 Task: Find connections with filter location Rantauprapat with filter topic #inspirationwith filter profile language English with filter current company Blinkit with filter school Vijayanagara Sri Krishnadevaraya University, Bellary with filter industry Alternative Medicine with filter service category Nature Photography with filter keywords title Production Engineer
Action: Mouse pressed left at (541, 75)
Screenshot: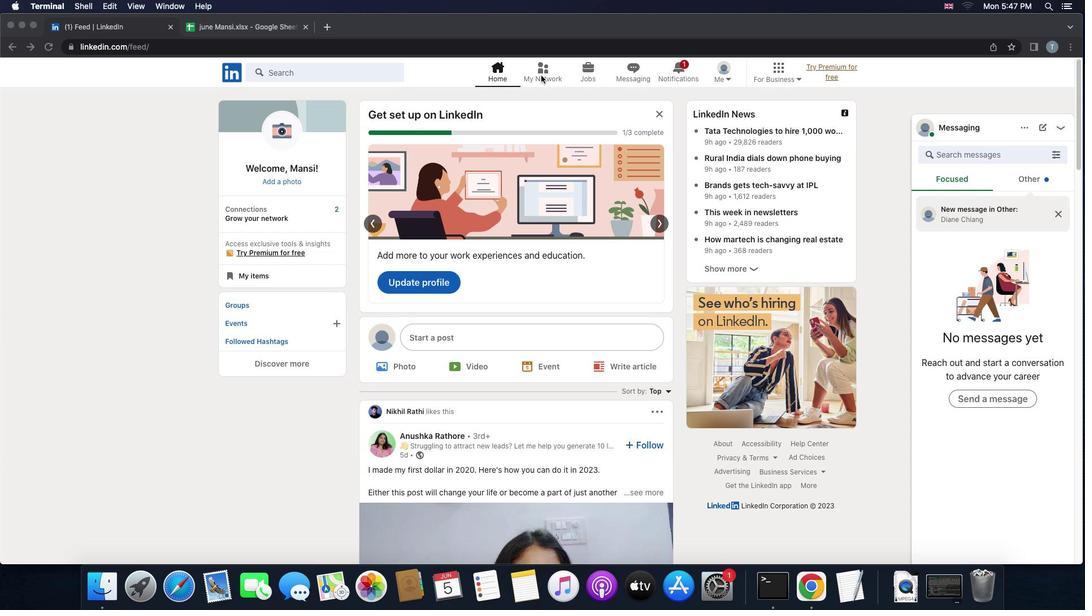 
Action: Mouse pressed left at (541, 75)
Screenshot: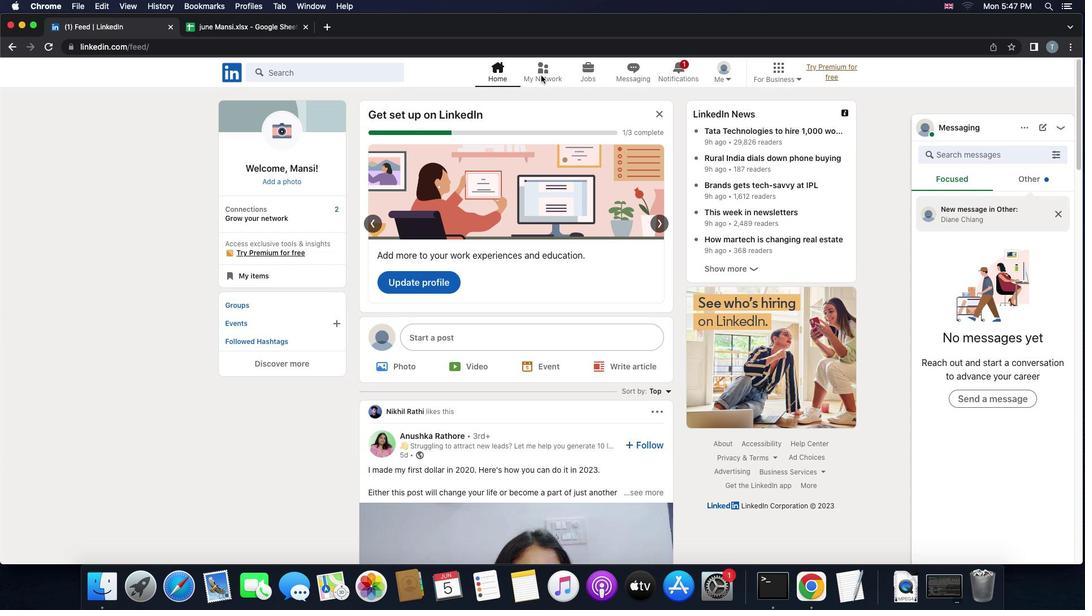 
Action: Mouse moved to (350, 140)
Screenshot: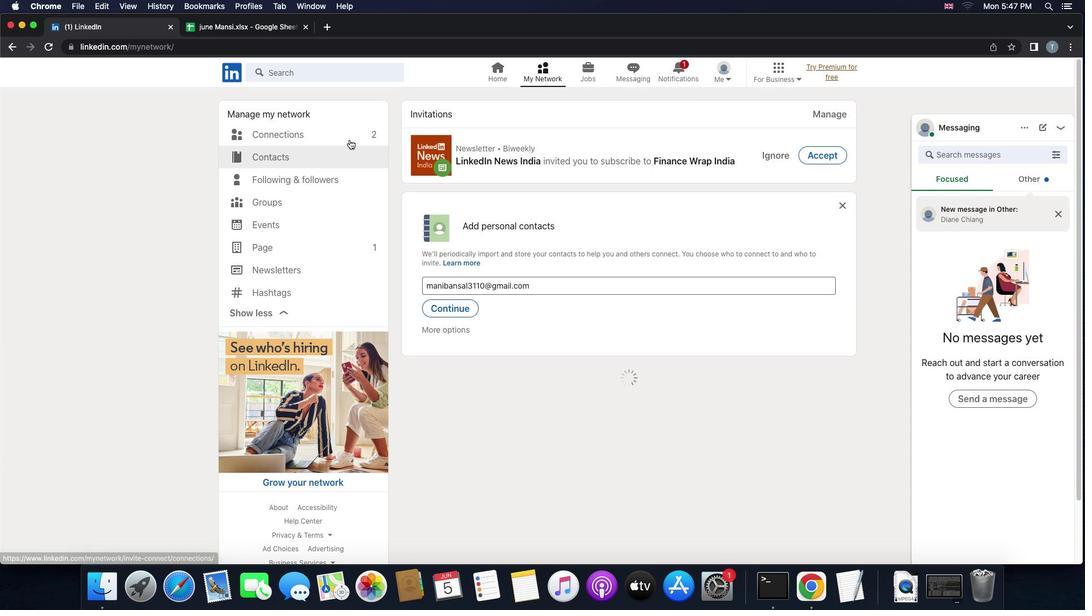 
Action: Mouse pressed left at (350, 140)
Screenshot: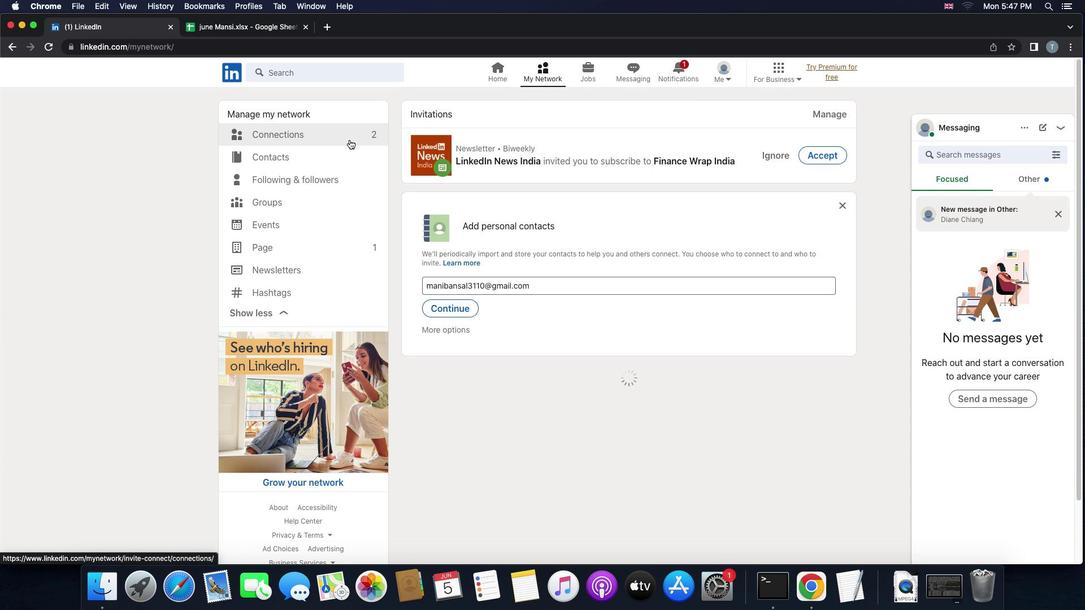 
Action: Mouse moved to (635, 131)
Screenshot: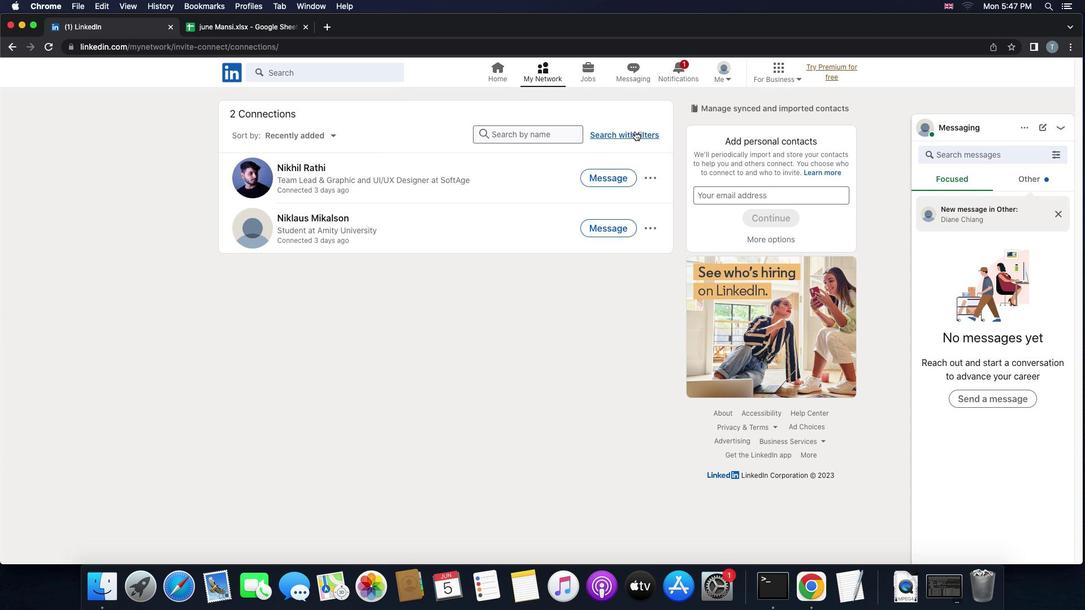 
Action: Mouse pressed left at (635, 131)
Screenshot: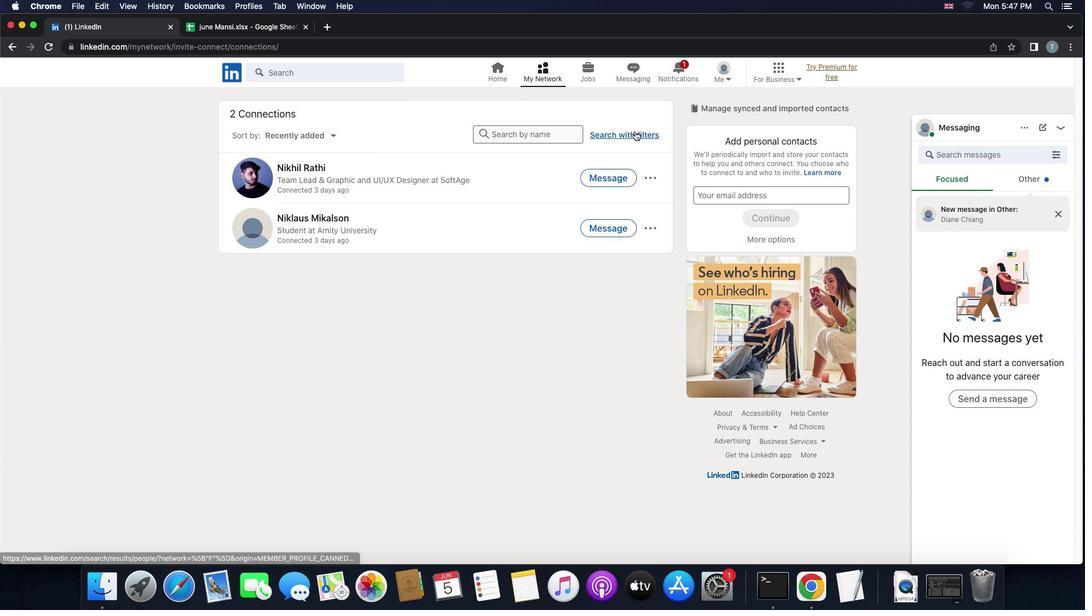 
Action: Mouse moved to (594, 105)
Screenshot: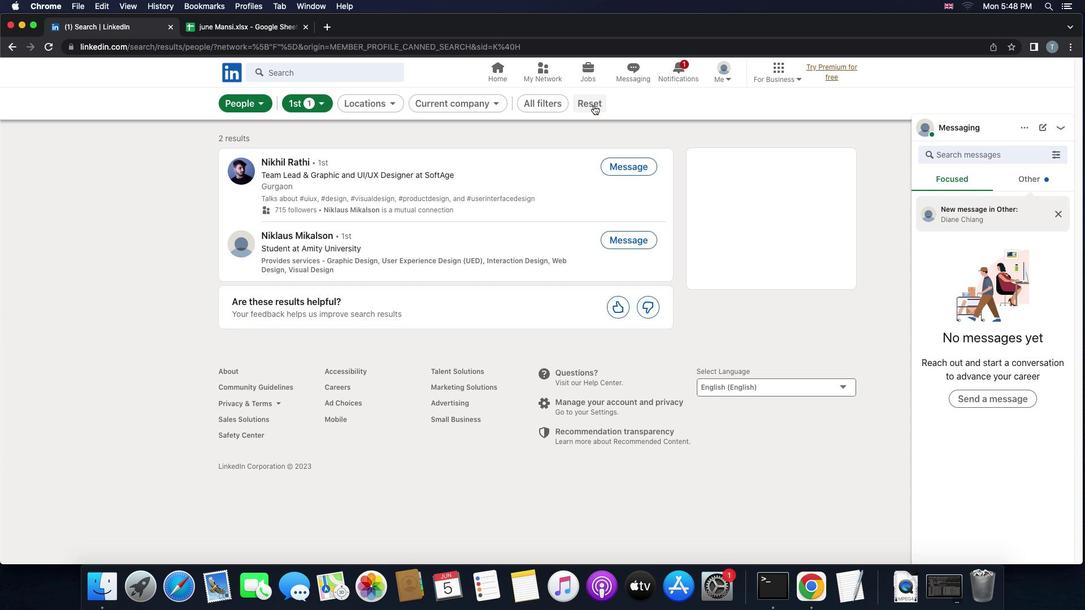
Action: Mouse pressed left at (594, 105)
Screenshot: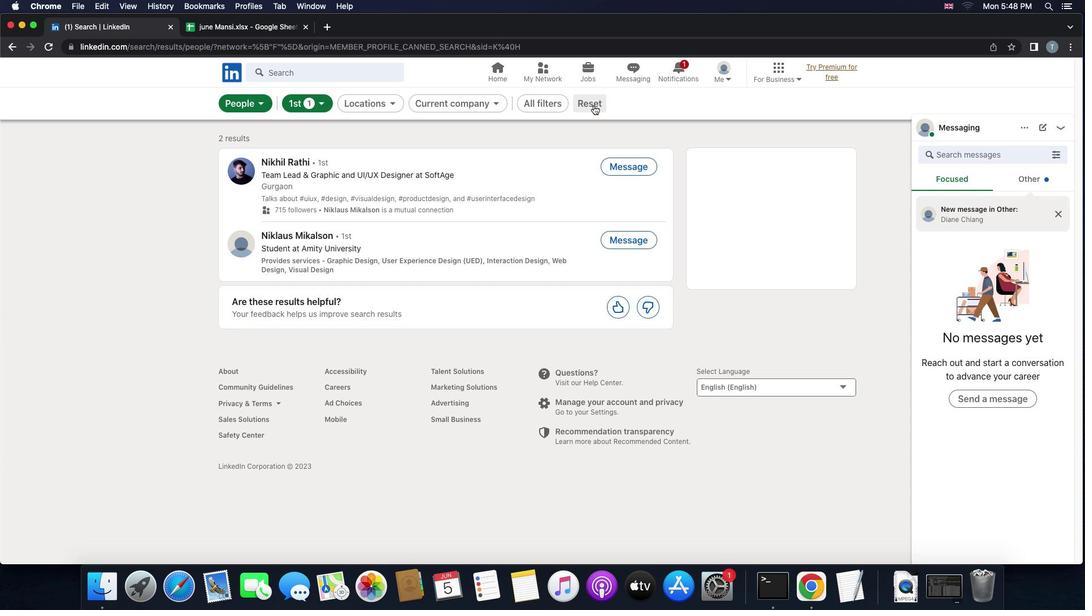 
Action: Mouse moved to (579, 105)
Screenshot: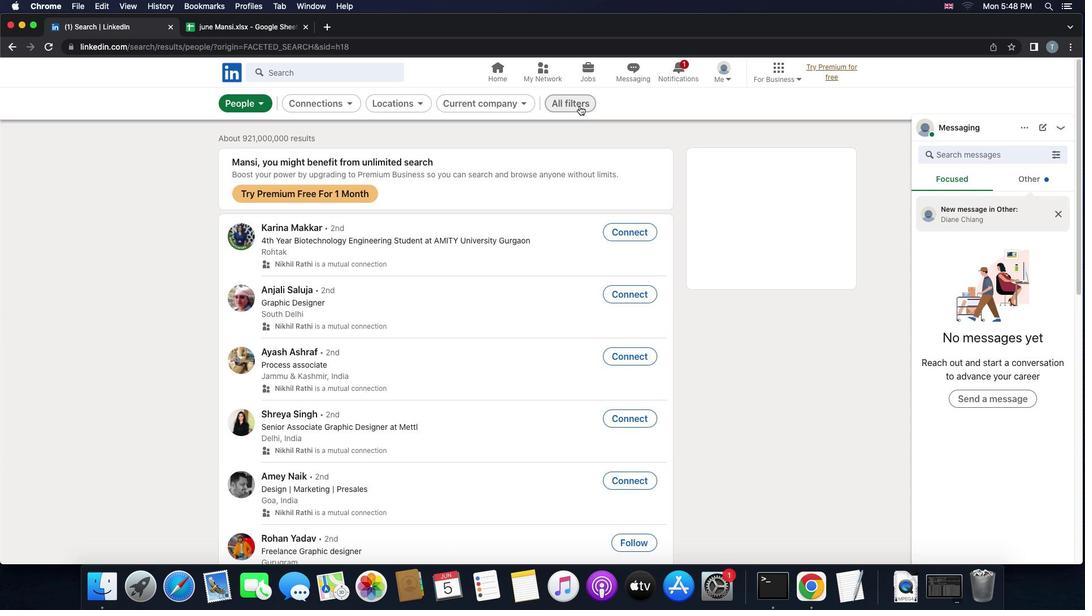 
Action: Mouse pressed left at (579, 105)
Screenshot: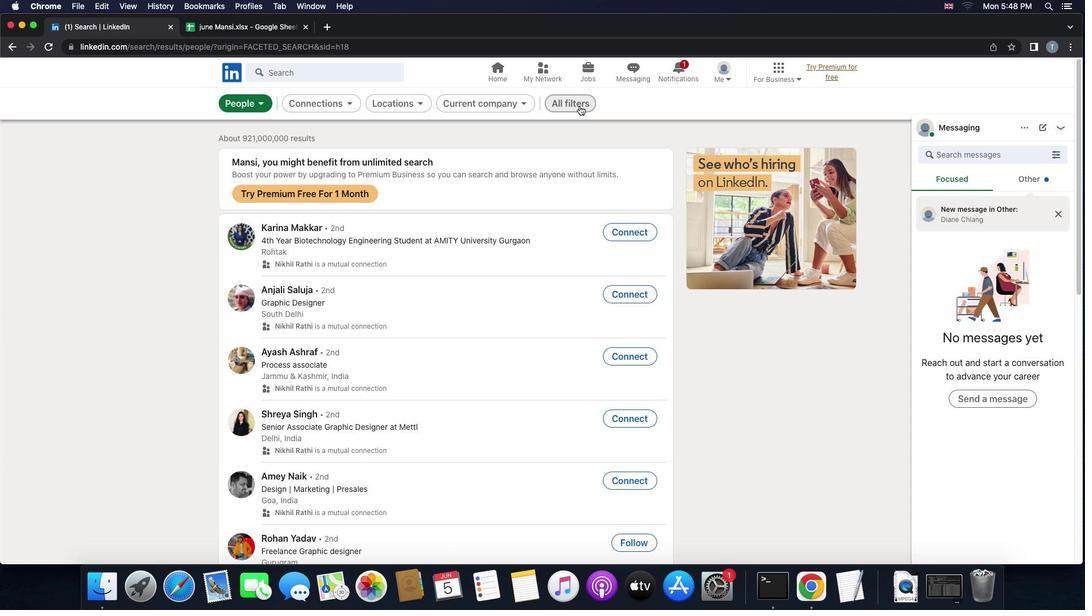 
Action: Mouse moved to (778, 313)
Screenshot: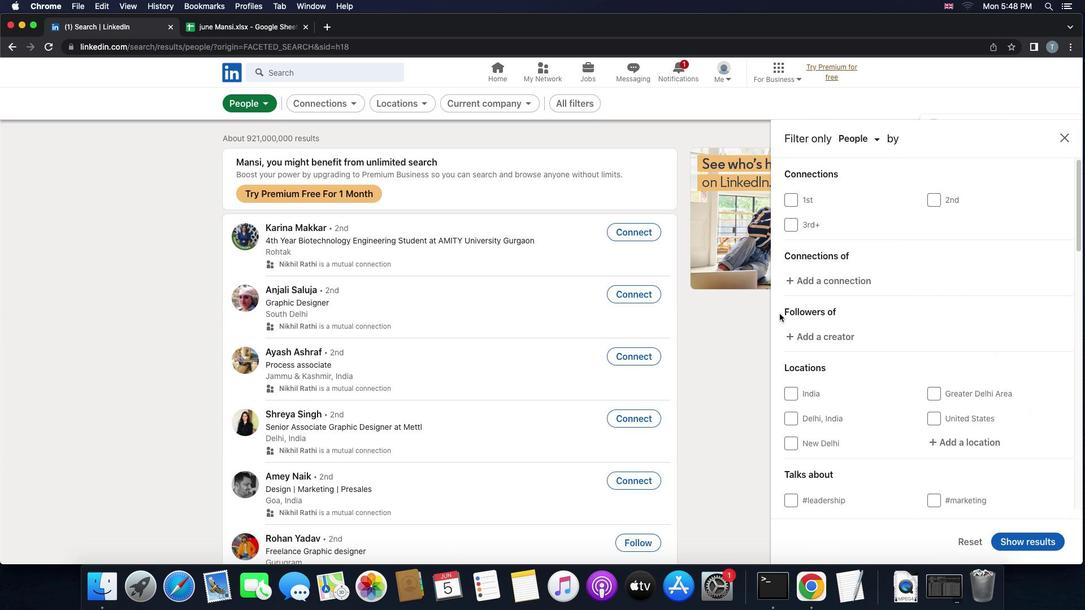 
Action: Mouse scrolled (778, 313) with delta (0, 0)
Screenshot: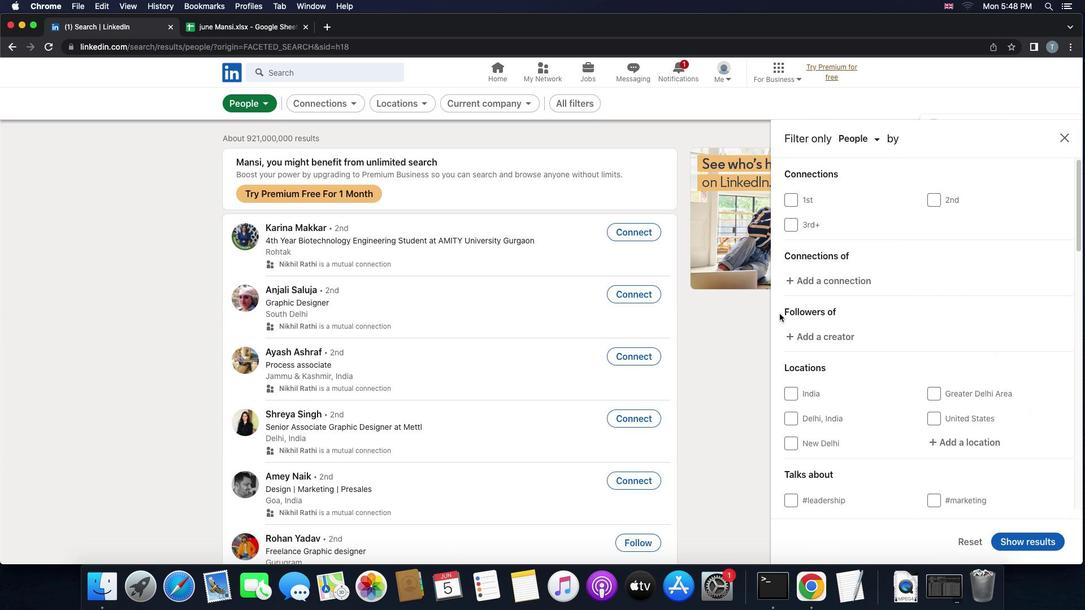 
Action: Mouse moved to (780, 314)
Screenshot: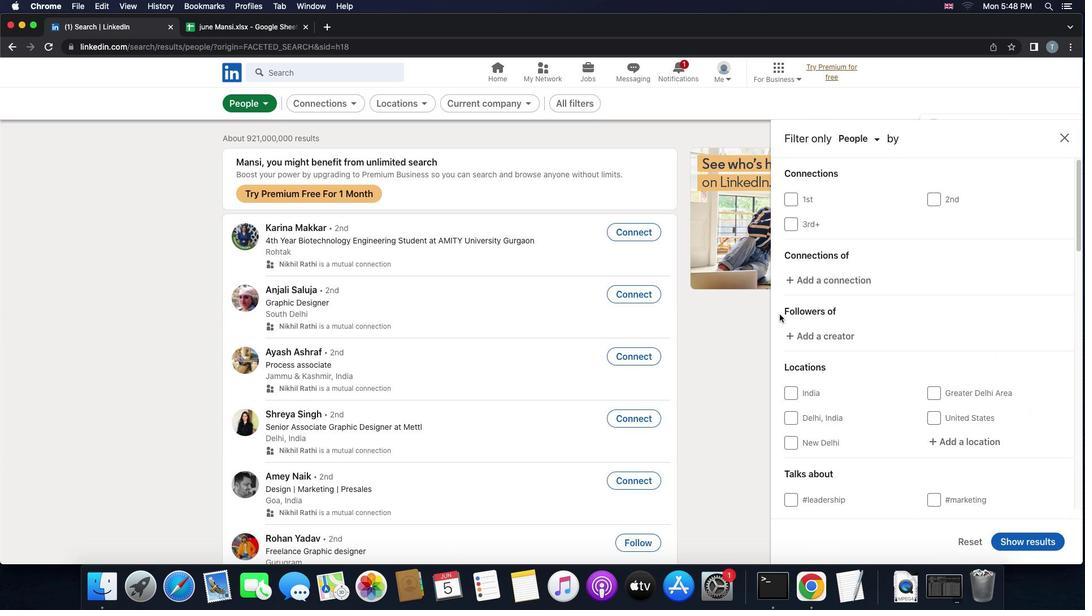 
Action: Mouse scrolled (780, 314) with delta (0, 0)
Screenshot: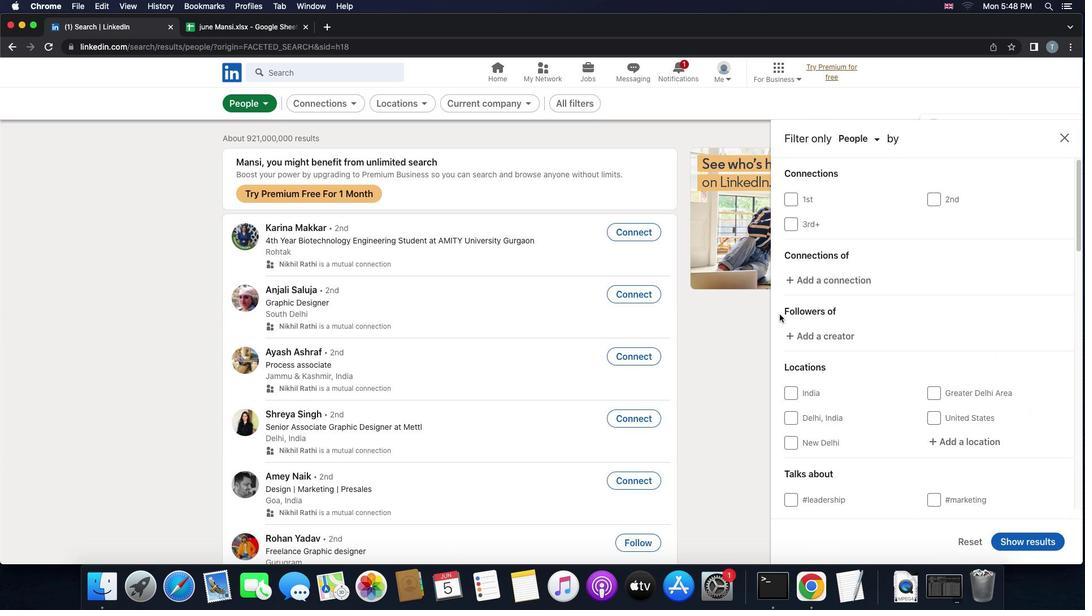 
Action: Mouse scrolled (780, 314) with delta (0, -1)
Screenshot: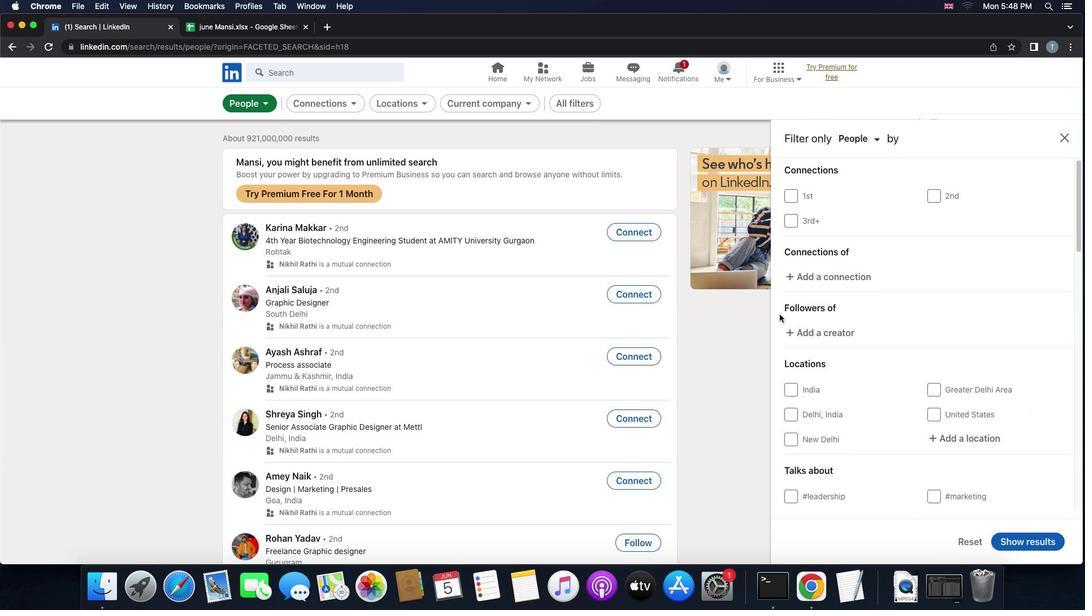 
Action: Mouse moved to (986, 366)
Screenshot: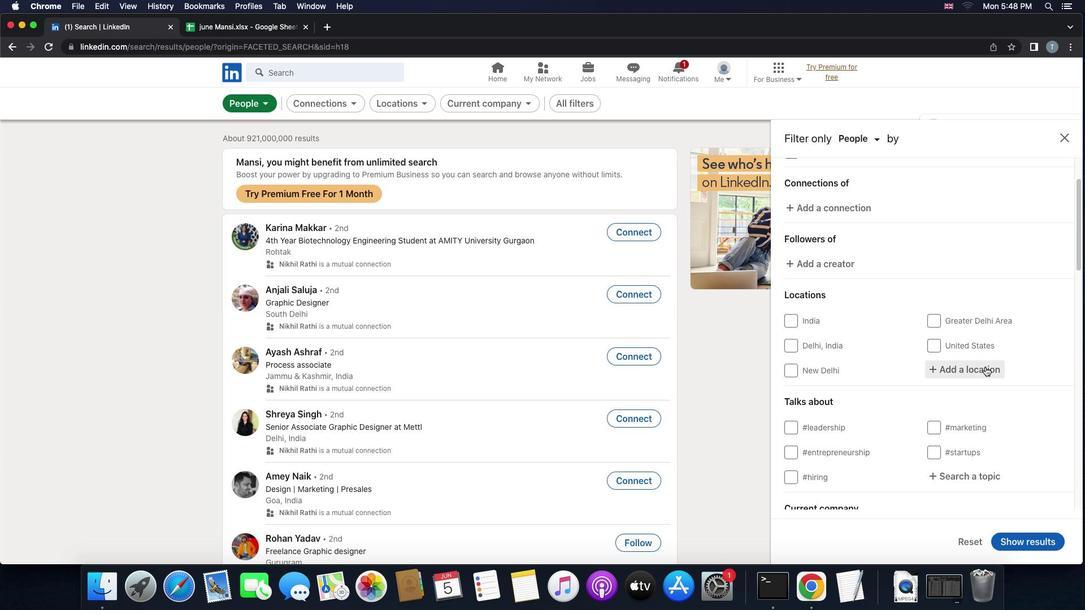
Action: Mouse pressed left at (986, 366)
Screenshot: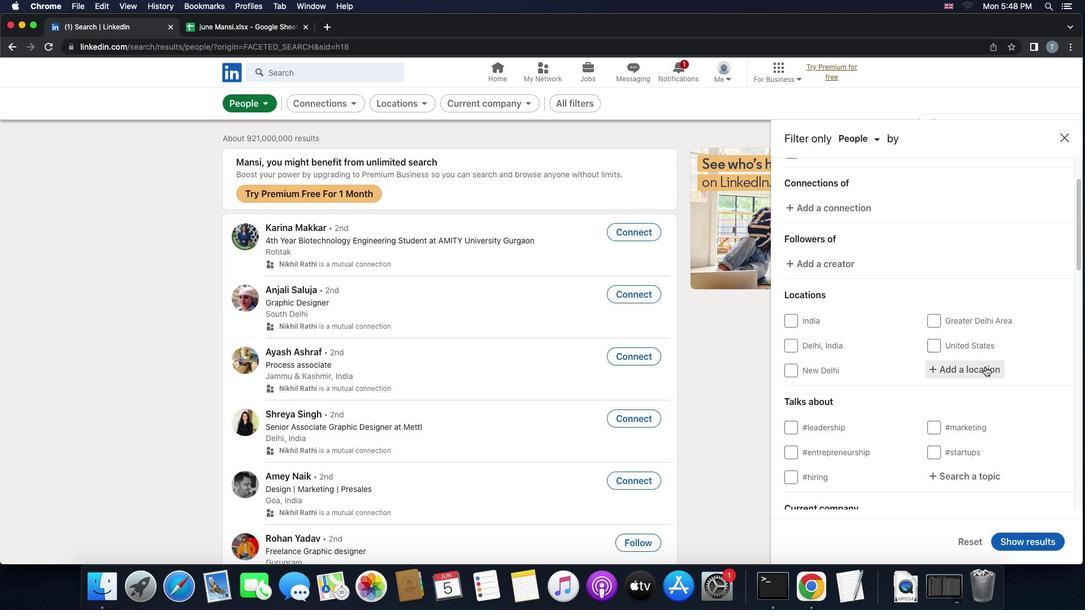 
Action: Mouse moved to (931, 327)
Screenshot: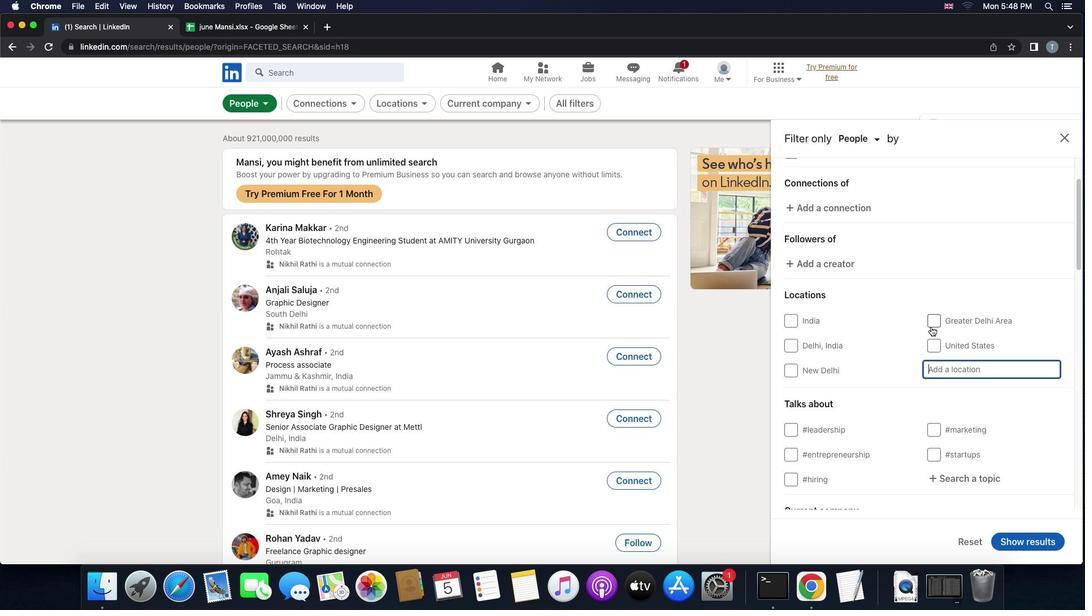 
Action: Key pressed 'r''a''n''t''a''u''p''r''a''p''a''t'
Screenshot: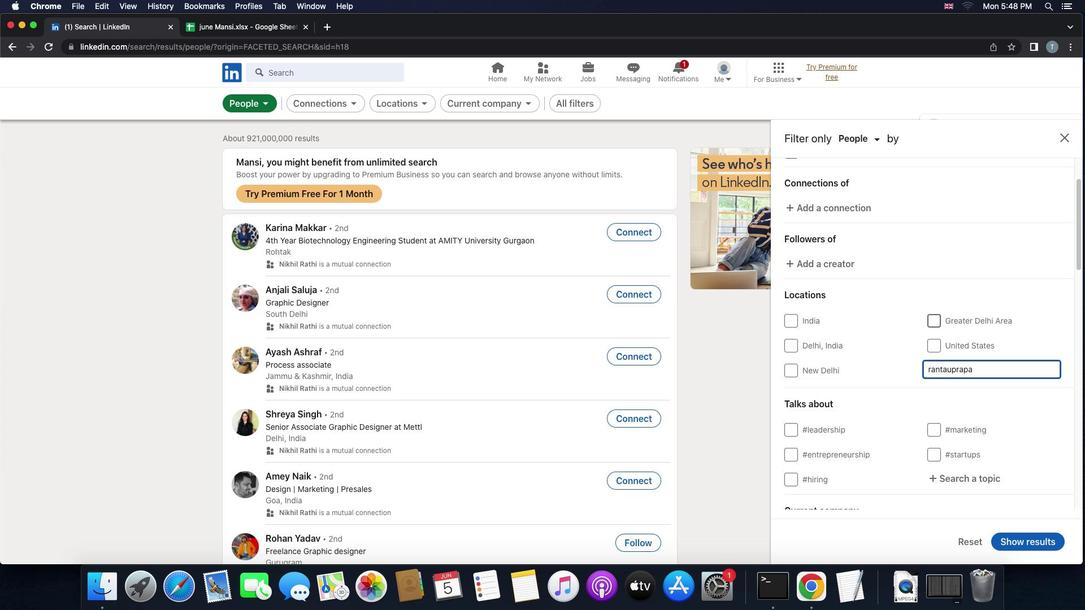 
Action: Mouse moved to (916, 351)
Screenshot: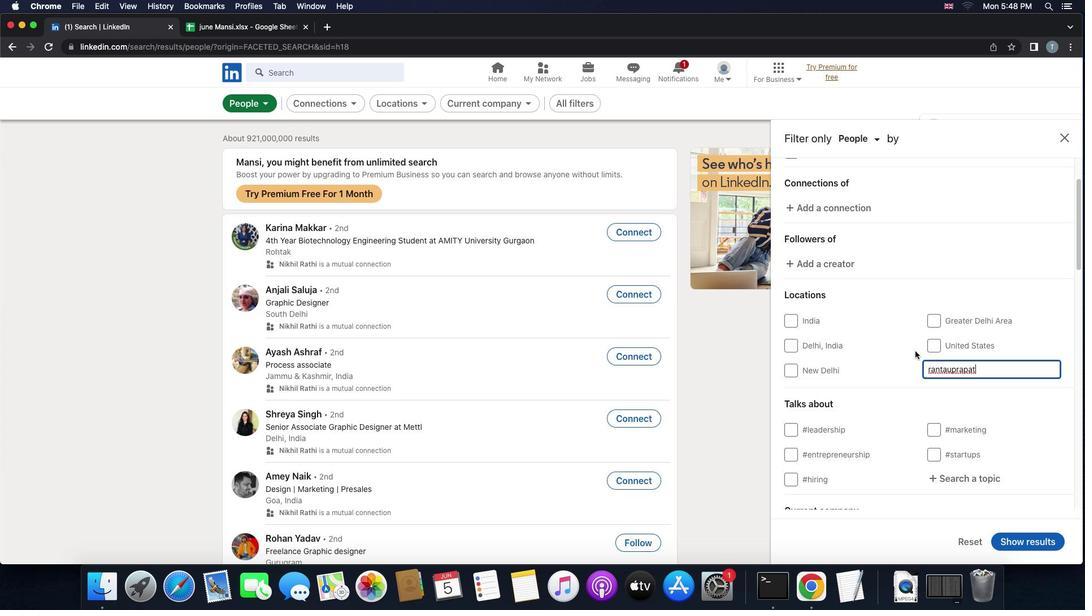 
Action: Mouse scrolled (916, 351) with delta (0, 0)
Screenshot: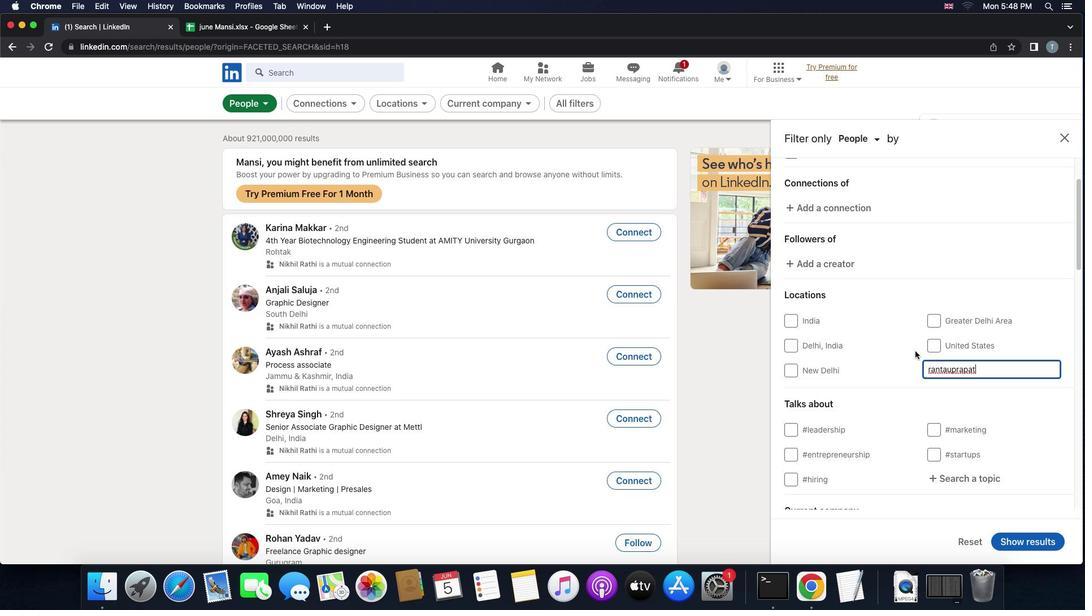 
Action: Mouse scrolled (916, 351) with delta (0, 0)
Screenshot: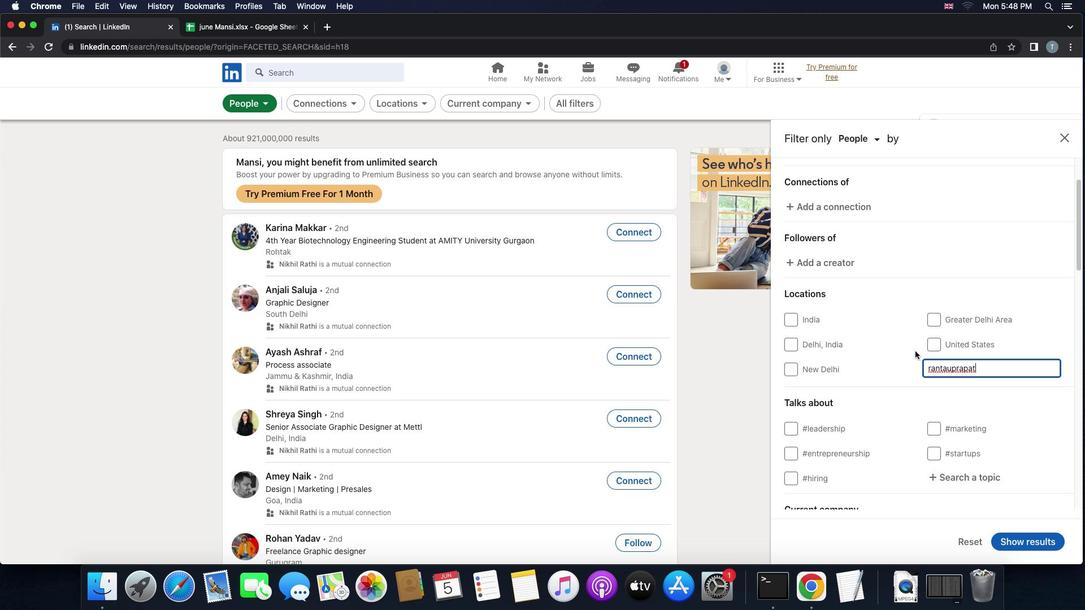 
Action: Mouse scrolled (916, 351) with delta (0, -1)
Screenshot: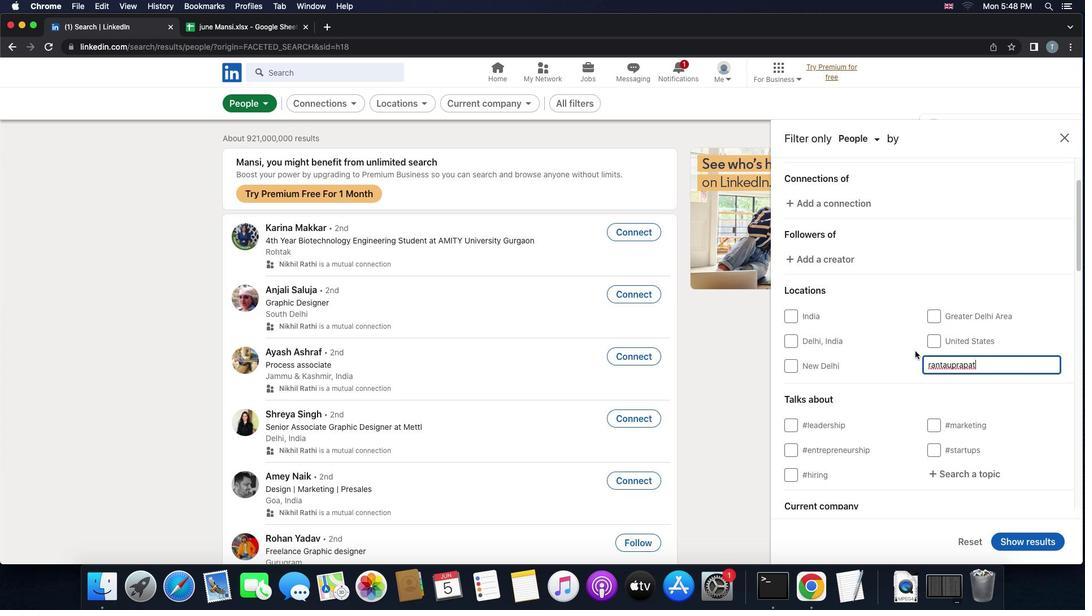 
Action: Mouse scrolled (916, 351) with delta (0, -1)
Screenshot: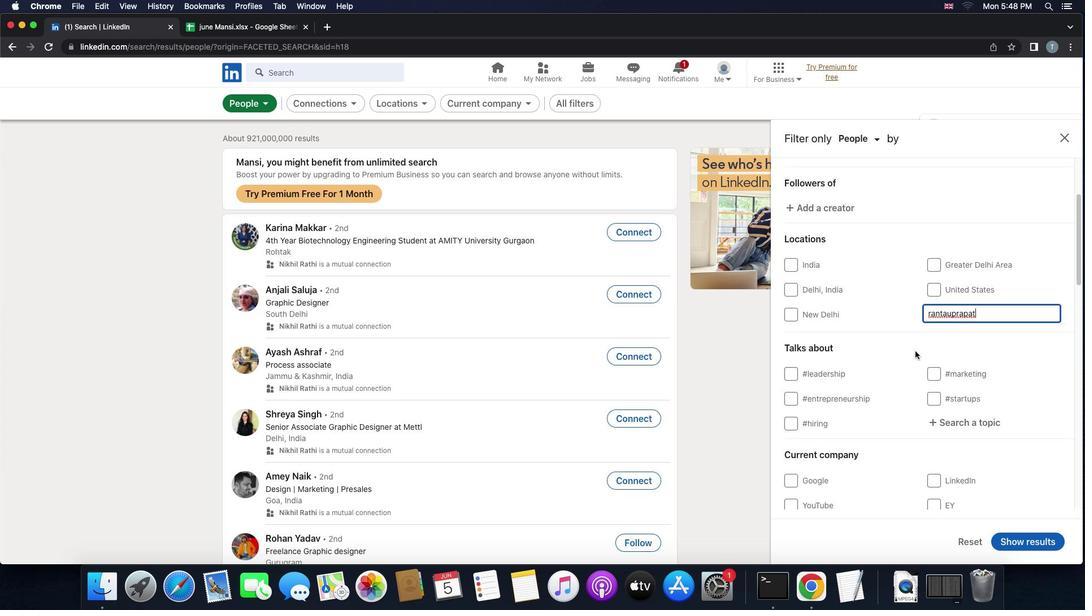 
Action: Mouse scrolled (916, 351) with delta (0, 0)
Screenshot: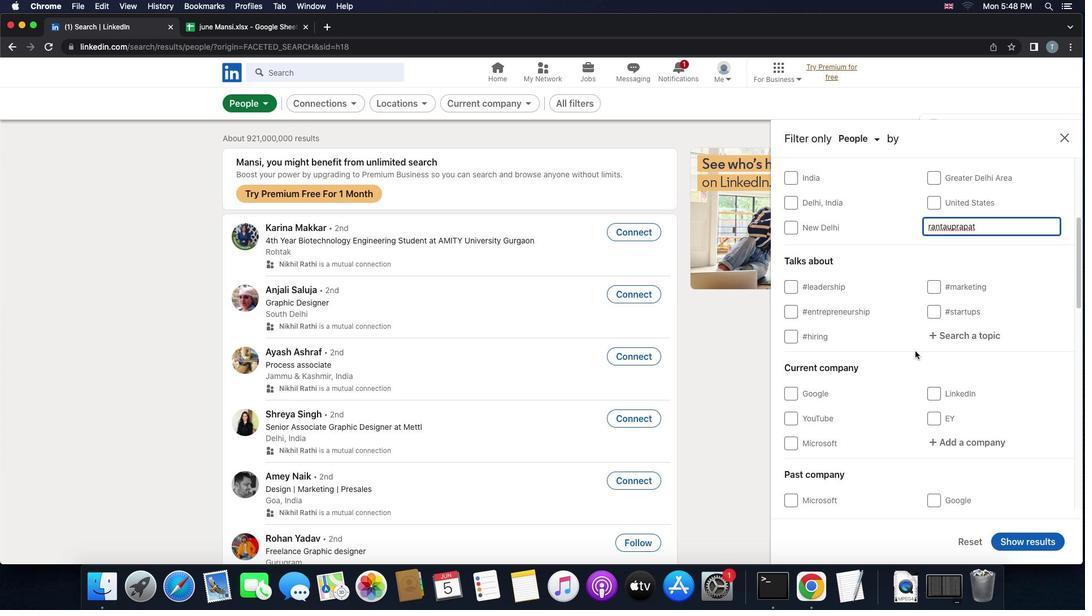 
Action: Mouse scrolled (916, 351) with delta (0, 0)
Screenshot: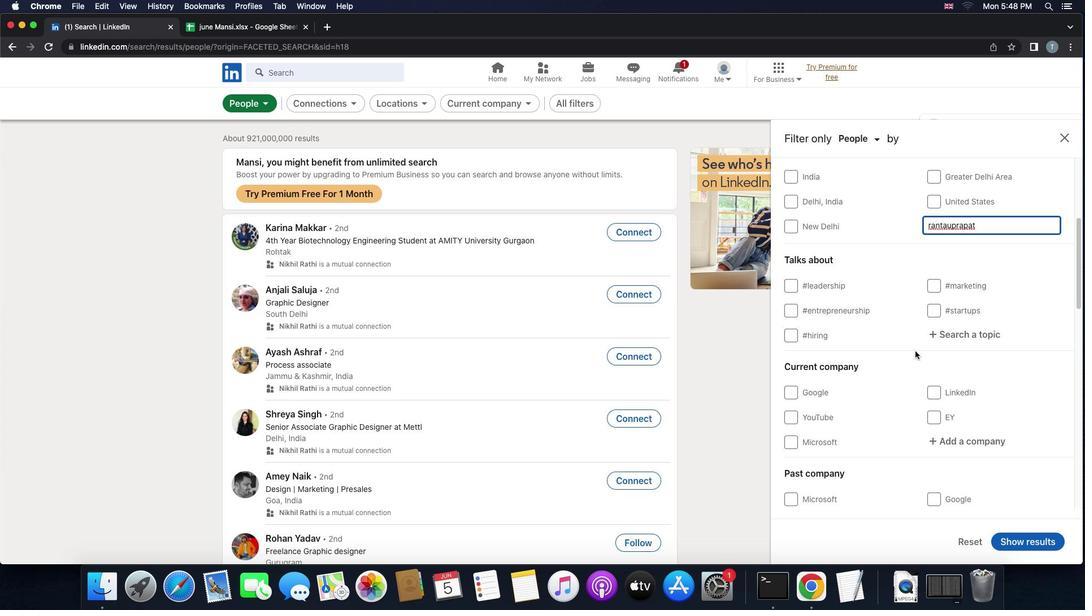 
Action: Mouse scrolled (916, 351) with delta (0, 0)
Screenshot: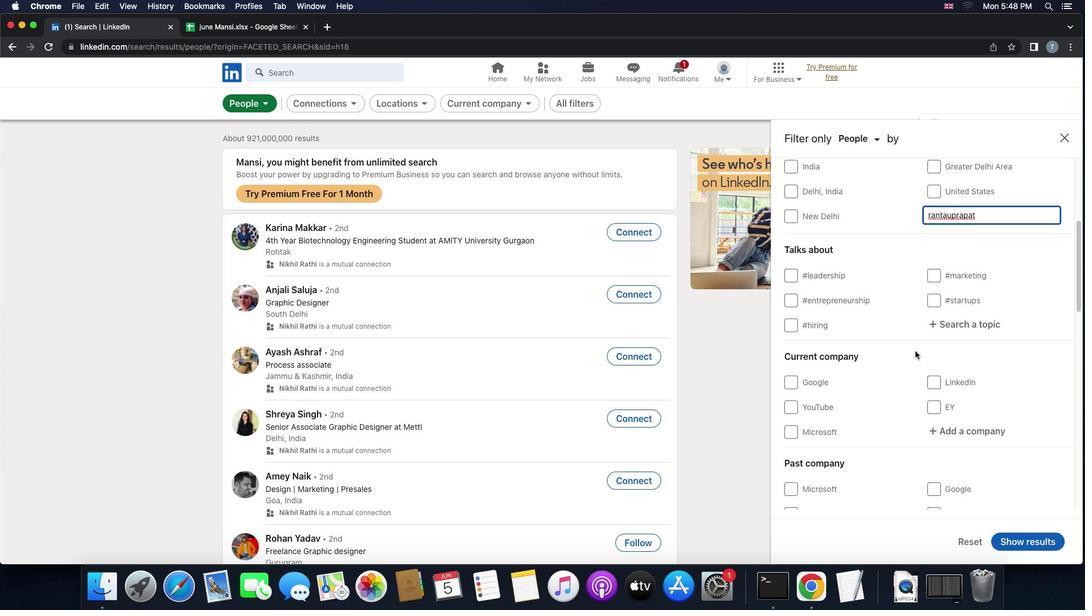 
Action: Mouse moved to (944, 291)
Screenshot: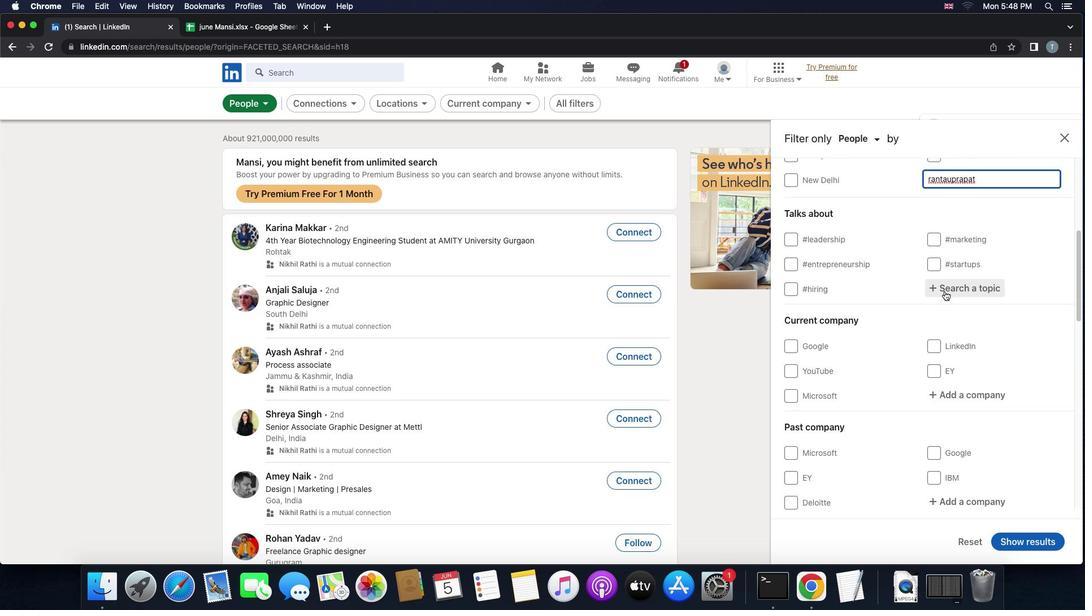 
Action: Mouse pressed left at (944, 291)
Screenshot: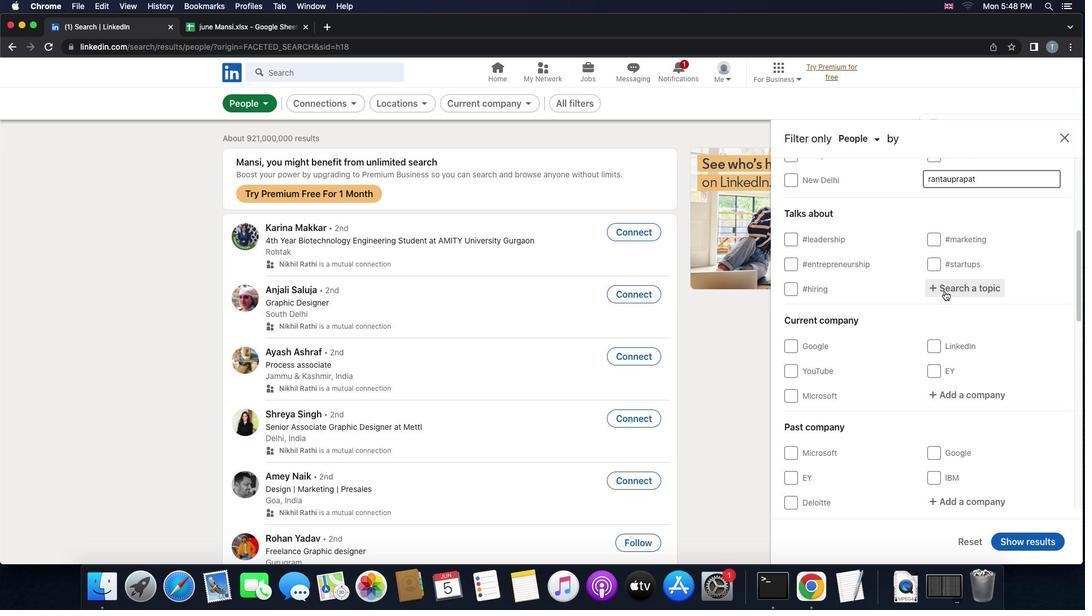 
Action: Key pressed 'i''n''s''p''i''r''a''t''i''o''n'
Screenshot: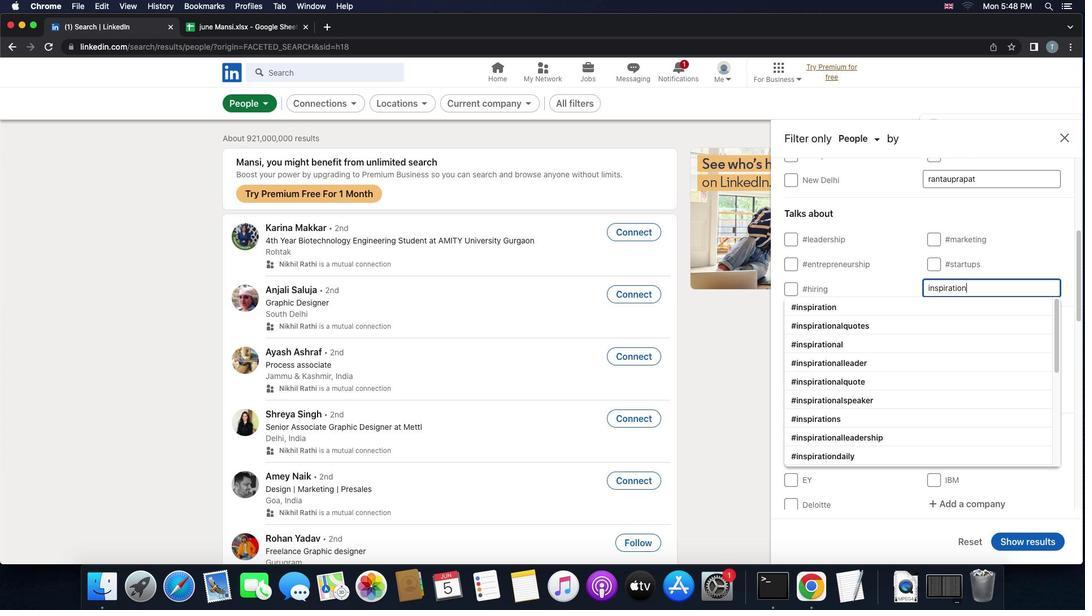 
Action: Mouse moved to (895, 303)
Screenshot: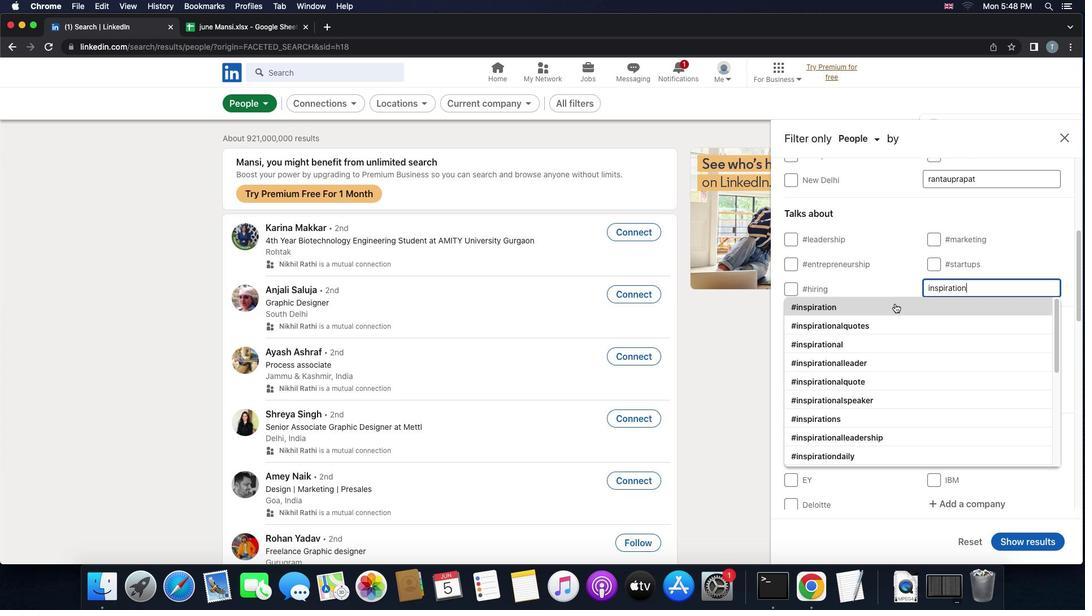 
Action: Mouse pressed left at (895, 303)
Screenshot: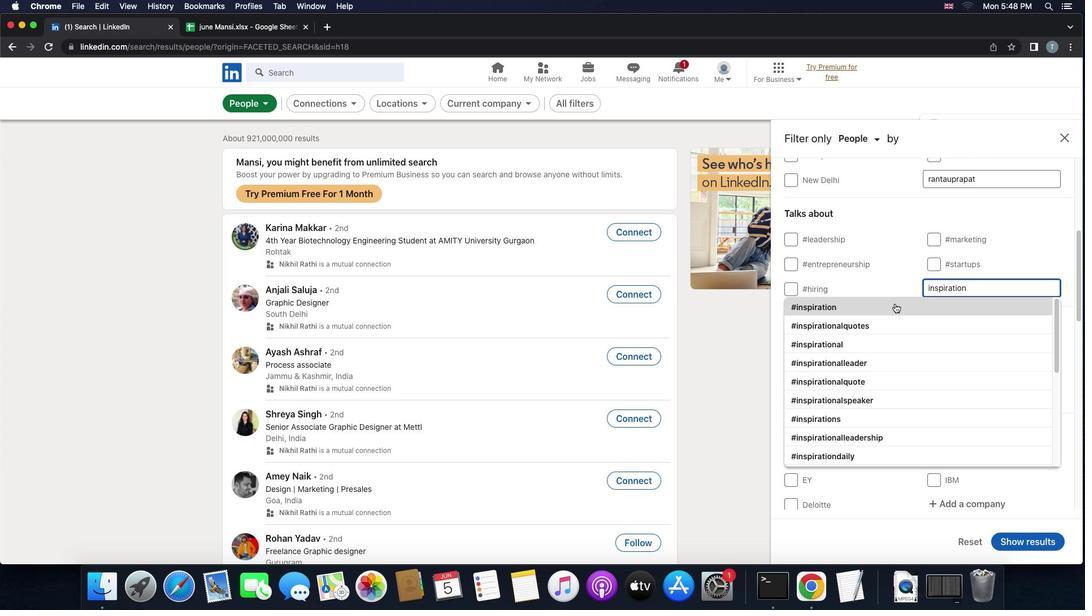 
Action: Mouse moved to (897, 304)
Screenshot: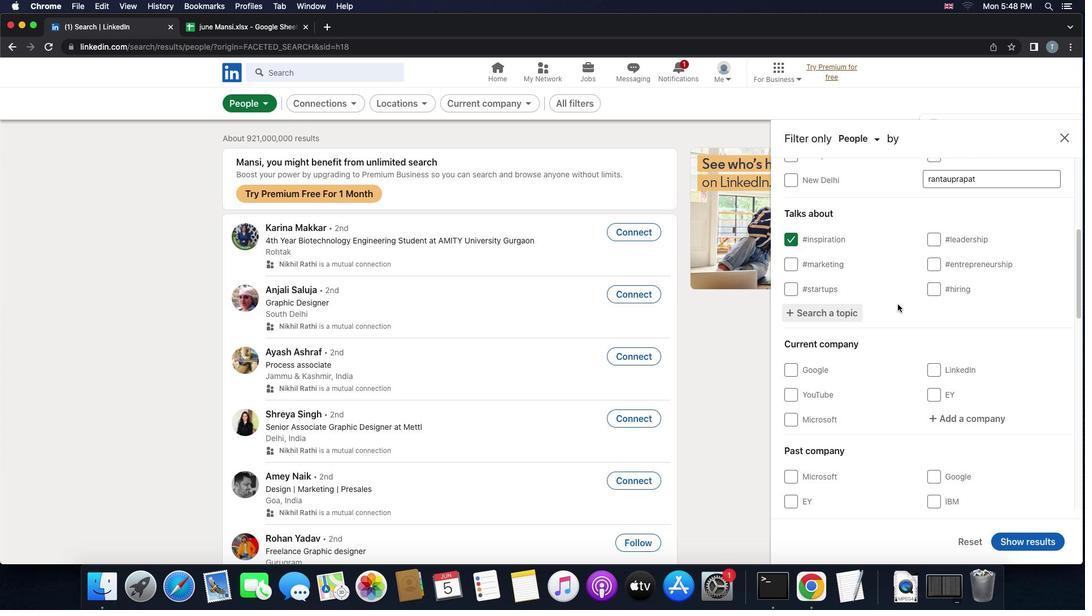 
Action: Mouse scrolled (897, 304) with delta (0, 0)
Screenshot: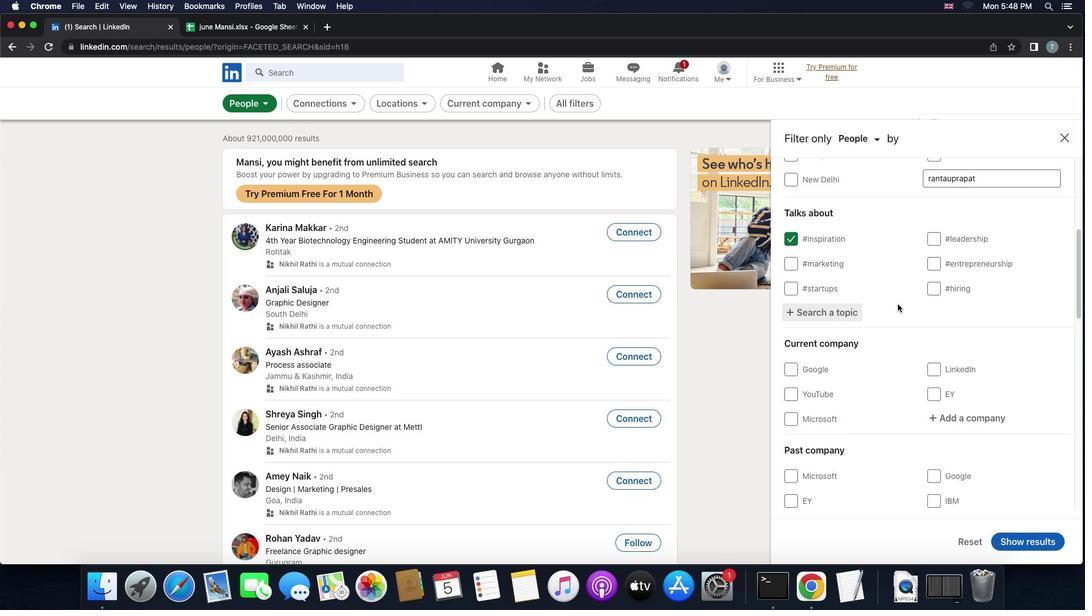 
Action: Mouse scrolled (897, 304) with delta (0, 0)
Screenshot: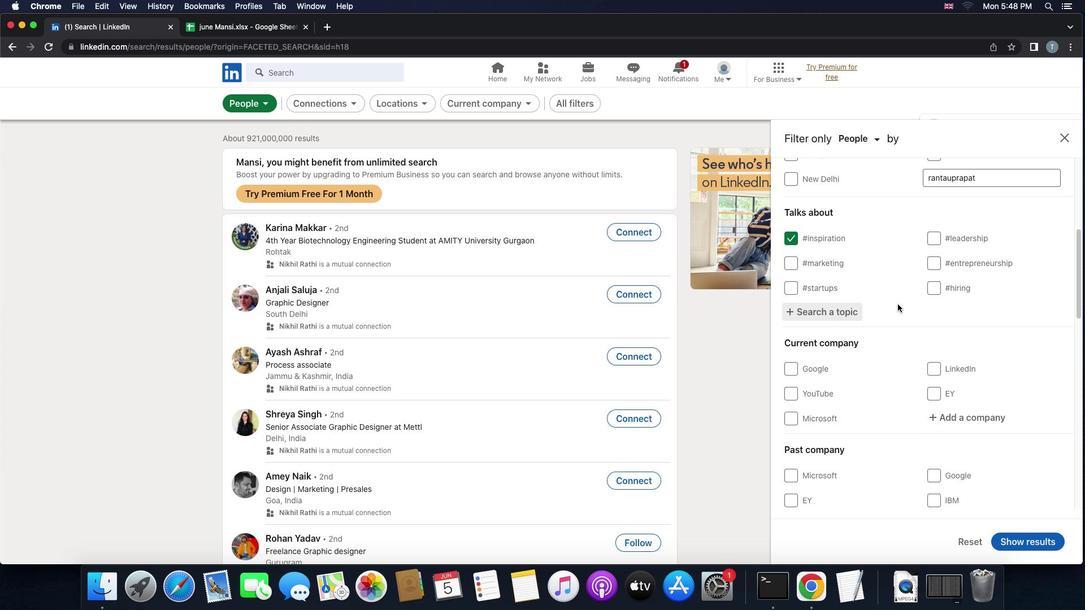 
Action: Mouse scrolled (897, 304) with delta (0, -1)
Screenshot: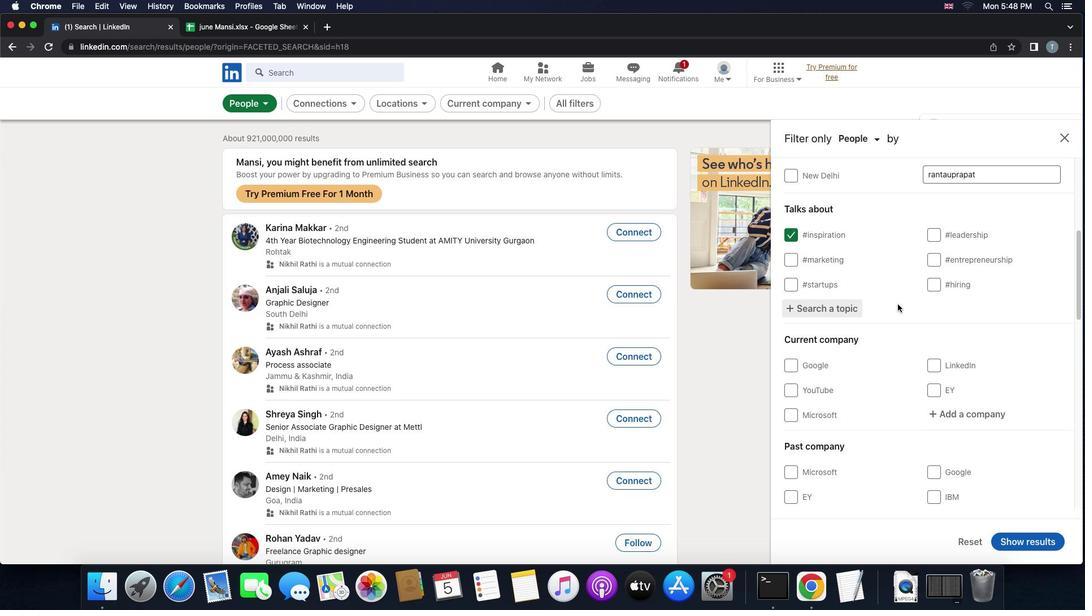 
Action: Mouse scrolled (897, 304) with delta (0, -2)
Screenshot: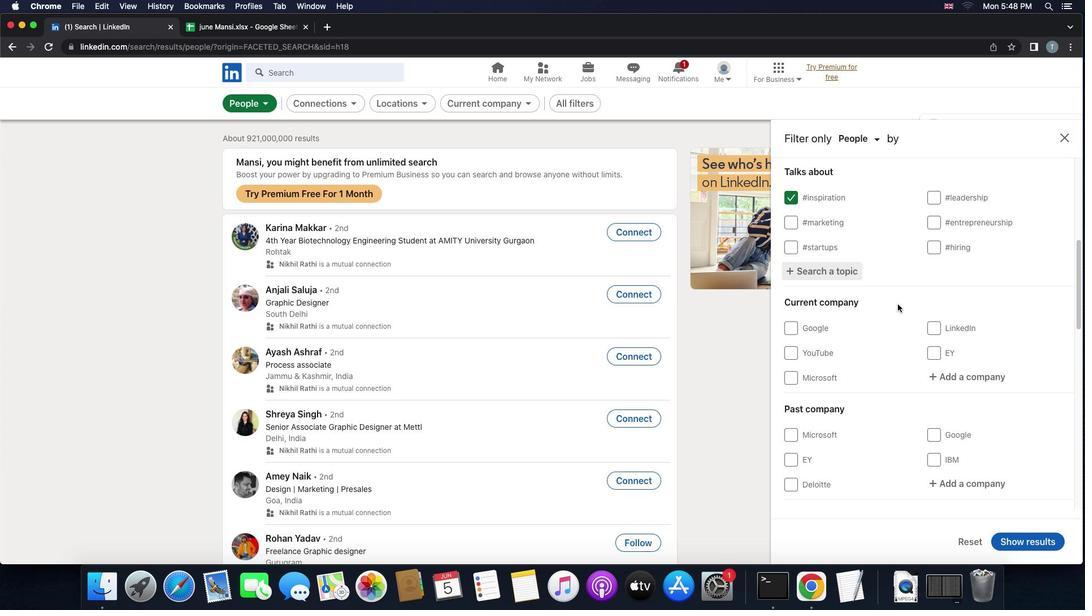 
Action: Mouse moved to (897, 304)
Screenshot: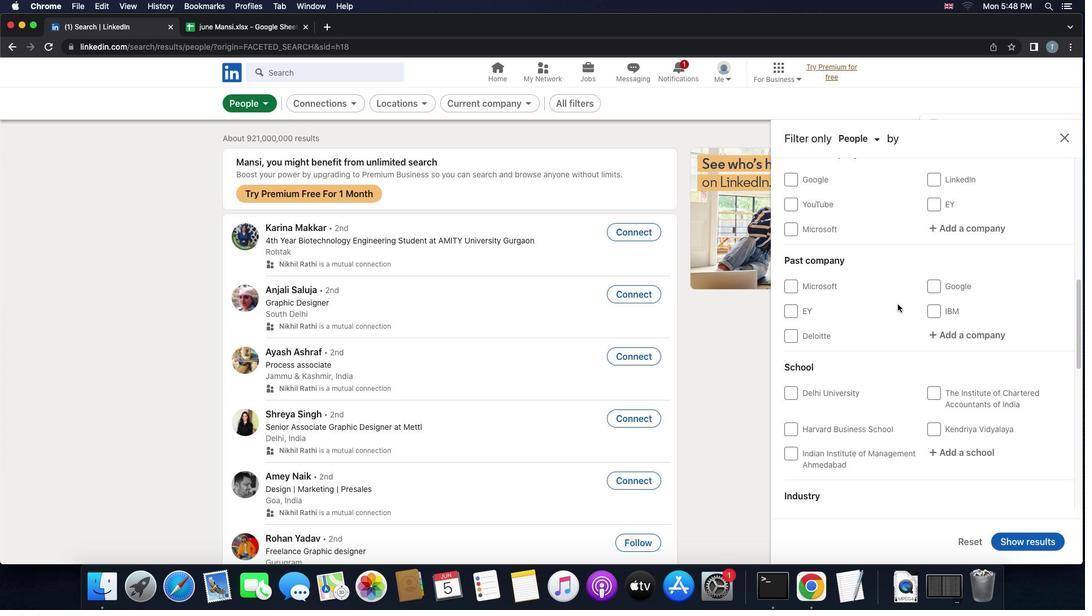 
Action: Mouse scrolled (897, 304) with delta (0, 0)
Screenshot: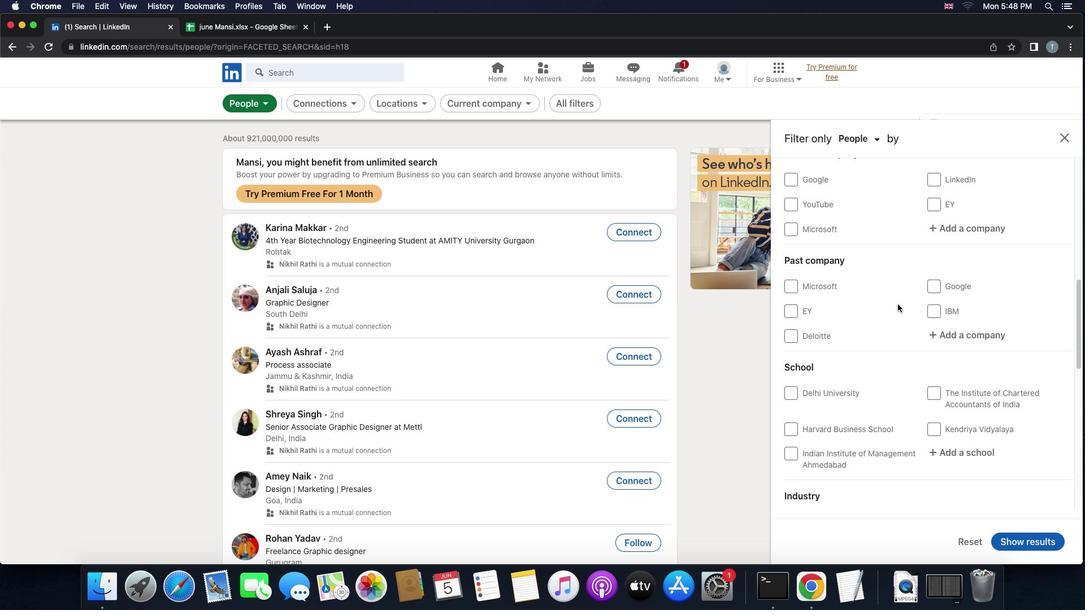 
Action: Mouse scrolled (897, 304) with delta (0, 0)
Screenshot: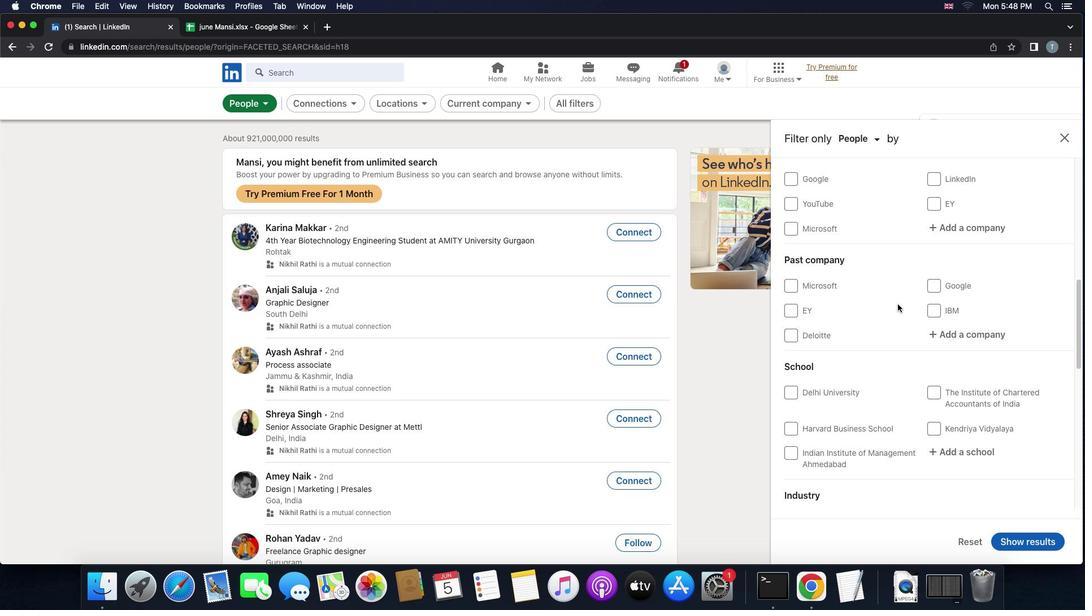 
Action: Mouse scrolled (897, 304) with delta (0, -1)
Screenshot: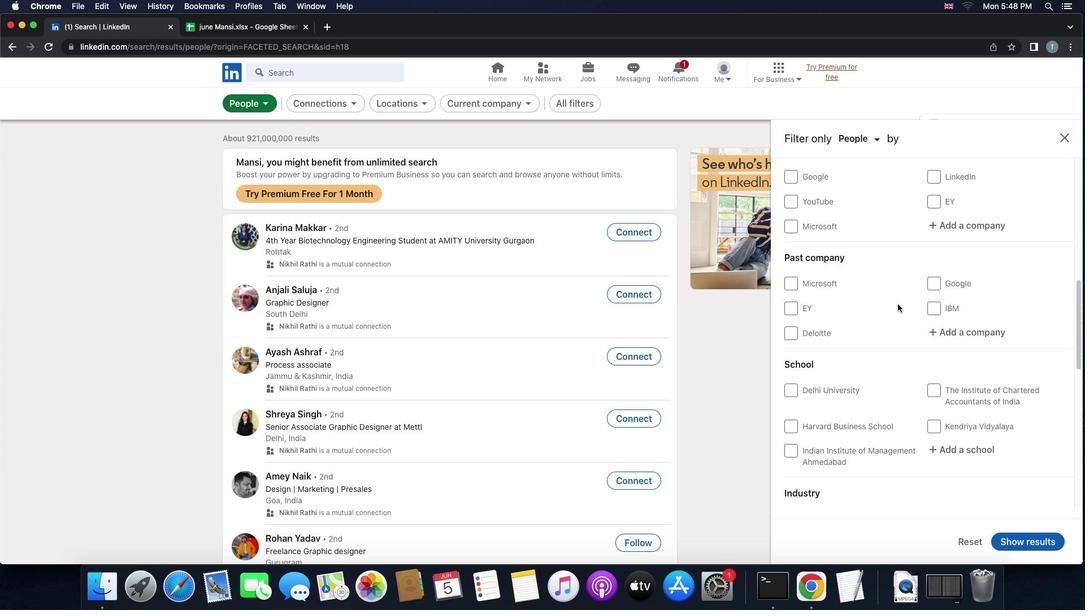 
Action: Mouse scrolled (897, 304) with delta (0, -2)
Screenshot: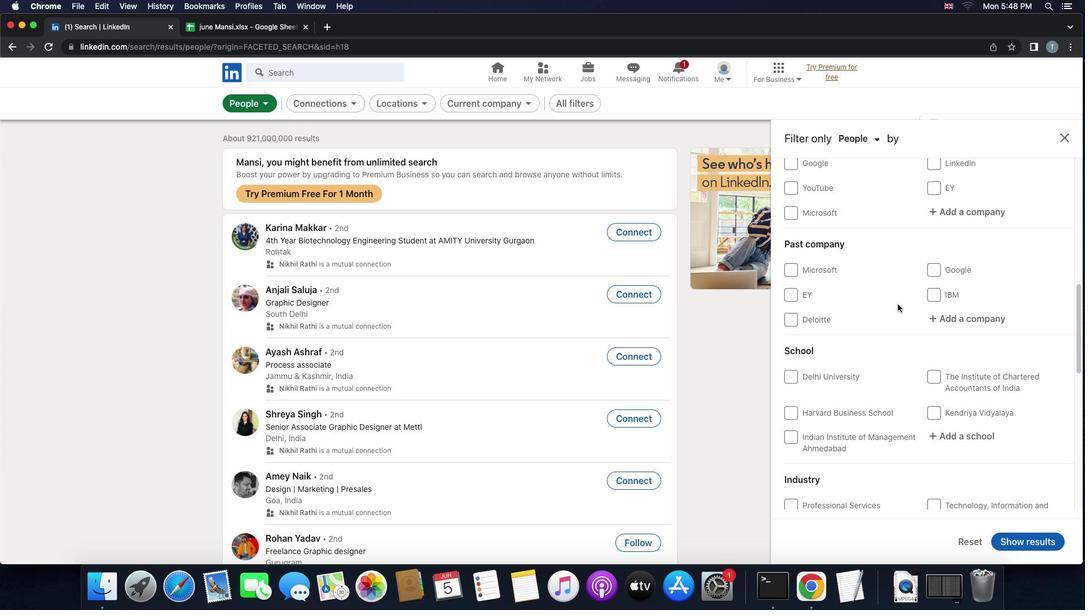 
Action: Mouse moved to (897, 308)
Screenshot: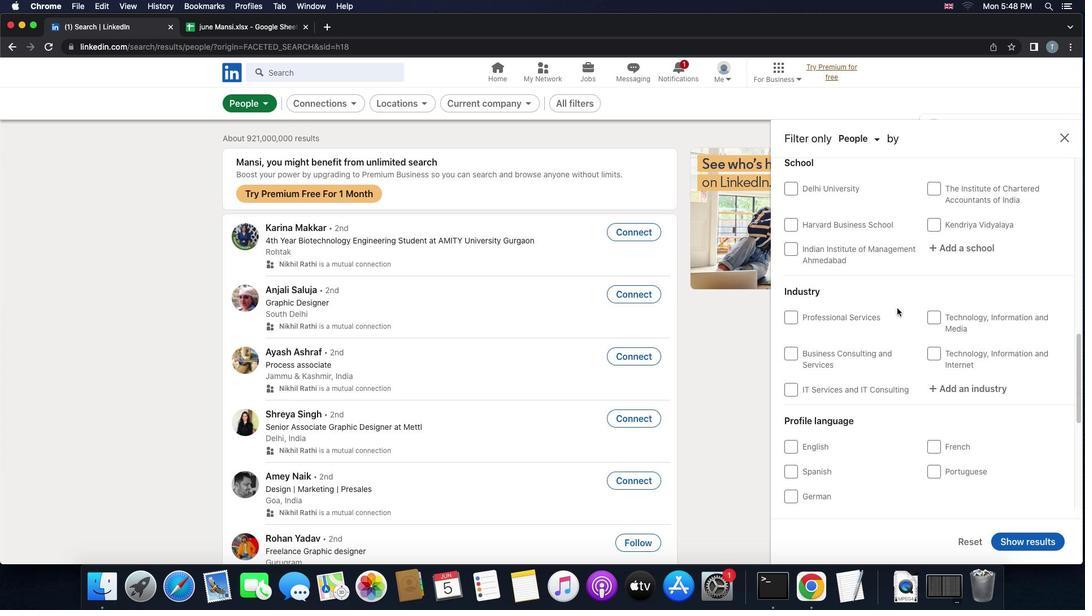 
Action: Mouse scrolled (897, 308) with delta (0, 0)
Screenshot: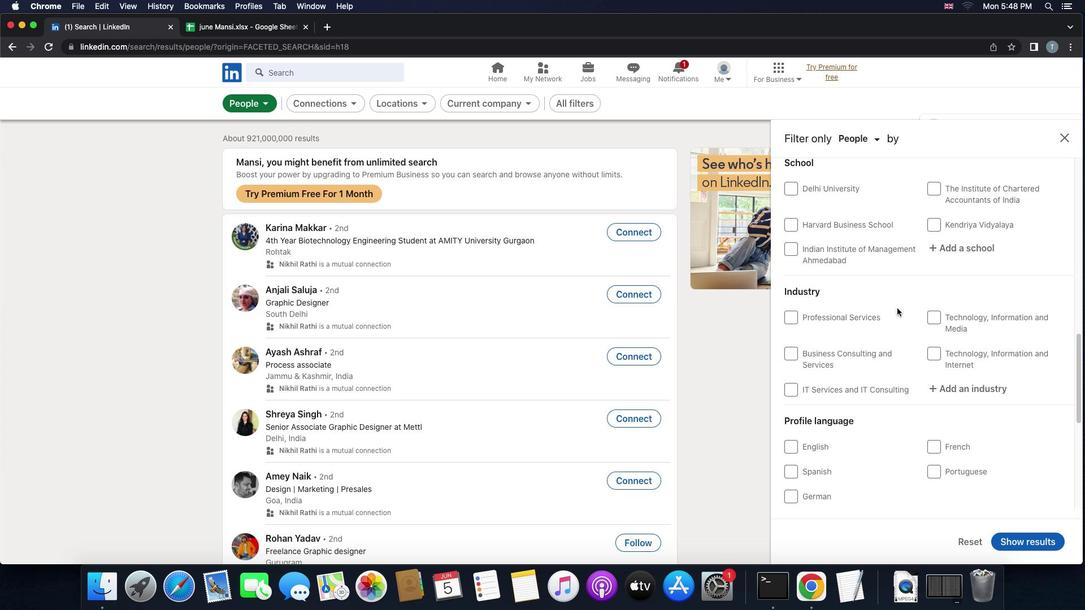 
Action: Mouse scrolled (897, 308) with delta (0, 0)
Screenshot: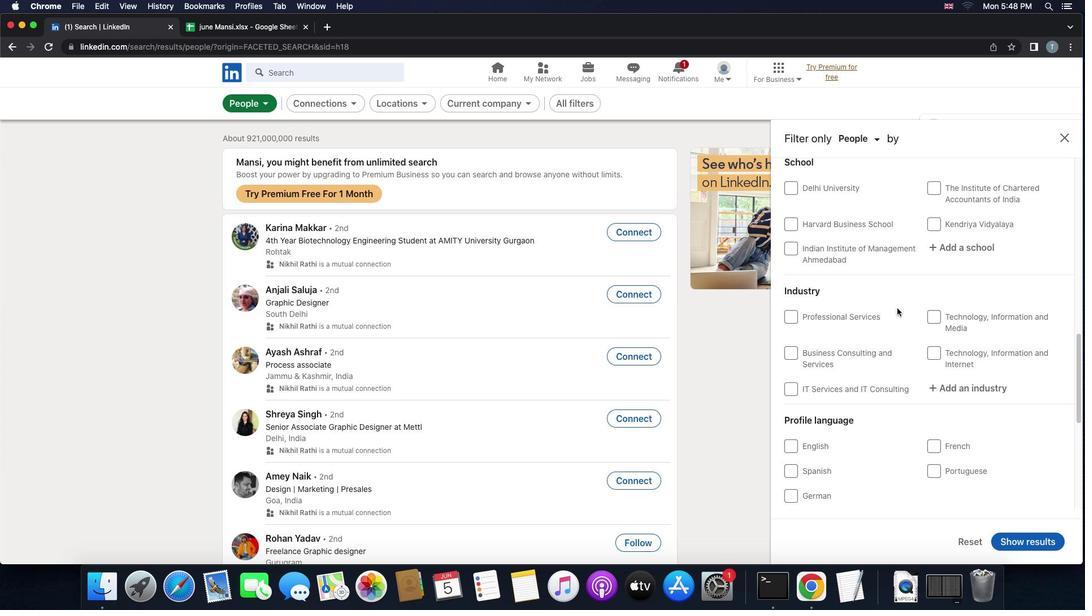 
Action: Mouse scrolled (897, 308) with delta (0, -1)
Screenshot: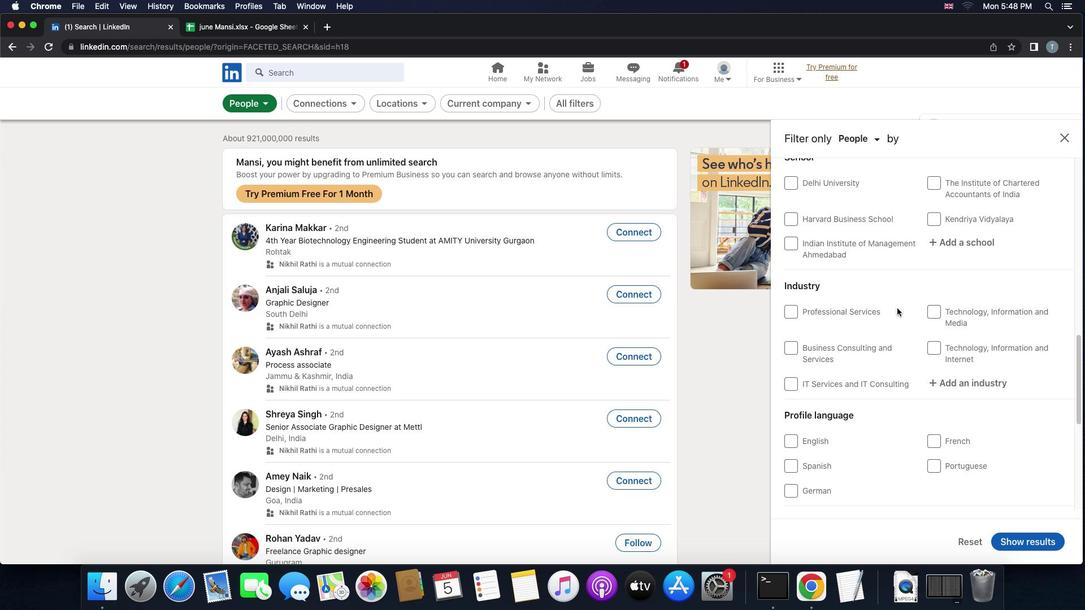 
Action: Mouse scrolled (897, 308) with delta (0, -2)
Screenshot: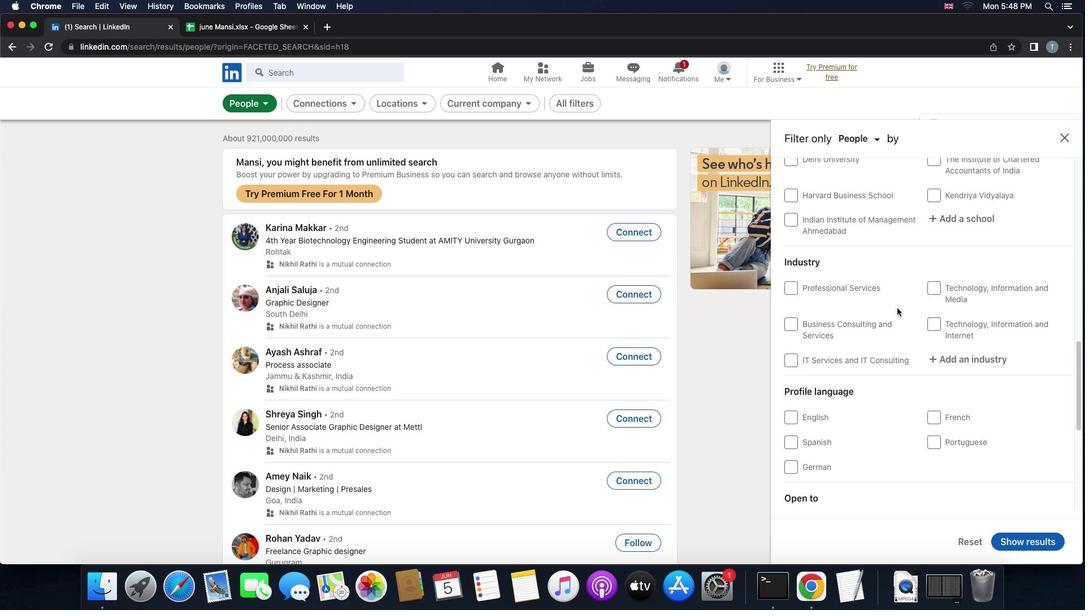 
Action: Mouse moved to (799, 237)
Screenshot: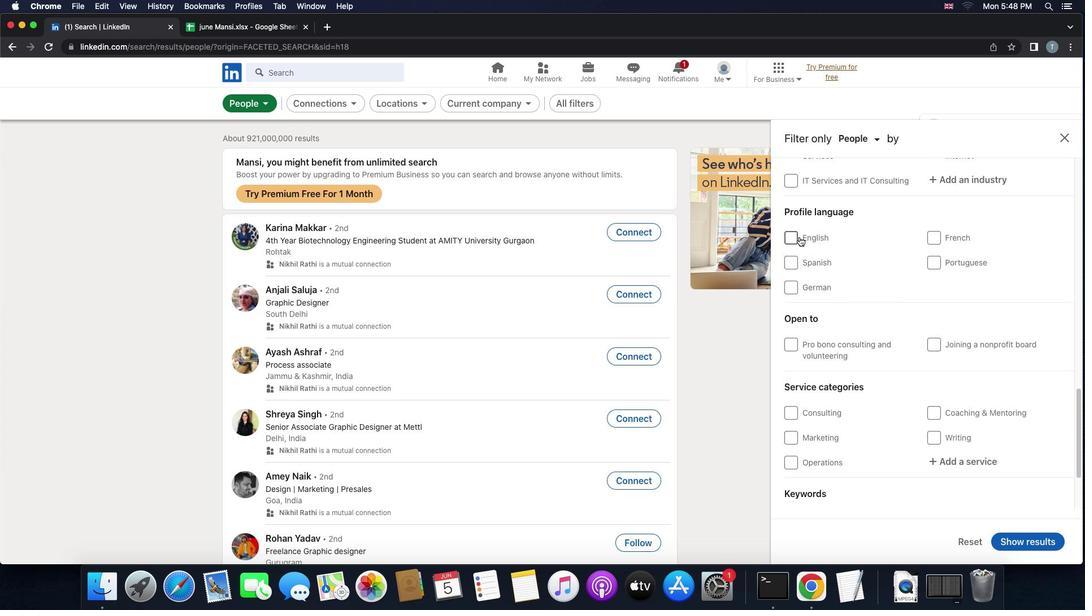 
Action: Mouse pressed left at (799, 237)
Screenshot: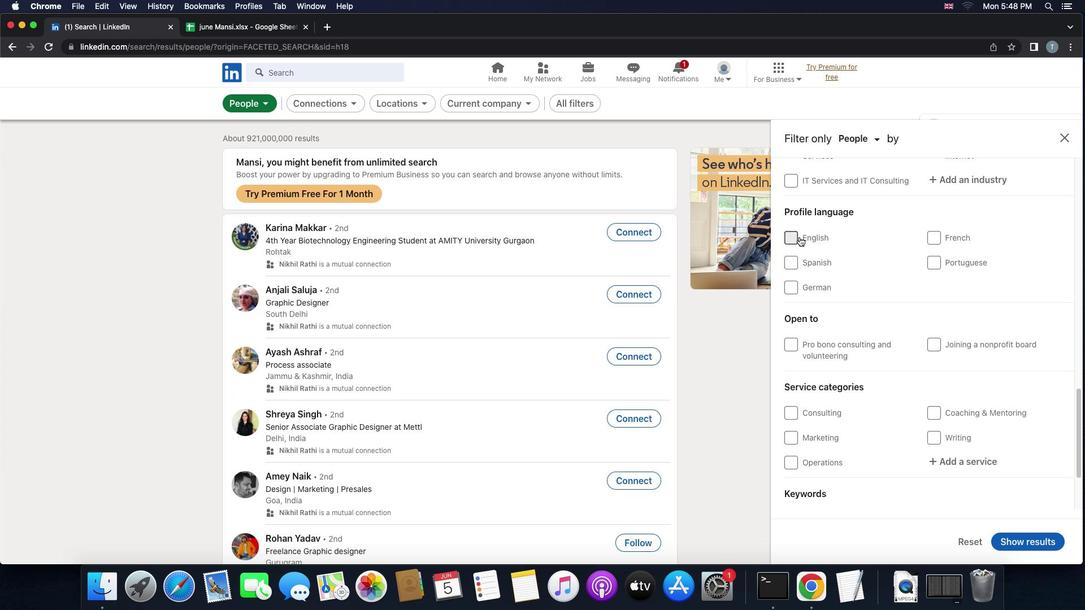 
Action: Mouse moved to (906, 300)
Screenshot: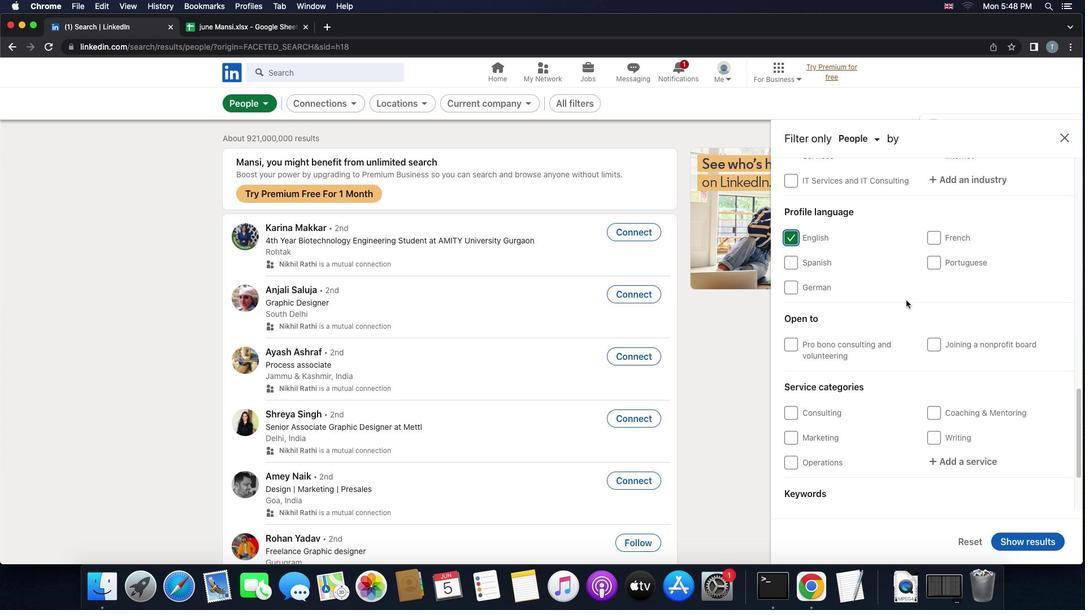 
Action: Mouse scrolled (906, 300) with delta (0, 0)
Screenshot: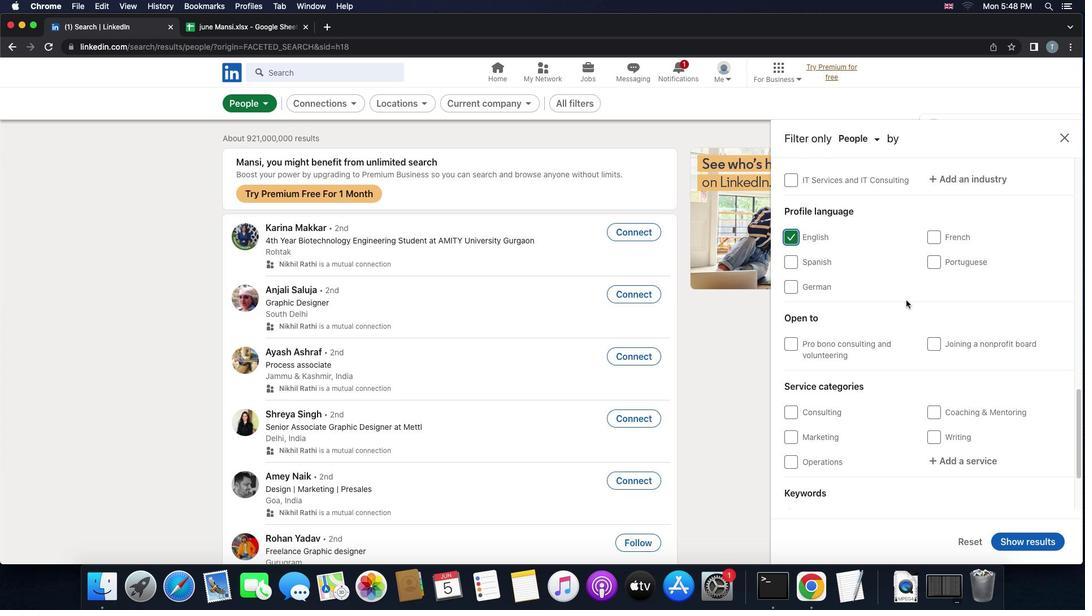 
Action: Mouse scrolled (906, 300) with delta (0, 0)
Screenshot: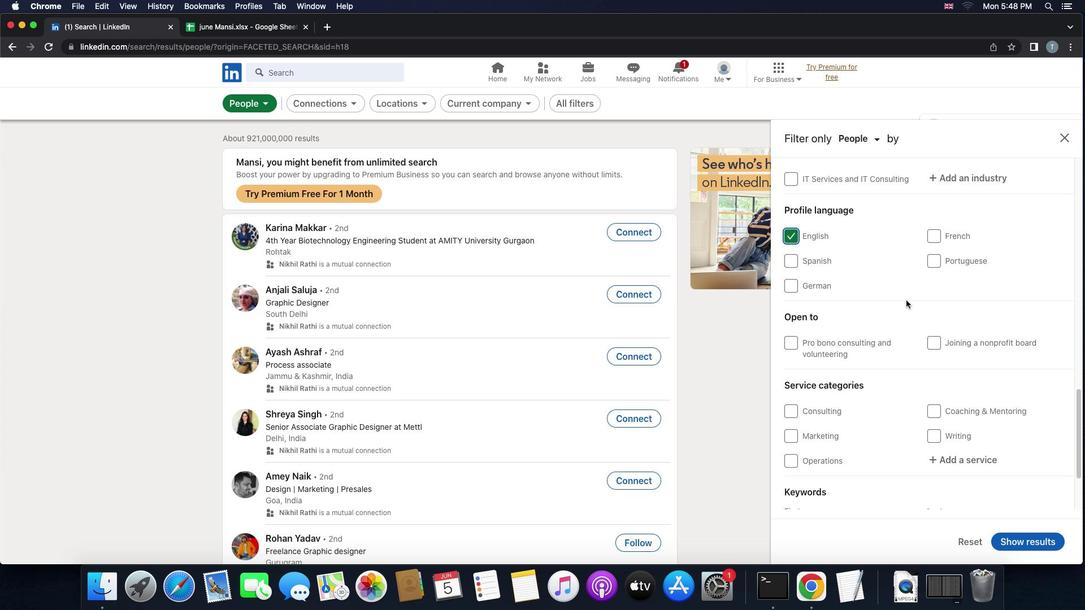 
Action: Mouse scrolled (906, 300) with delta (0, 0)
Screenshot: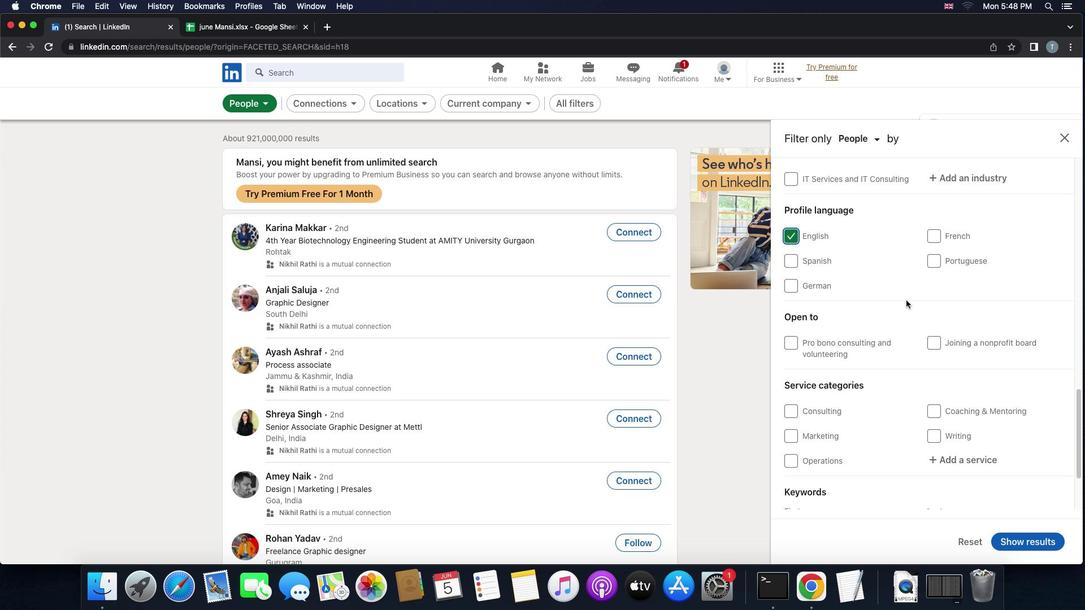 
Action: Mouse scrolled (906, 300) with delta (0, 1)
Screenshot: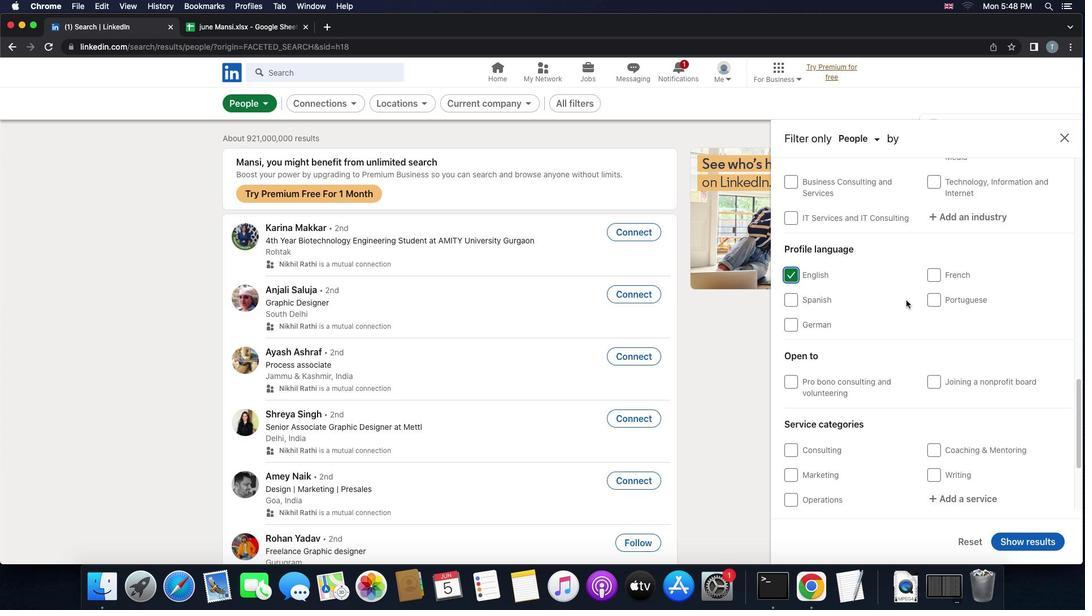 
Action: Mouse scrolled (906, 300) with delta (0, 2)
Screenshot: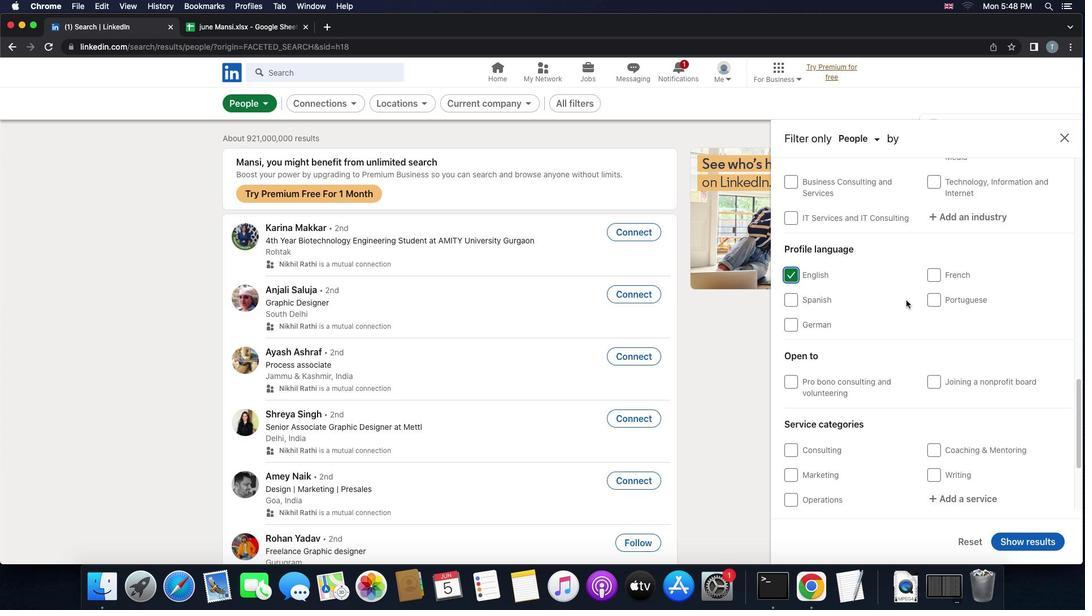 
Action: Mouse scrolled (906, 300) with delta (0, 0)
Screenshot: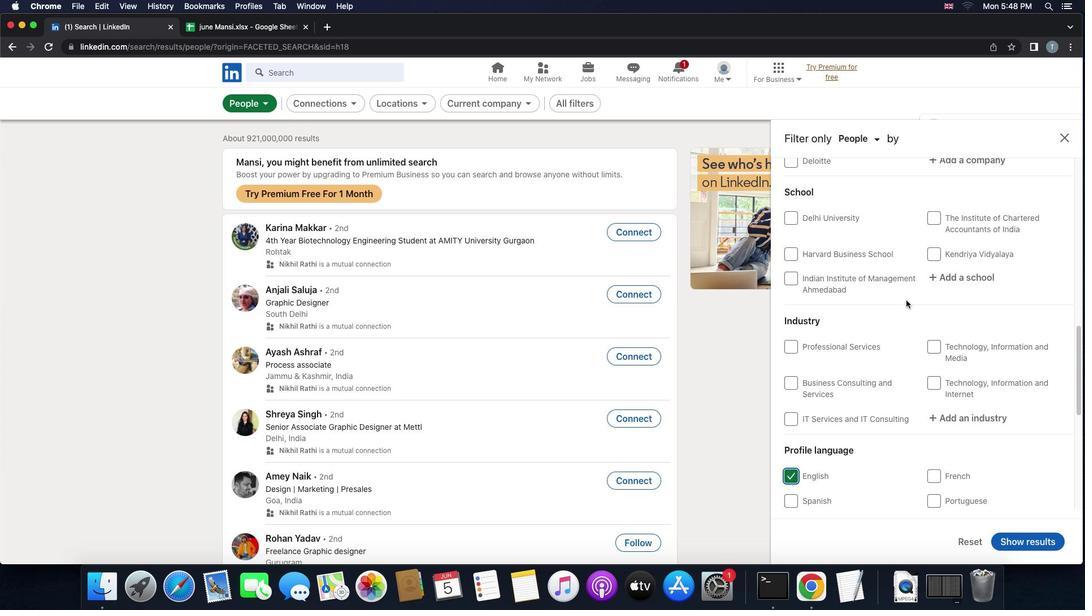 
Action: Mouse scrolled (906, 300) with delta (0, 0)
Screenshot: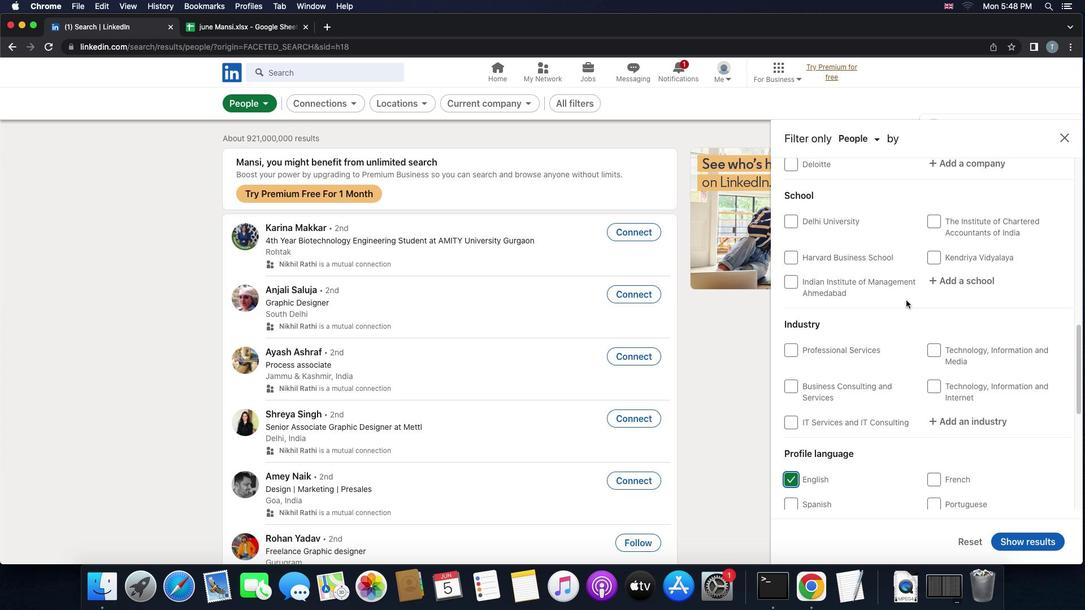 
Action: Mouse scrolled (906, 300) with delta (0, 1)
Screenshot: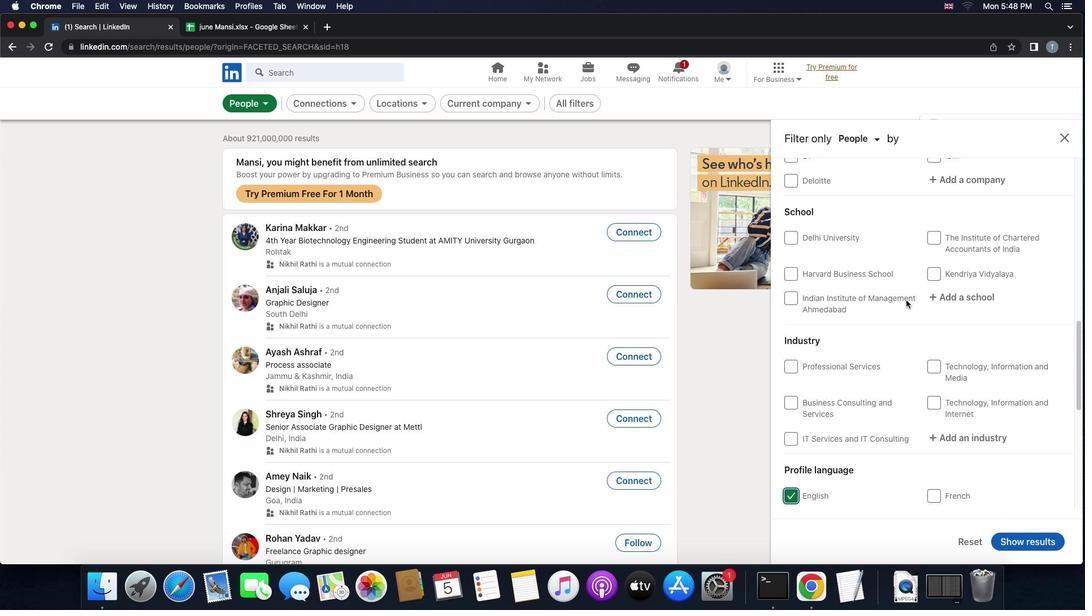 
Action: Mouse scrolled (906, 300) with delta (0, 2)
Screenshot: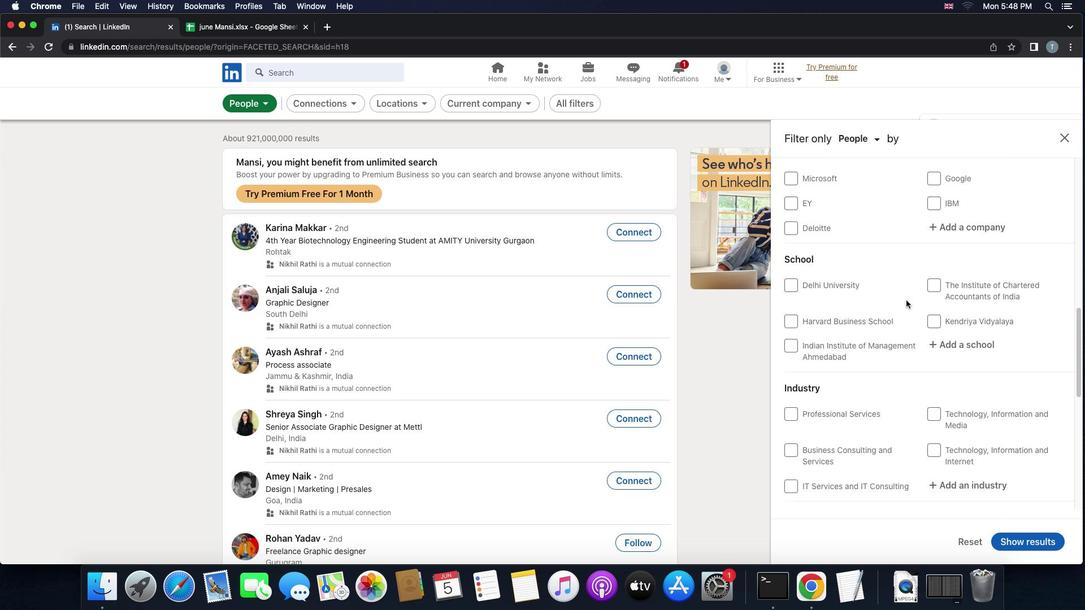 
Action: Mouse scrolled (906, 300) with delta (0, 0)
Screenshot: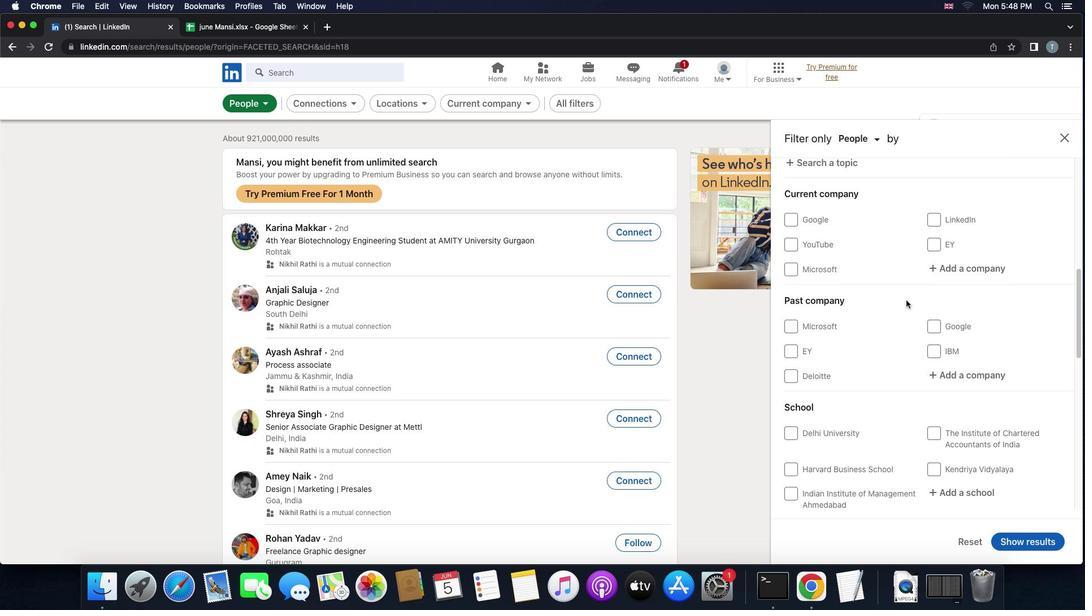 
Action: Mouse scrolled (906, 300) with delta (0, 0)
Screenshot: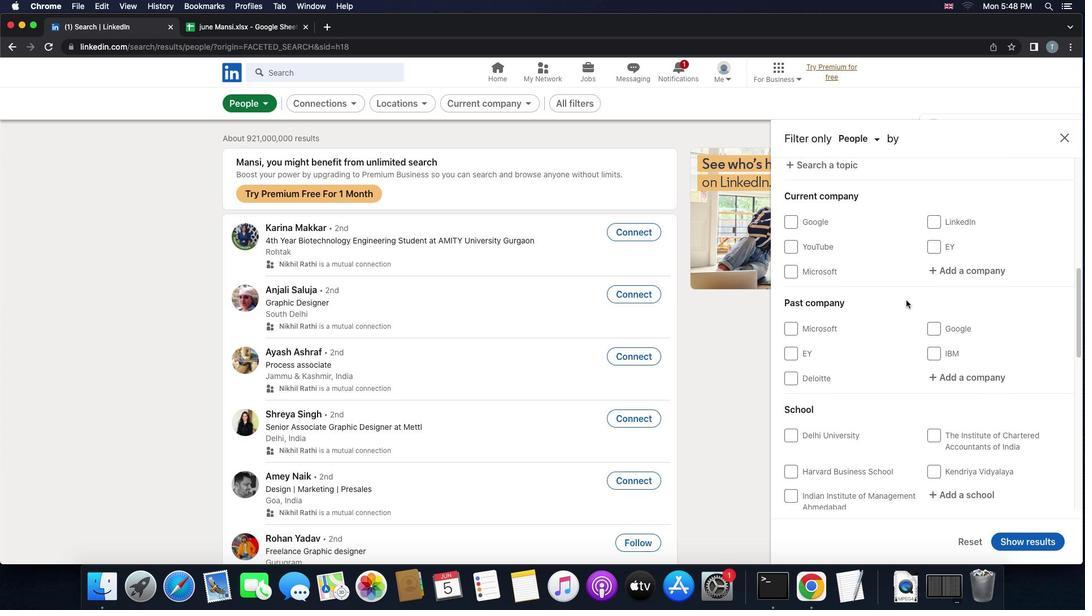 
Action: Mouse scrolled (906, 300) with delta (0, 1)
Screenshot: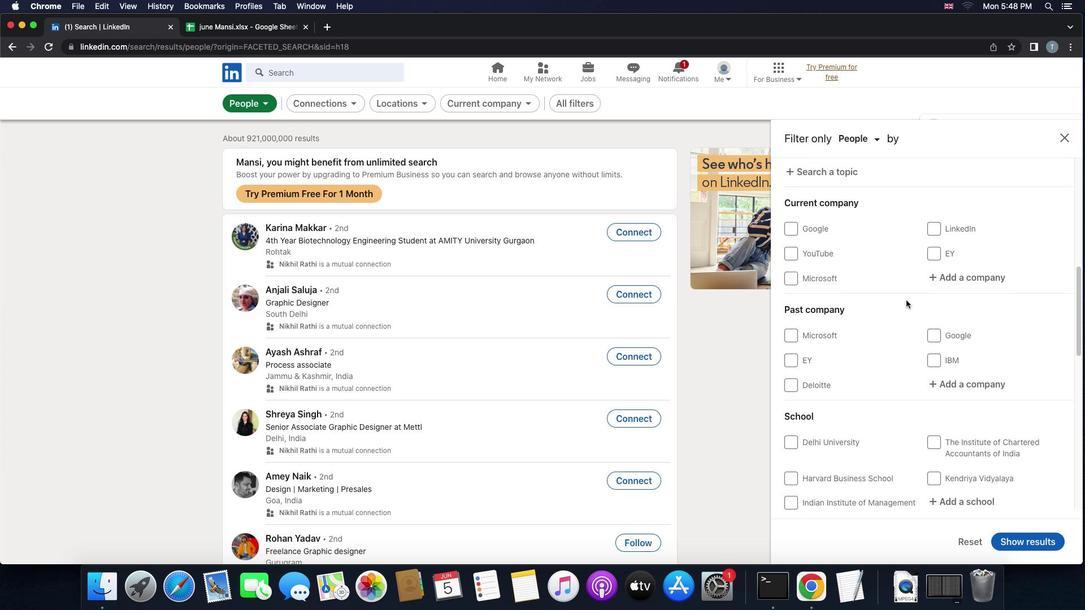 
Action: Mouse scrolled (906, 300) with delta (0, 0)
Screenshot: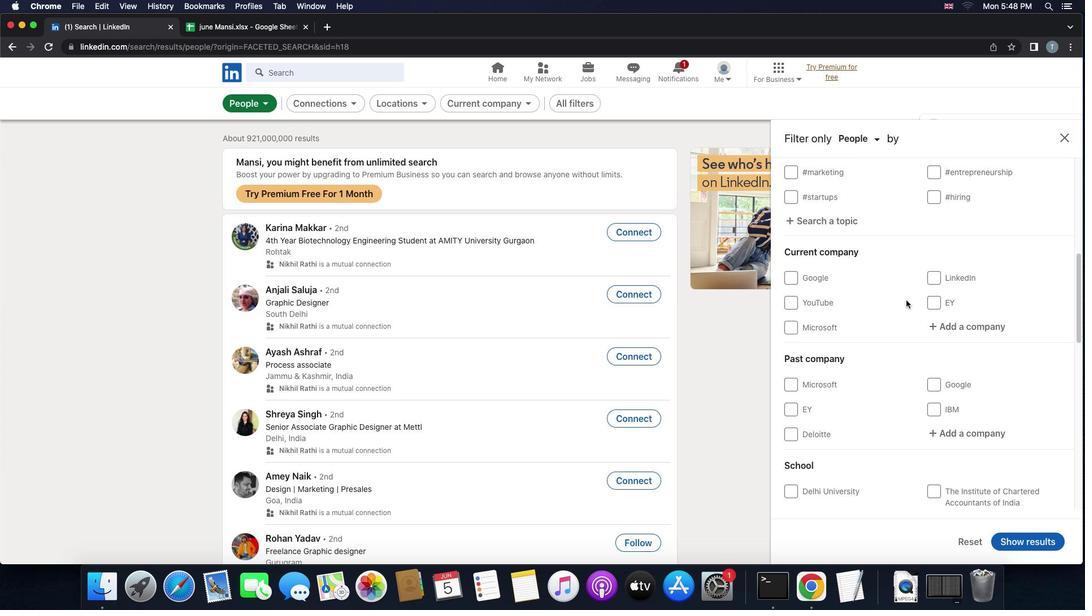 
Action: Mouse scrolled (906, 300) with delta (0, 0)
Screenshot: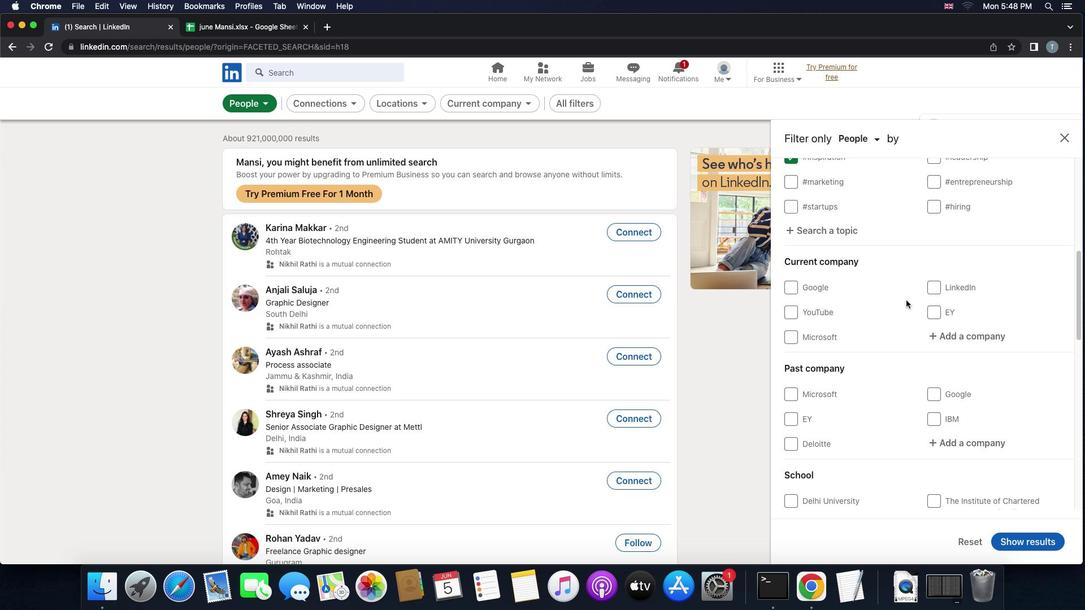 
Action: Mouse scrolled (906, 300) with delta (0, 0)
Screenshot: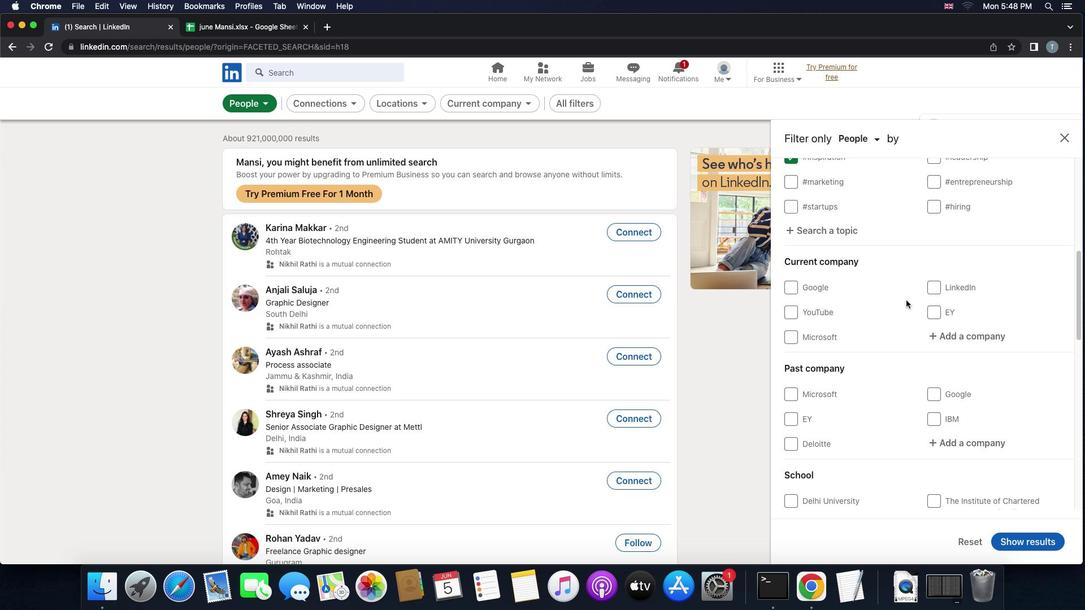 
Action: Mouse scrolled (906, 300) with delta (0, 1)
Screenshot: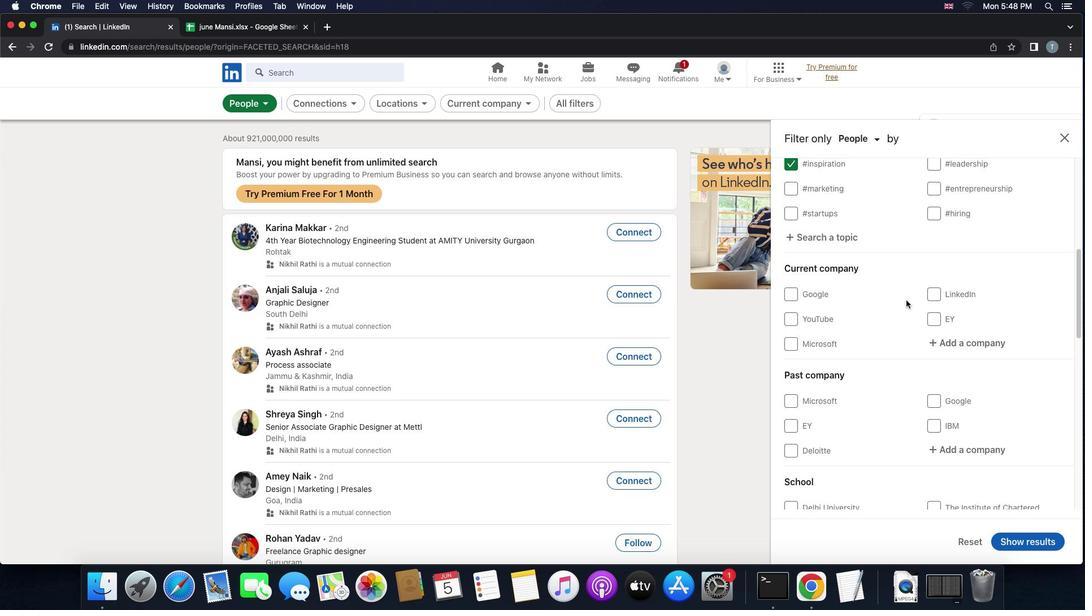 
Action: Mouse moved to (978, 433)
Screenshot: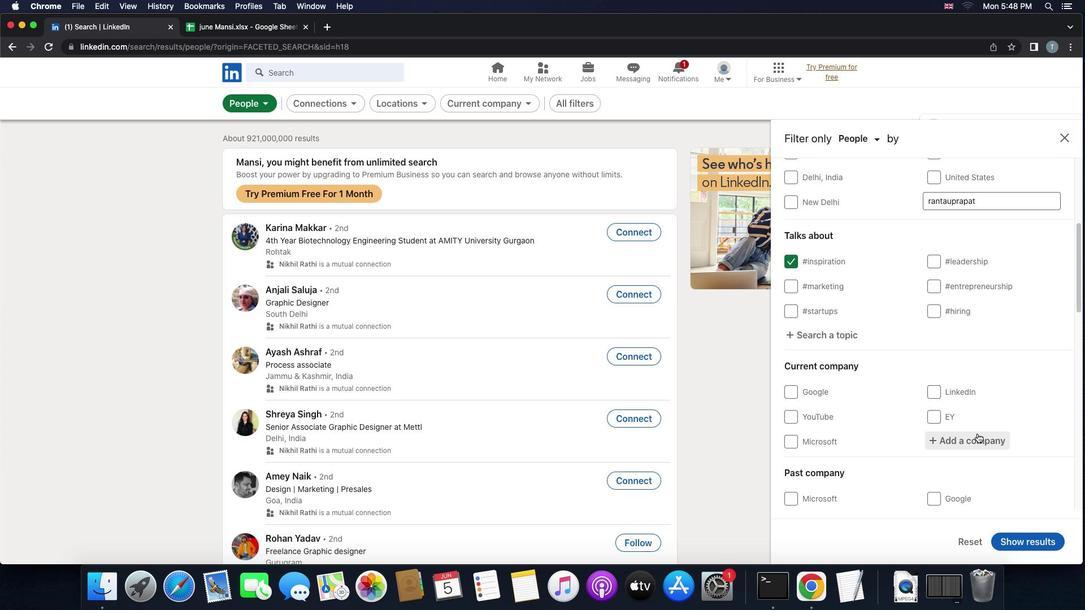 
Action: Mouse pressed left at (978, 433)
Screenshot: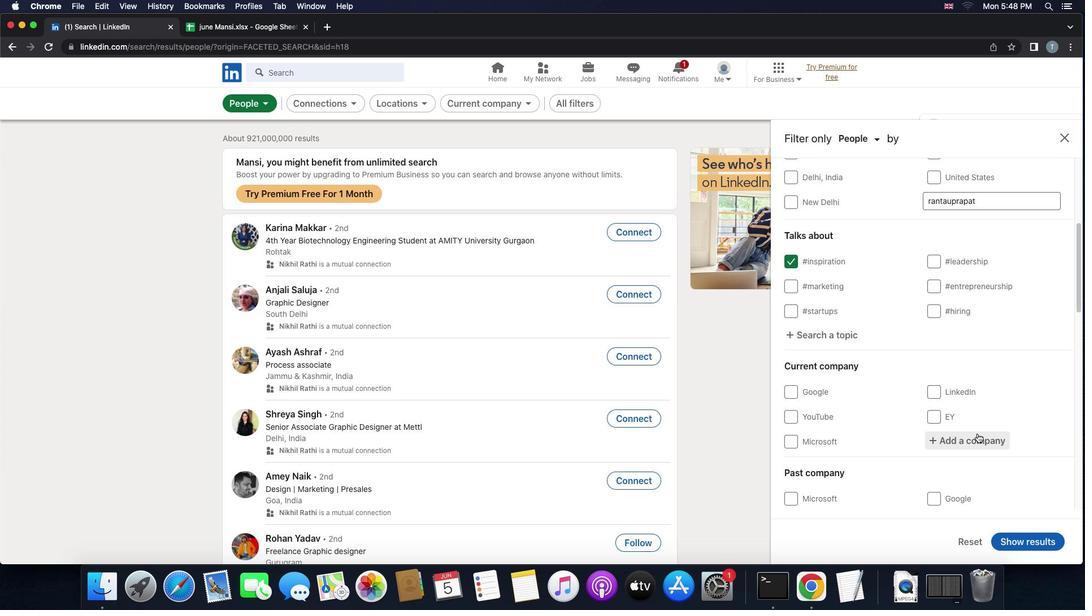 
Action: Mouse moved to (973, 429)
Screenshot: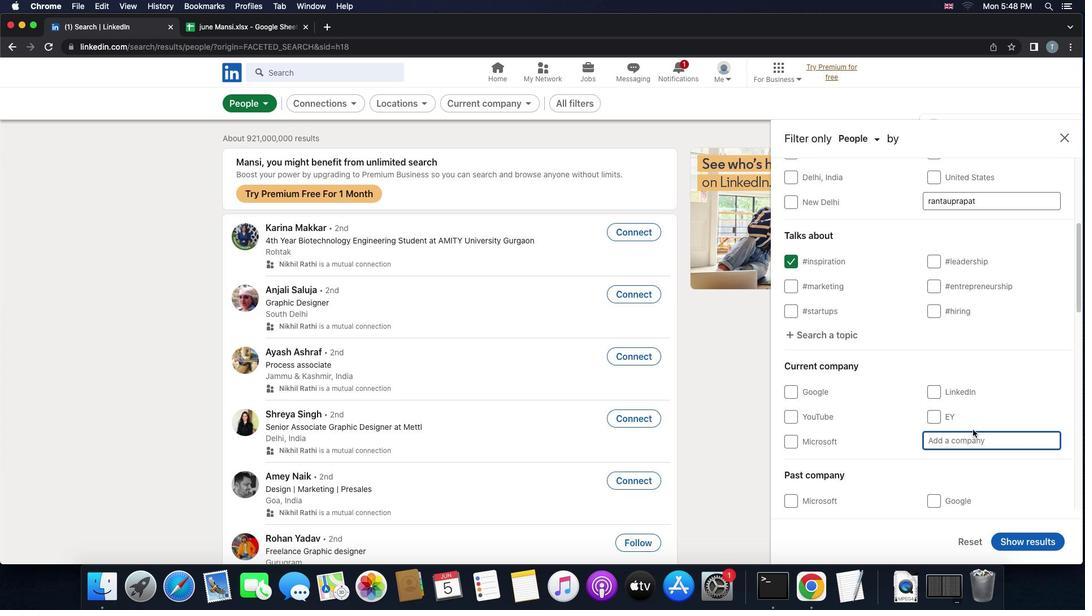 
Action: Key pressed 'b''l''i''n''k''i''t'
Screenshot: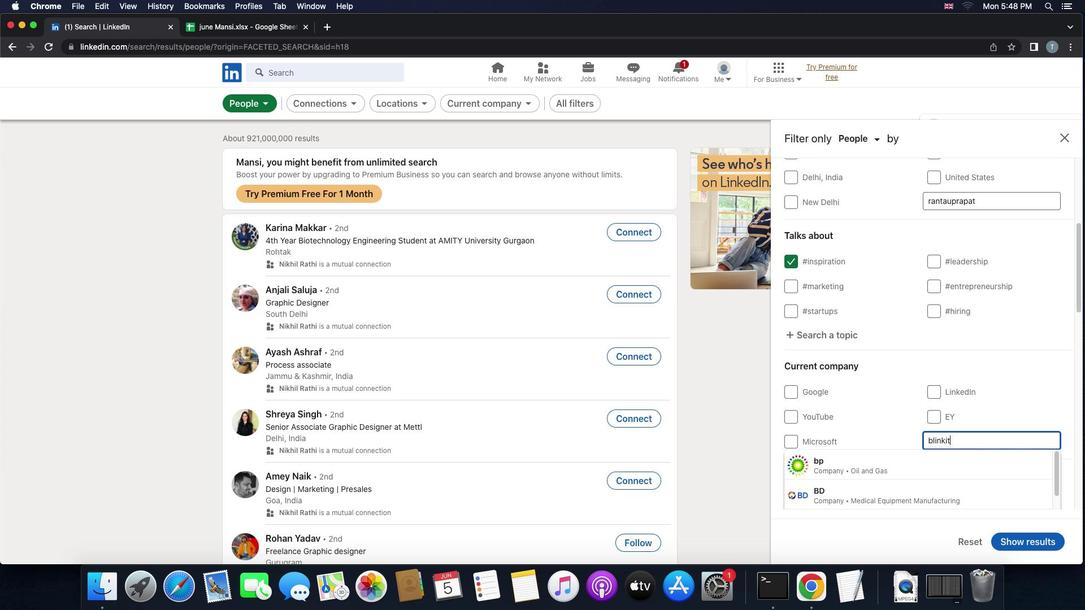 
Action: Mouse moved to (928, 459)
Screenshot: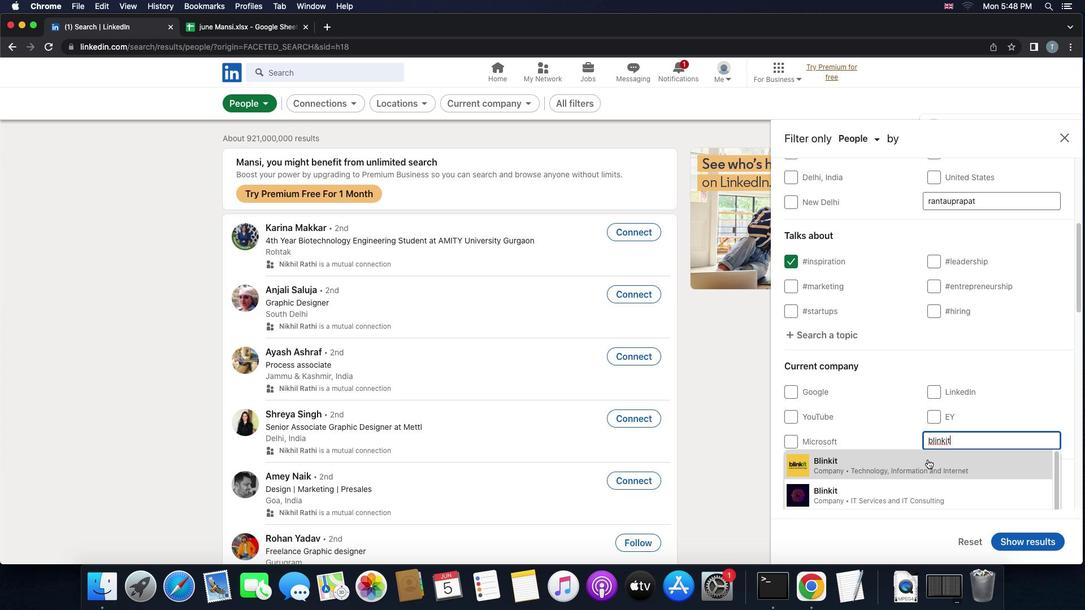 
Action: Mouse pressed left at (928, 459)
Screenshot: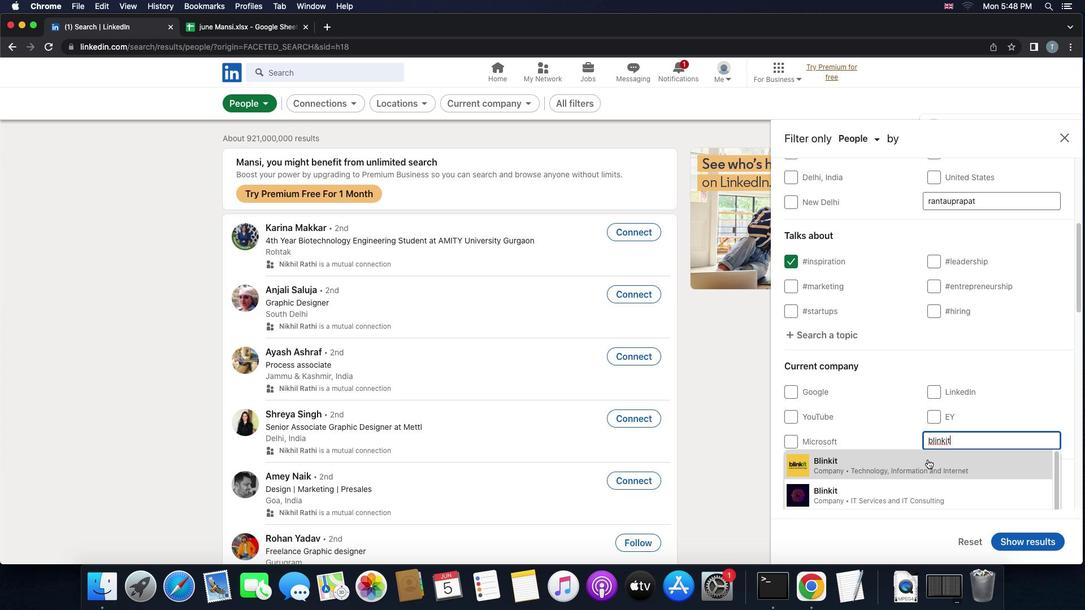 
Action: Mouse moved to (927, 455)
Screenshot: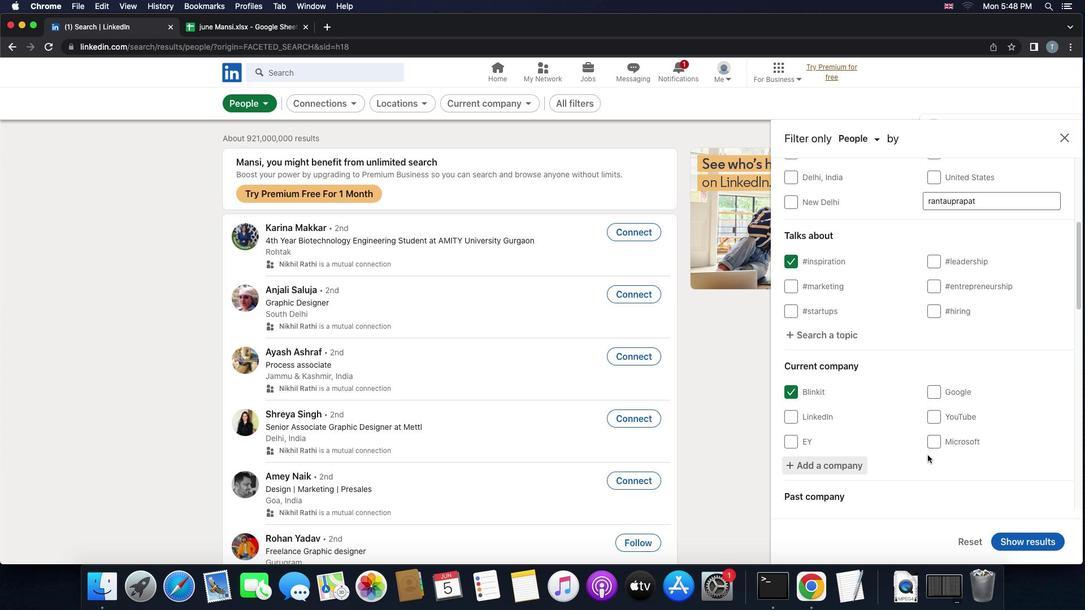 
Action: Mouse scrolled (927, 455) with delta (0, 0)
Screenshot: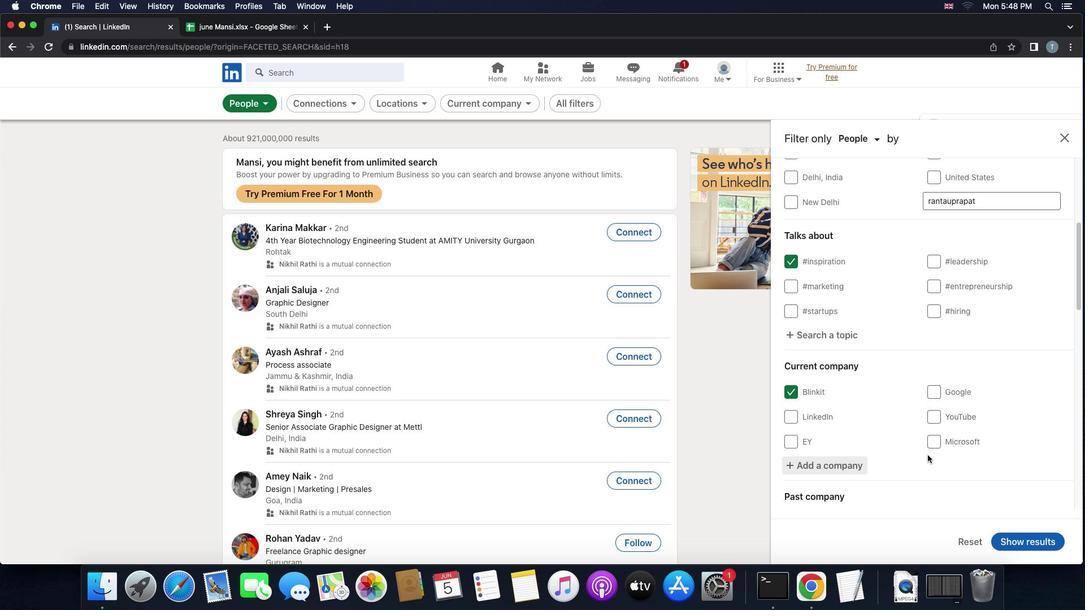
Action: Mouse scrolled (927, 455) with delta (0, 0)
Screenshot: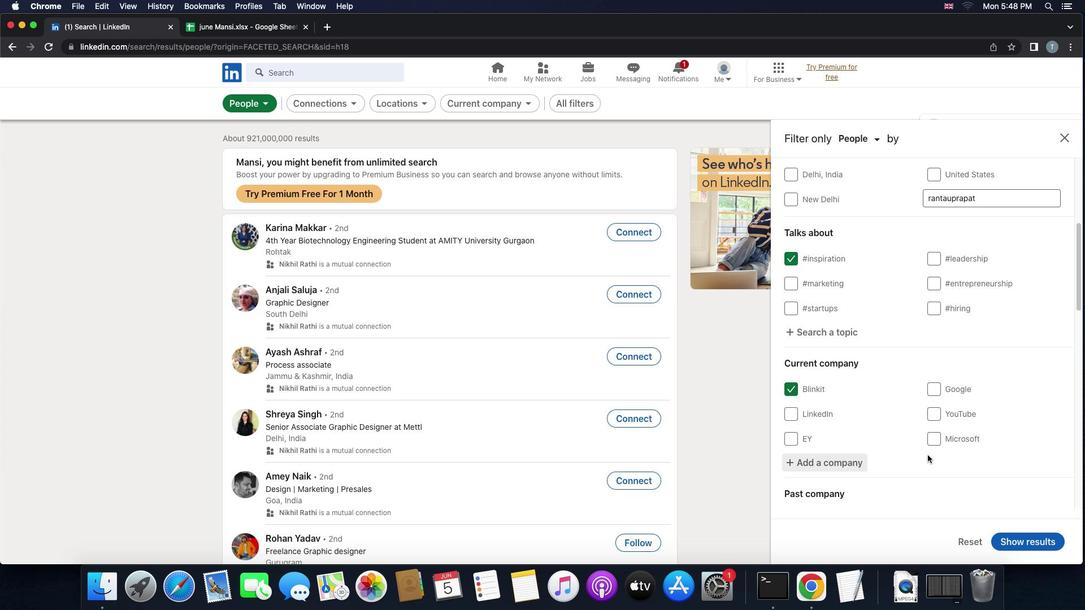 
Action: Mouse scrolled (927, 455) with delta (0, -1)
Screenshot: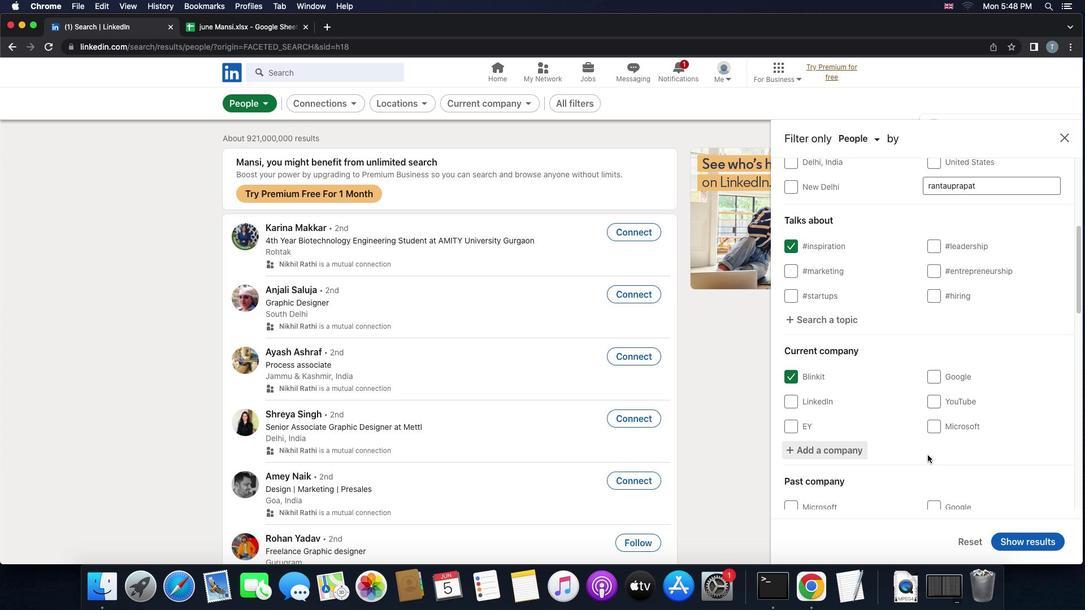 
Action: Mouse scrolled (927, 455) with delta (0, -2)
Screenshot: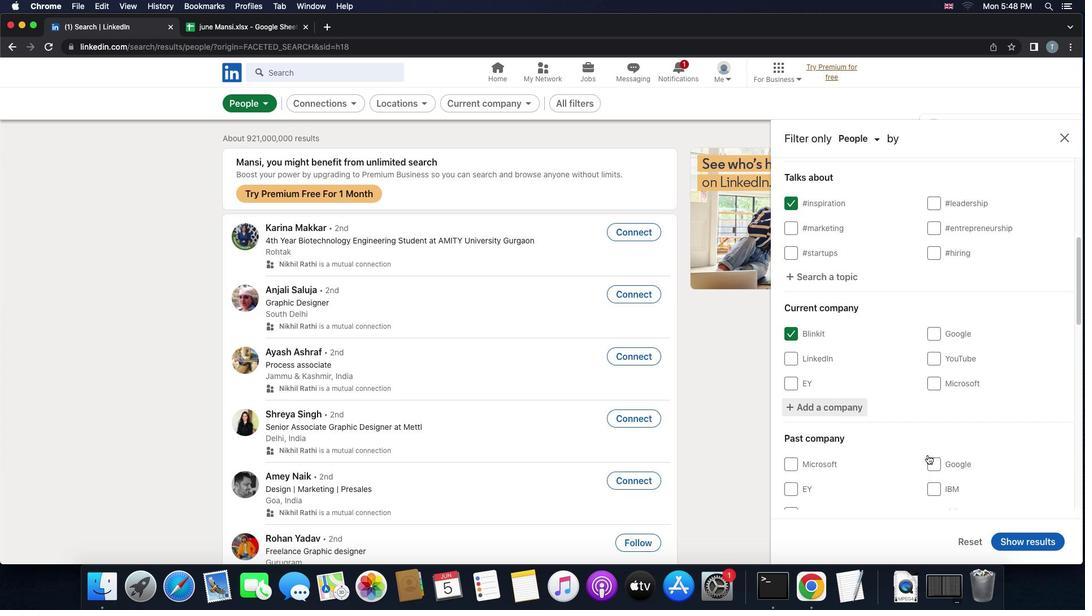
Action: Mouse moved to (927, 454)
Screenshot: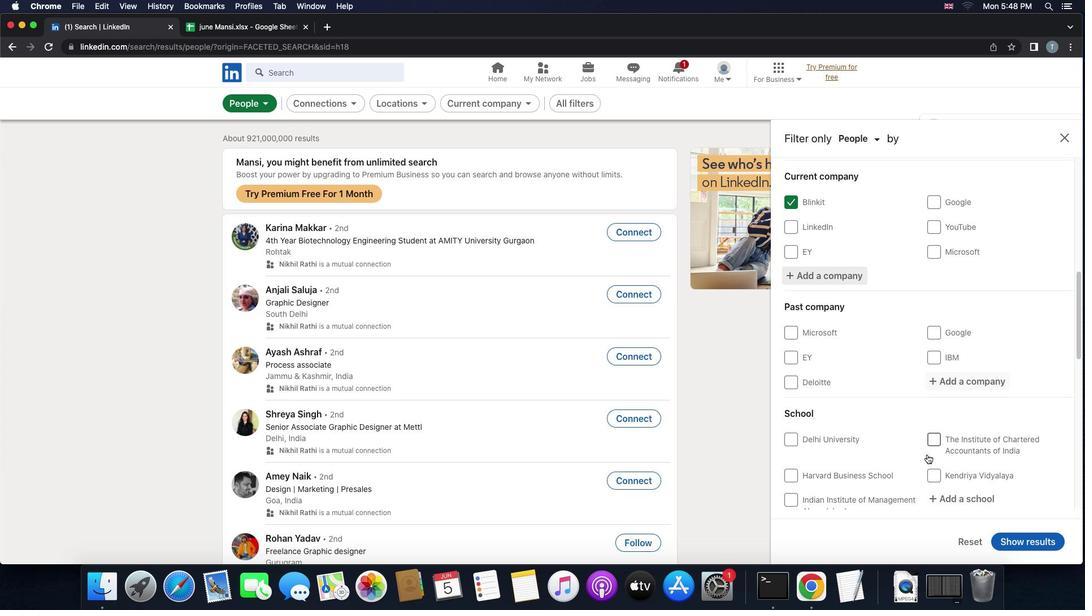 
Action: Mouse scrolled (927, 454) with delta (0, 0)
Screenshot: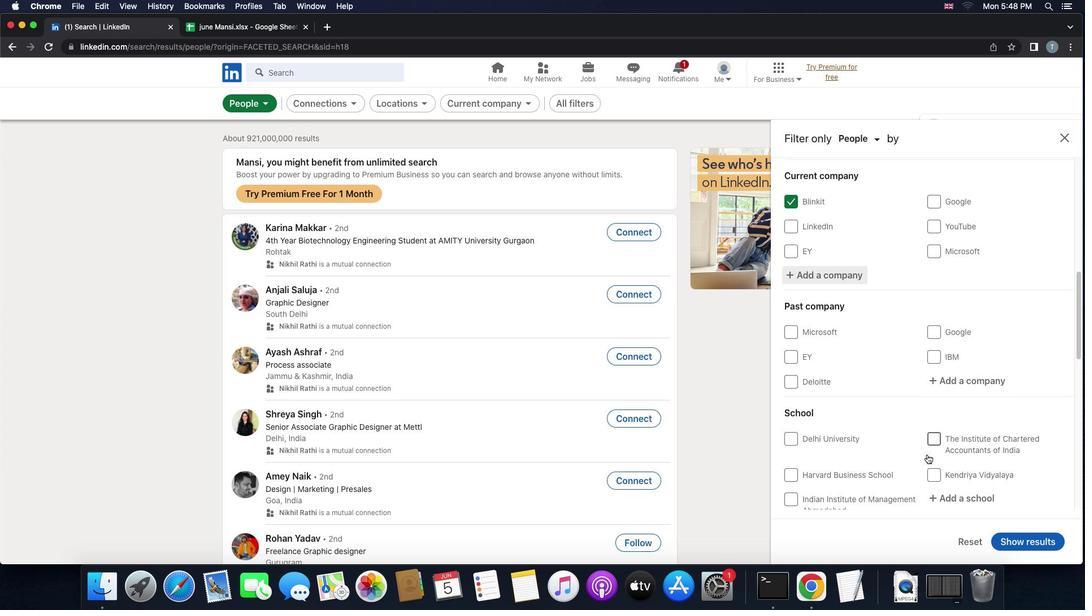 
Action: Mouse scrolled (927, 454) with delta (0, 0)
Screenshot: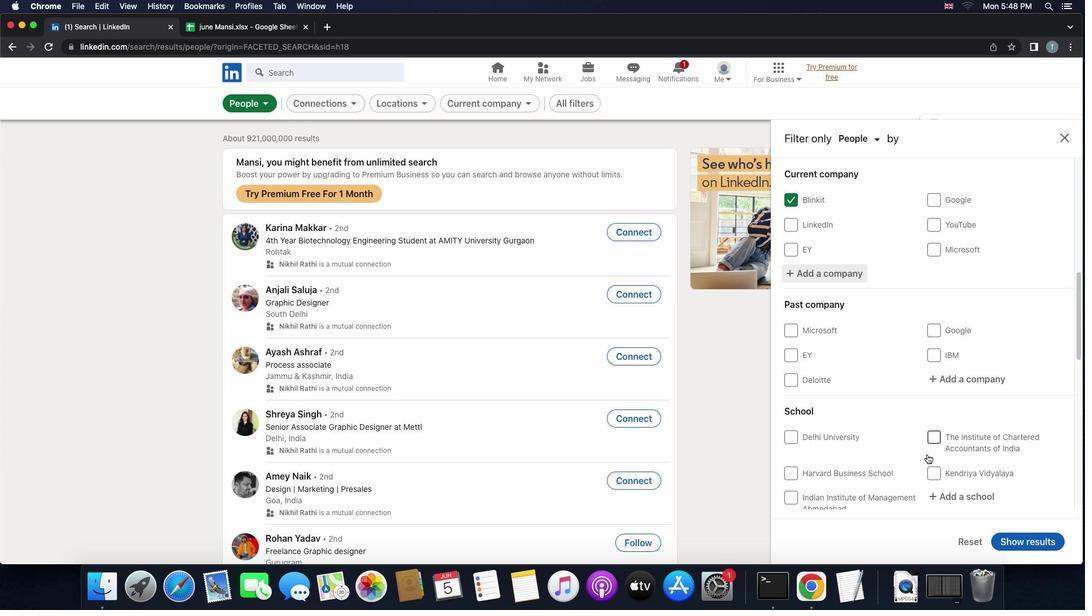 
Action: Mouse scrolled (927, 454) with delta (0, -1)
Screenshot: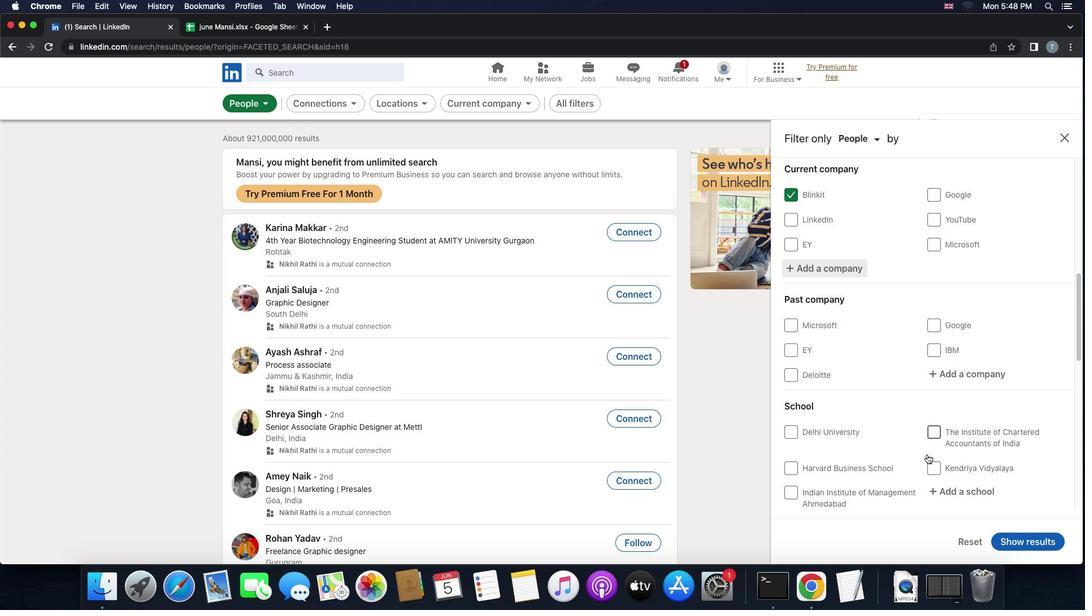 
Action: Mouse moved to (942, 417)
Screenshot: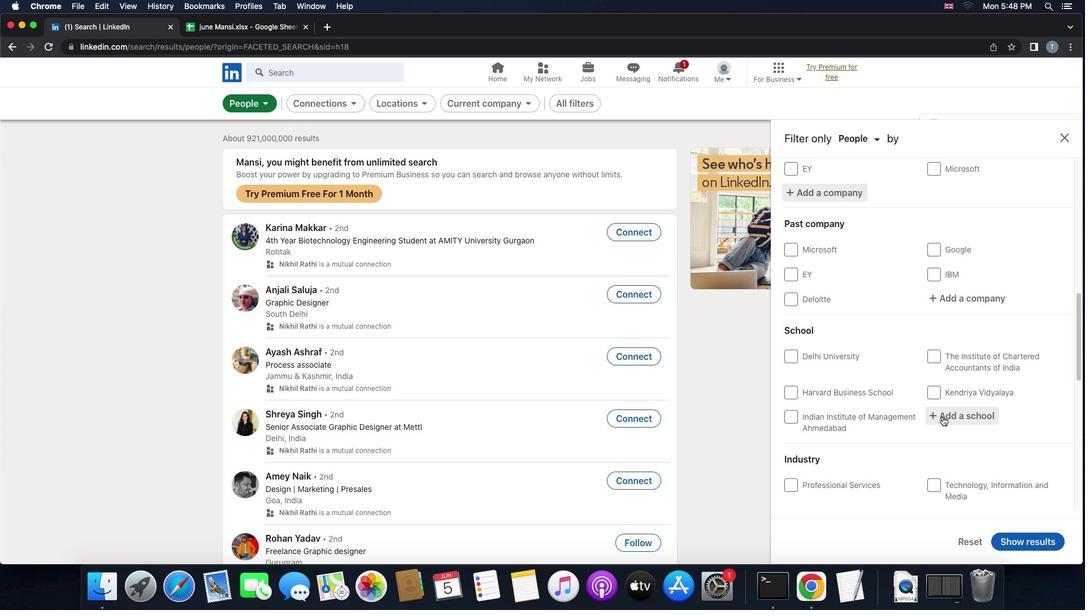 
Action: Mouse pressed left at (942, 417)
Screenshot: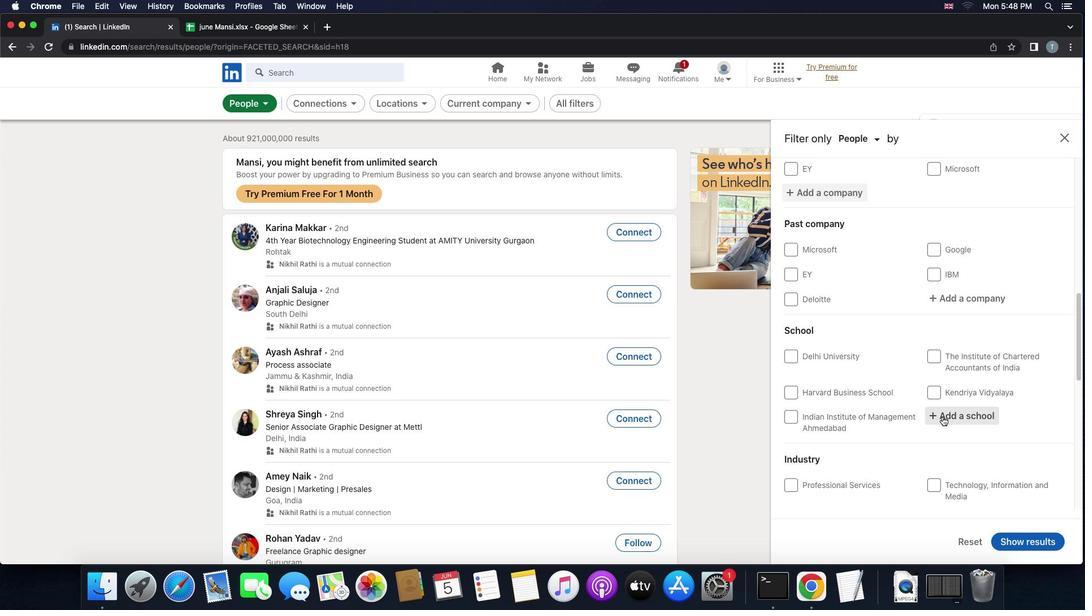 
Action: Key pressed 'v''i''j''a''y''a''n''a''g''a''r''a'
Screenshot: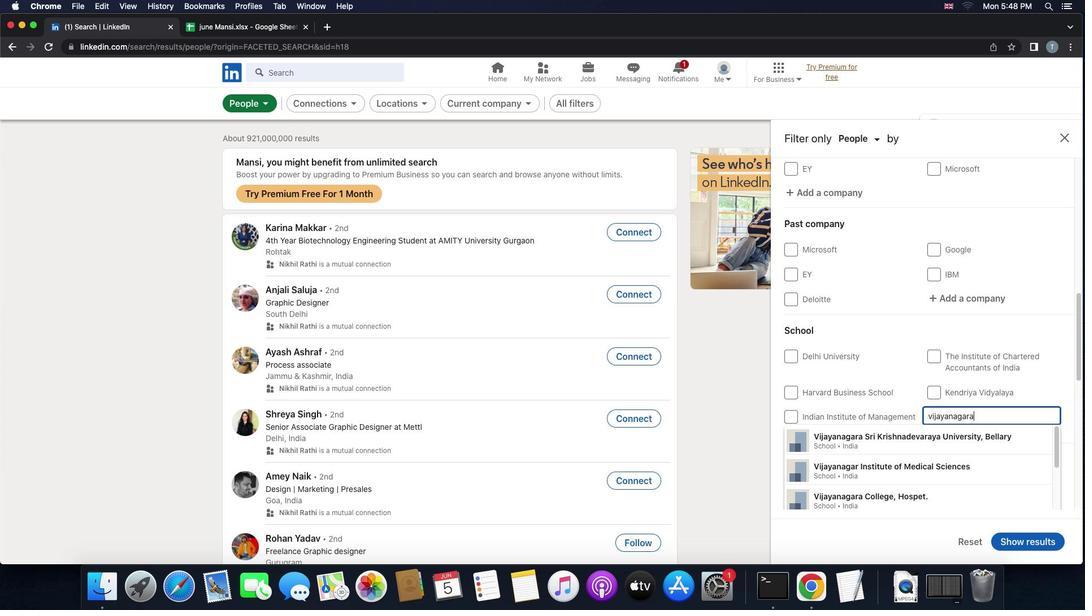 
Action: Mouse moved to (913, 444)
Screenshot: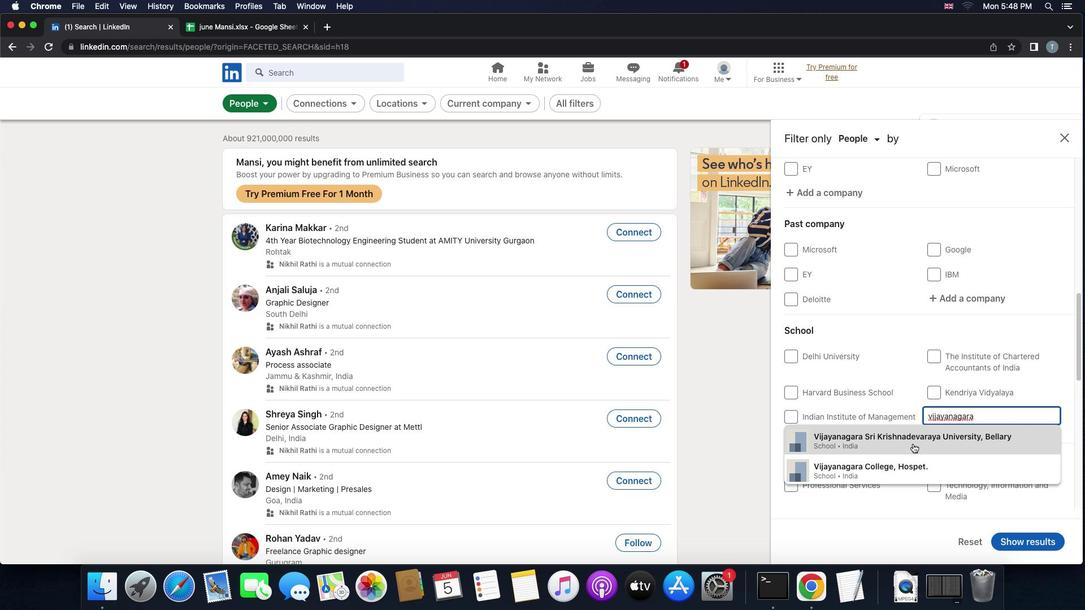 
Action: Mouse pressed left at (913, 444)
Screenshot: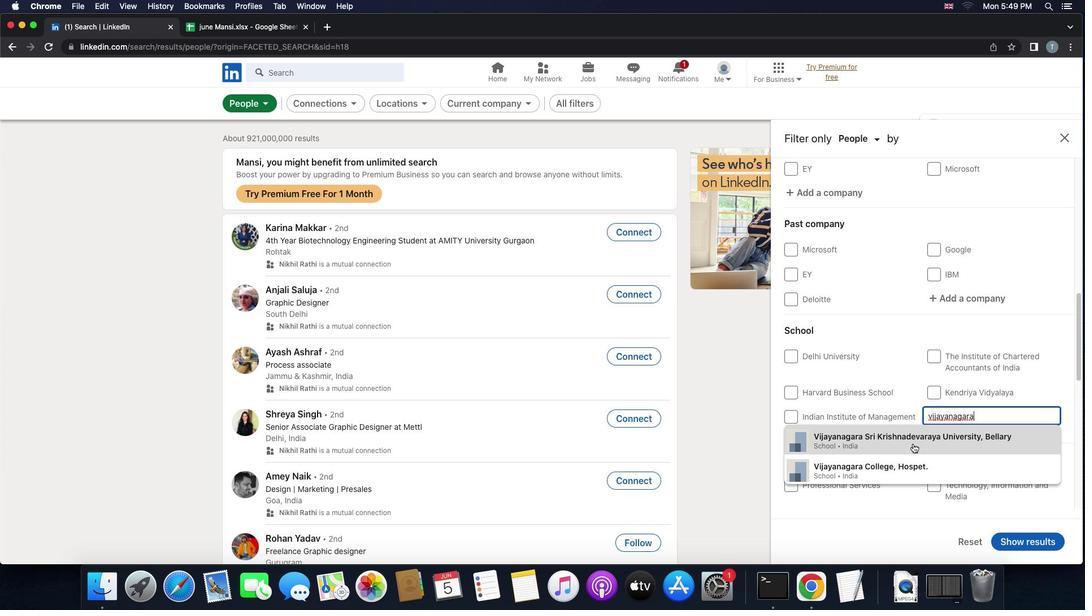 
Action: Mouse scrolled (913, 444) with delta (0, 0)
Screenshot: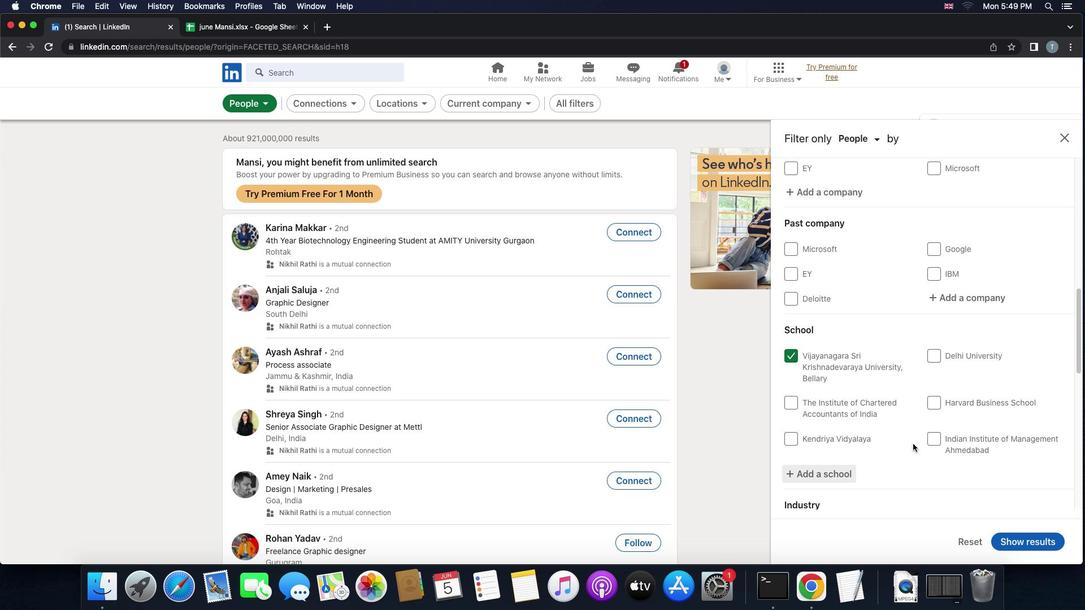 
Action: Mouse scrolled (913, 444) with delta (0, 0)
Screenshot: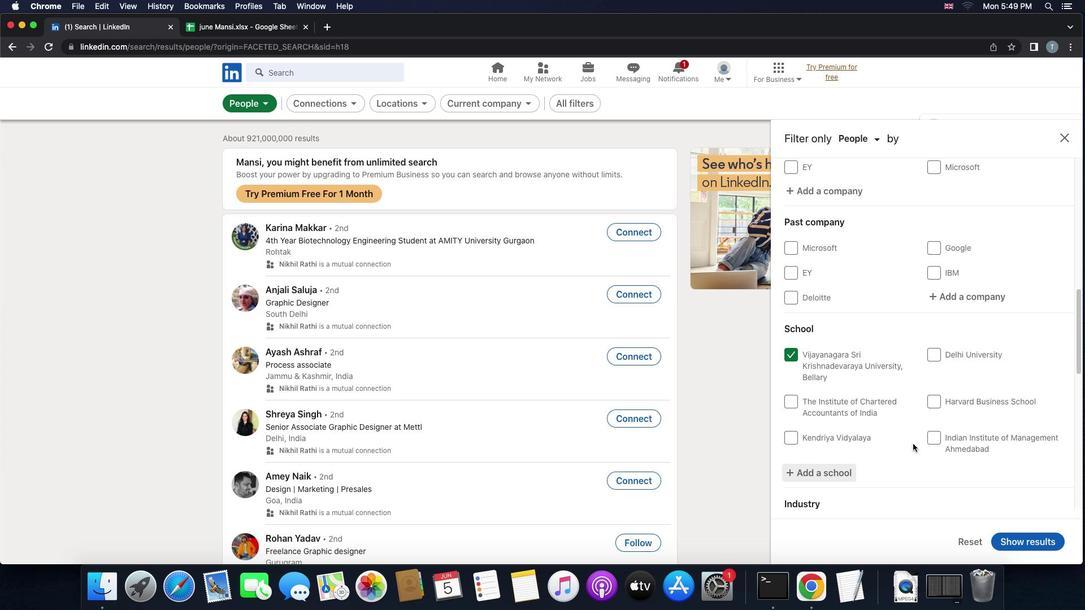 
Action: Mouse scrolled (913, 444) with delta (0, -1)
Screenshot: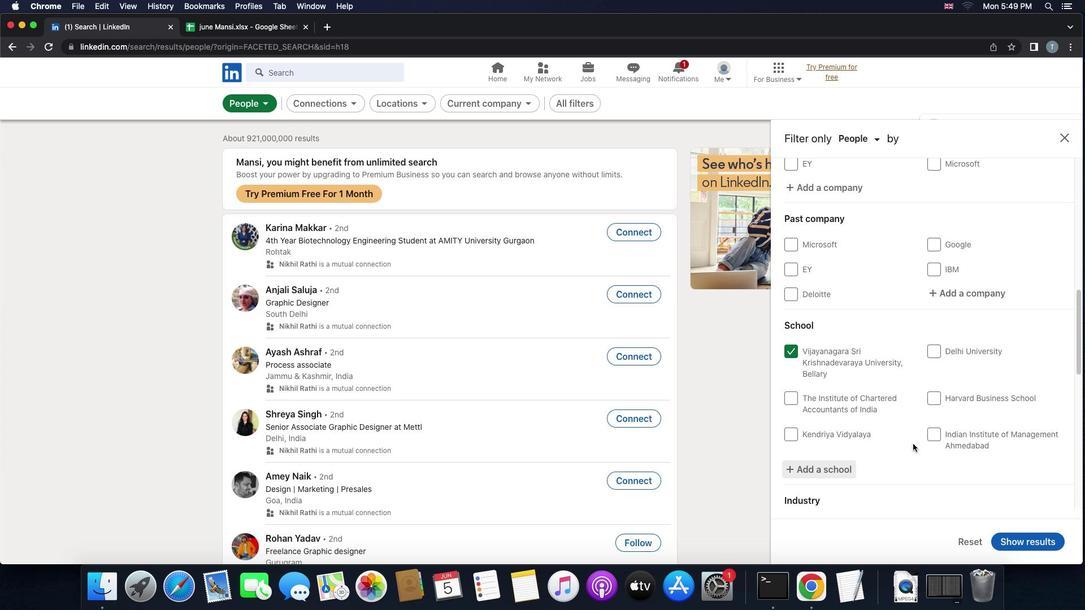 
Action: Mouse scrolled (913, 444) with delta (0, -1)
Screenshot: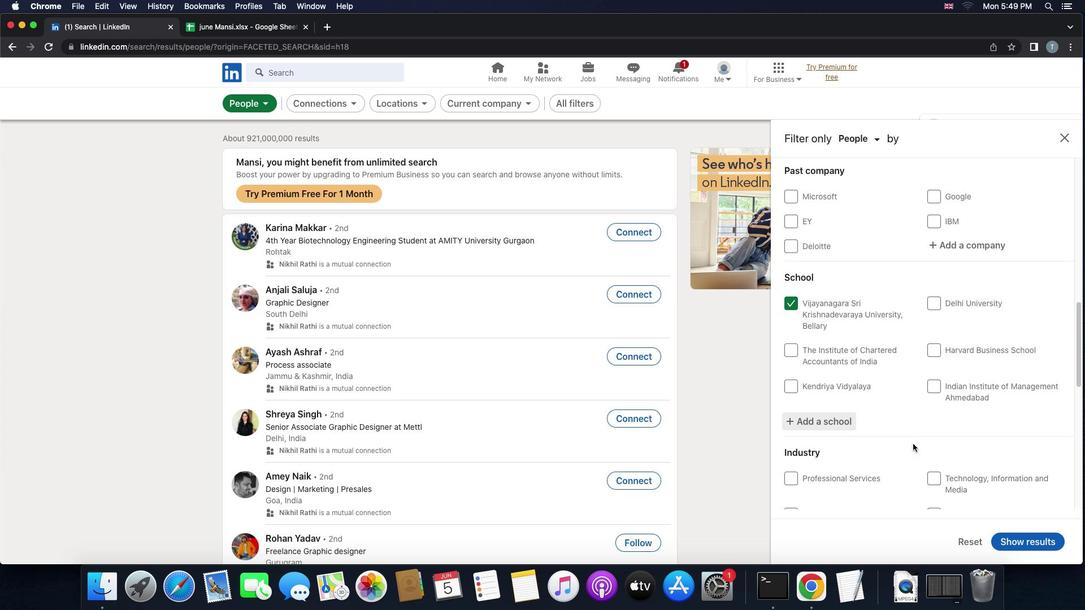 
Action: Mouse scrolled (913, 444) with delta (0, 0)
Screenshot: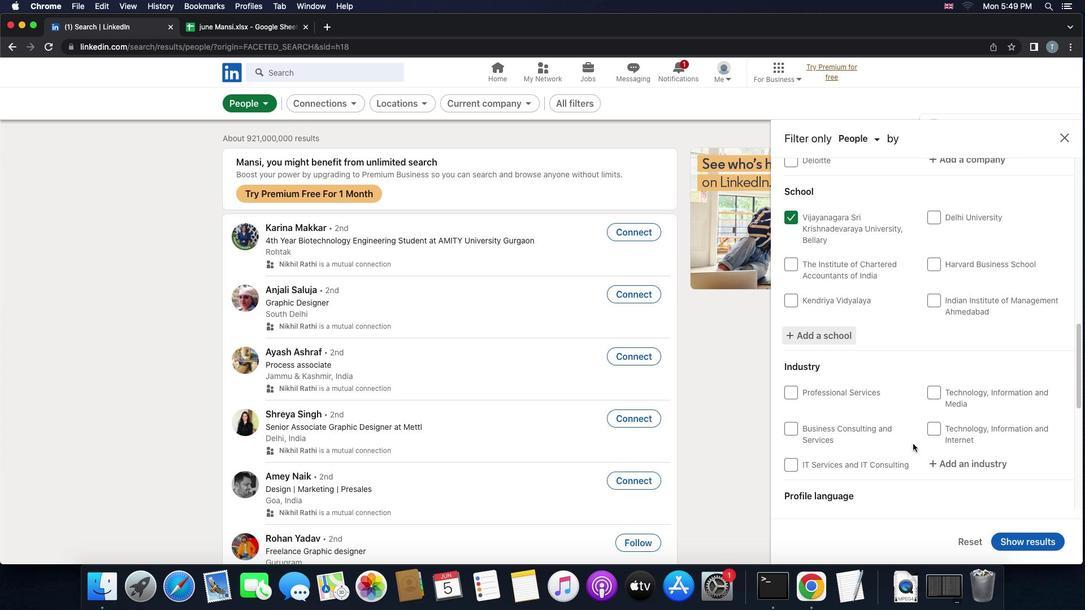 
Action: Mouse scrolled (913, 444) with delta (0, 0)
Screenshot: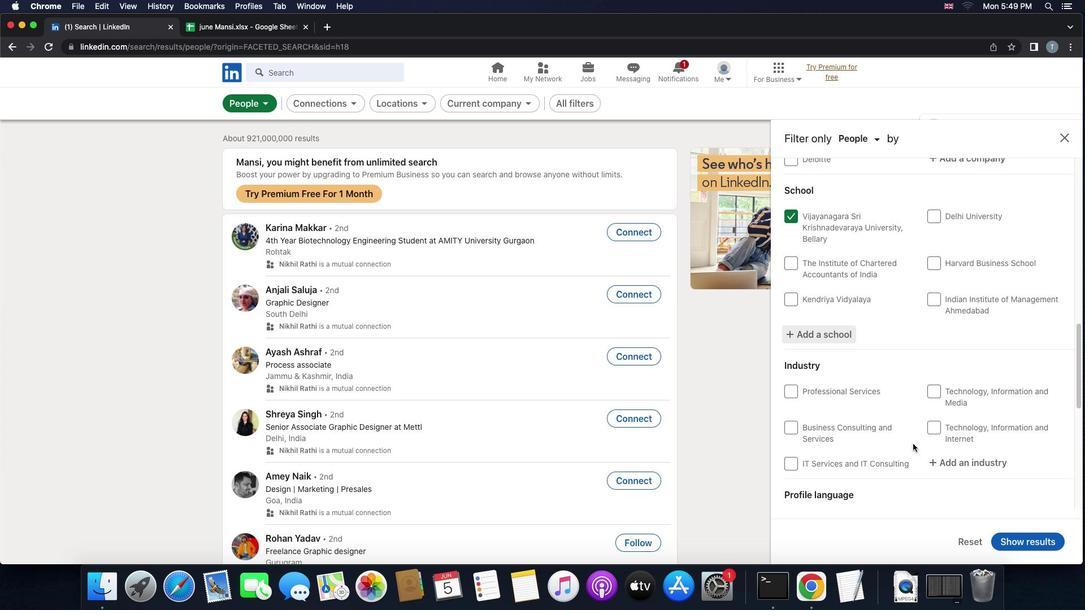 
Action: Mouse scrolled (913, 444) with delta (0, -1)
Screenshot: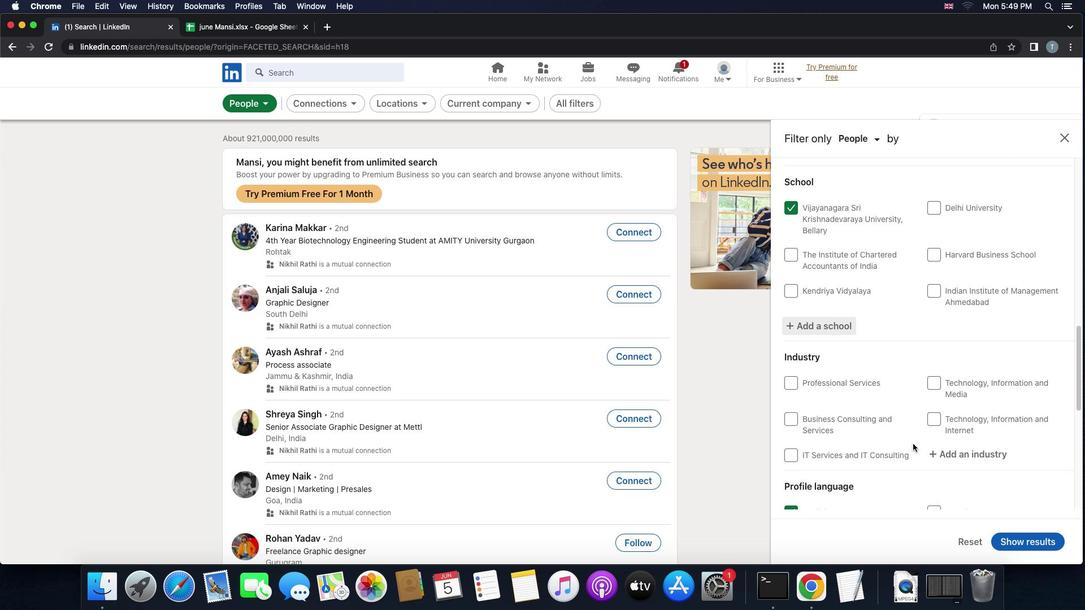 
Action: Mouse moved to (949, 394)
Screenshot: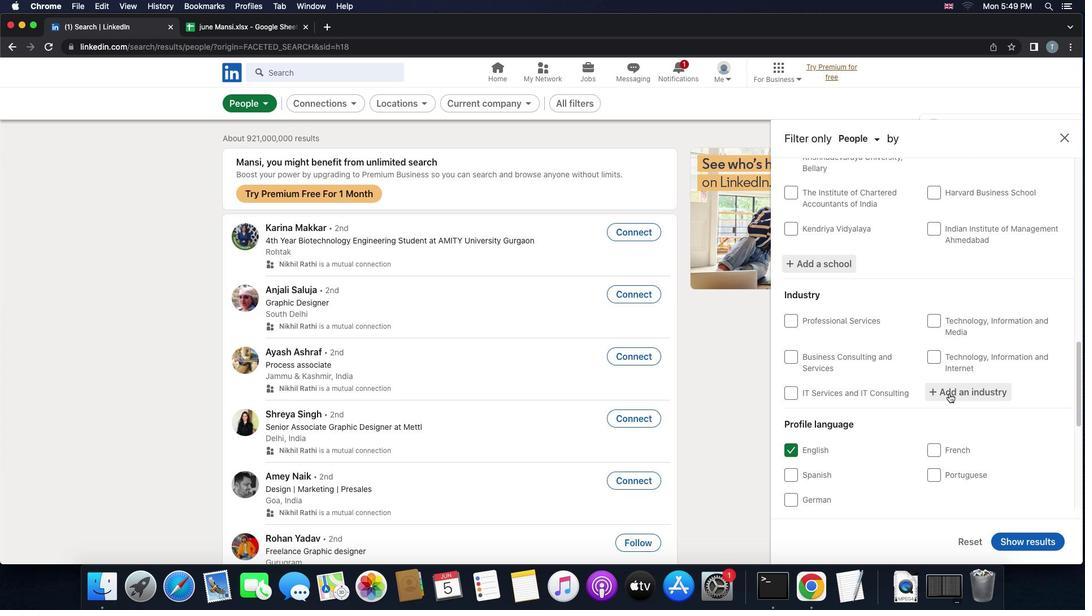 
Action: Mouse pressed left at (949, 394)
Screenshot: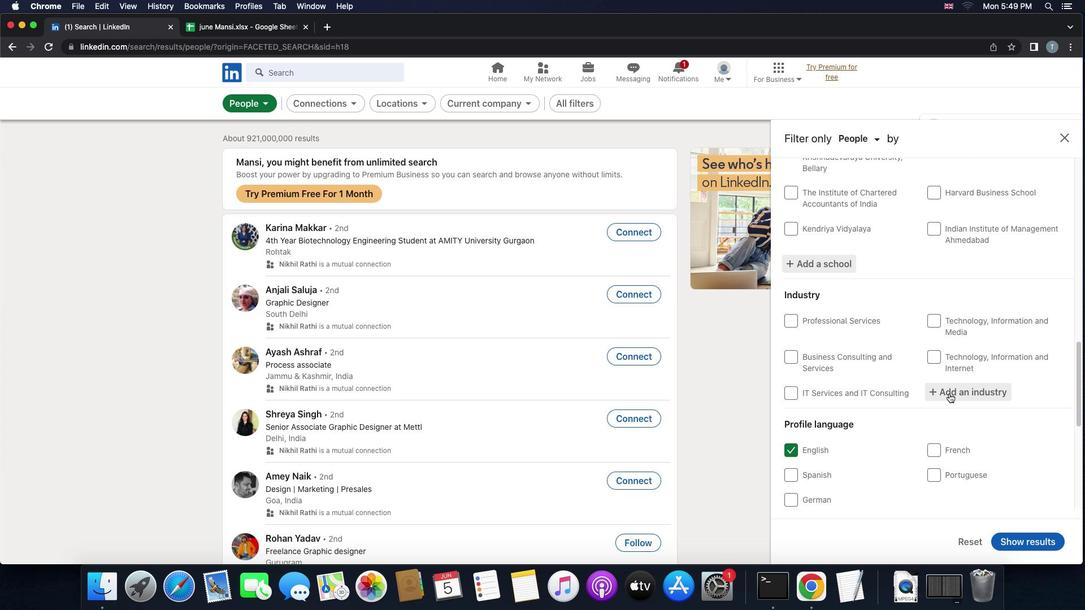 
Action: Key pressed 'a''l''t''e''r'
Screenshot: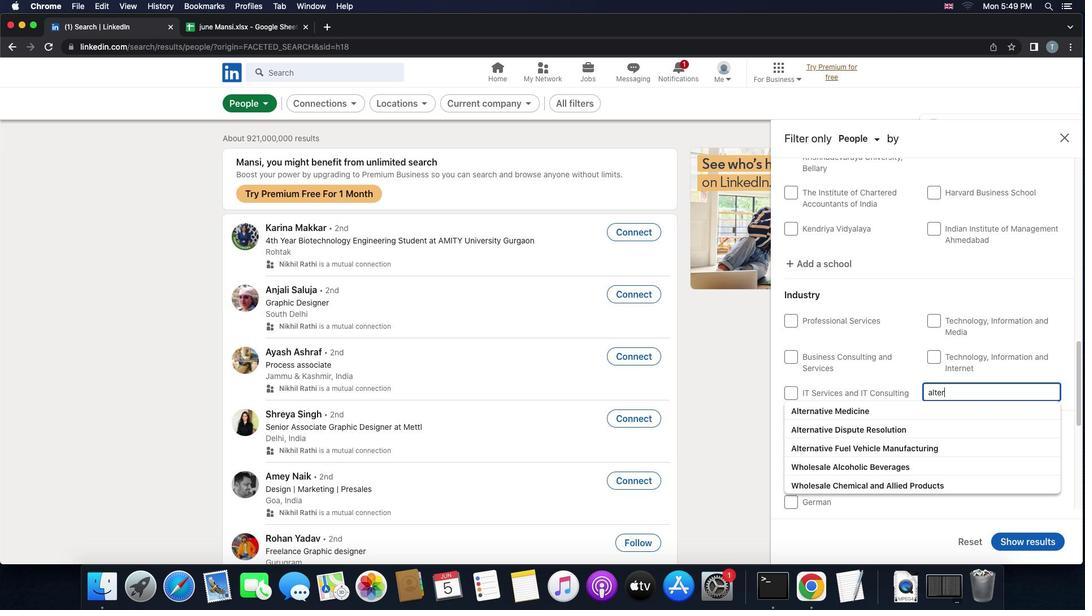 
Action: Mouse moved to (933, 408)
Screenshot: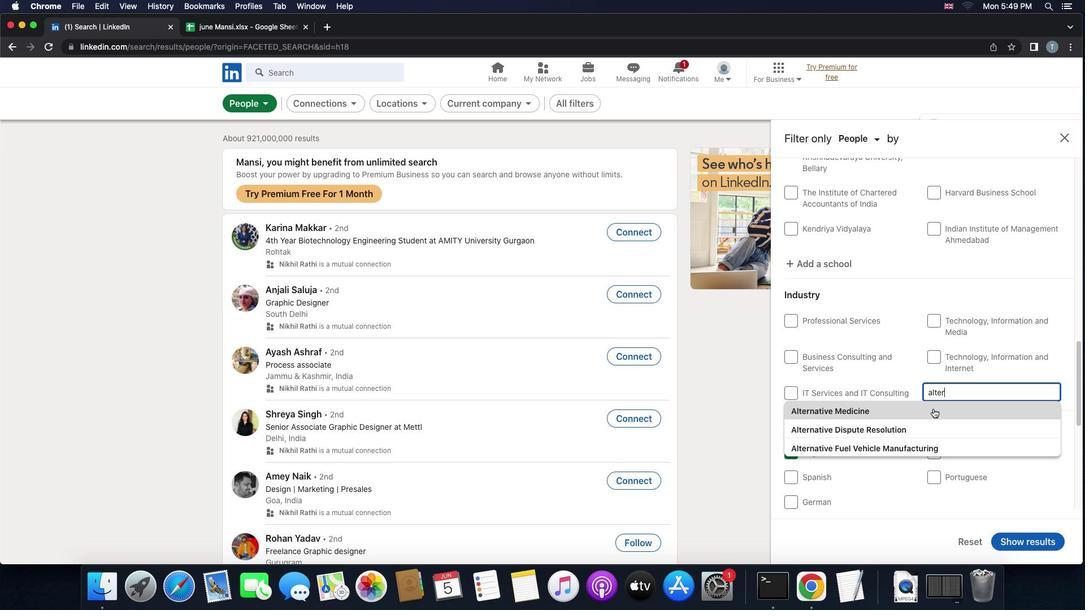
Action: Mouse pressed left at (933, 408)
Screenshot: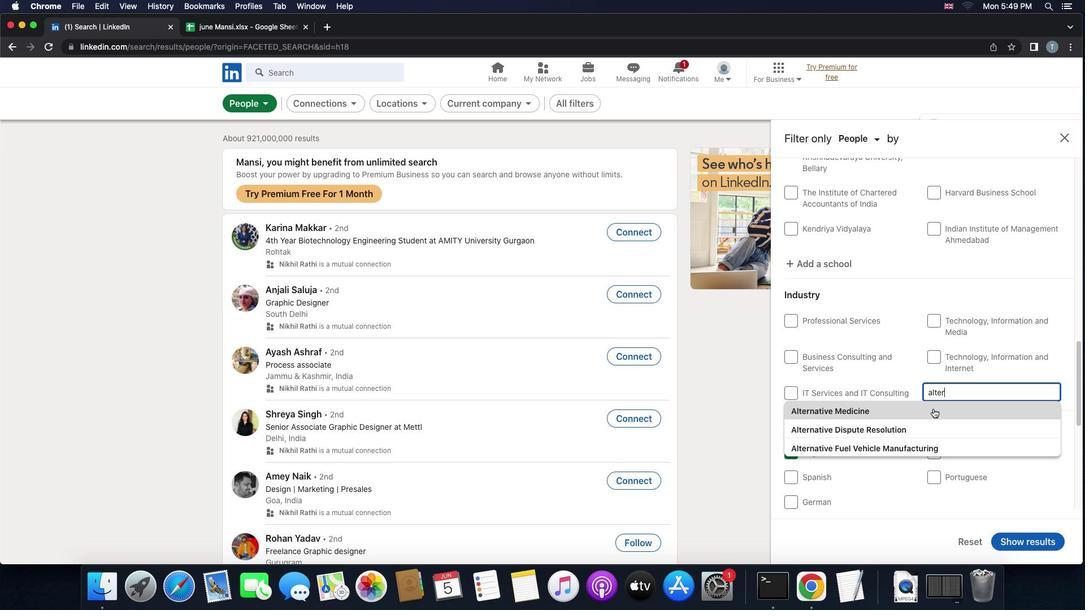 
Action: Mouse scrolled (933, 408) with delta (0, 0)
Screenshot: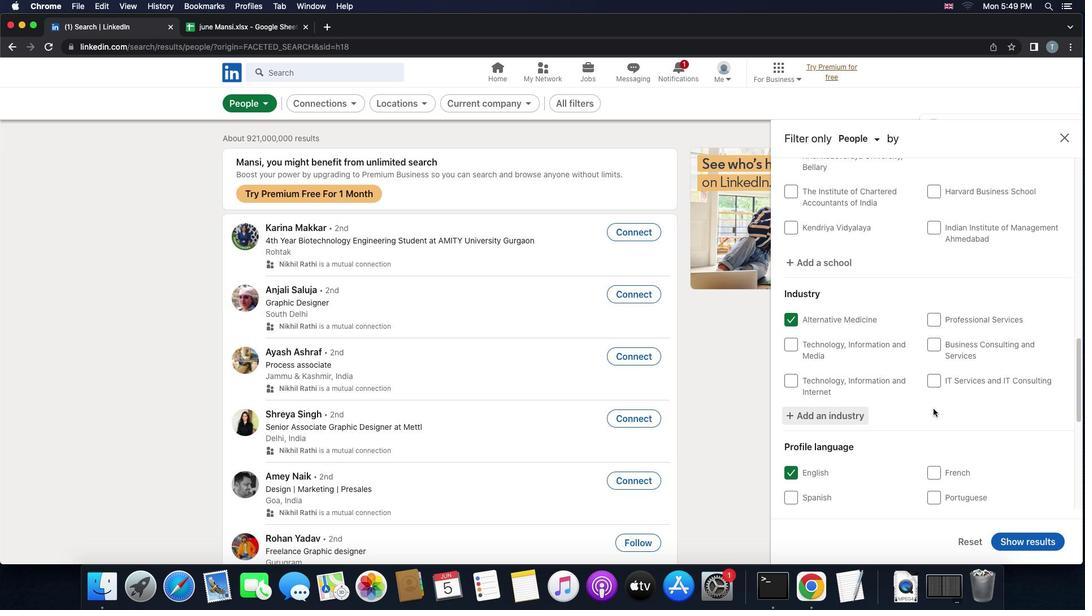 
Action: Mouse scrolled (933, 408) with delta (0, 0)
Screenshot: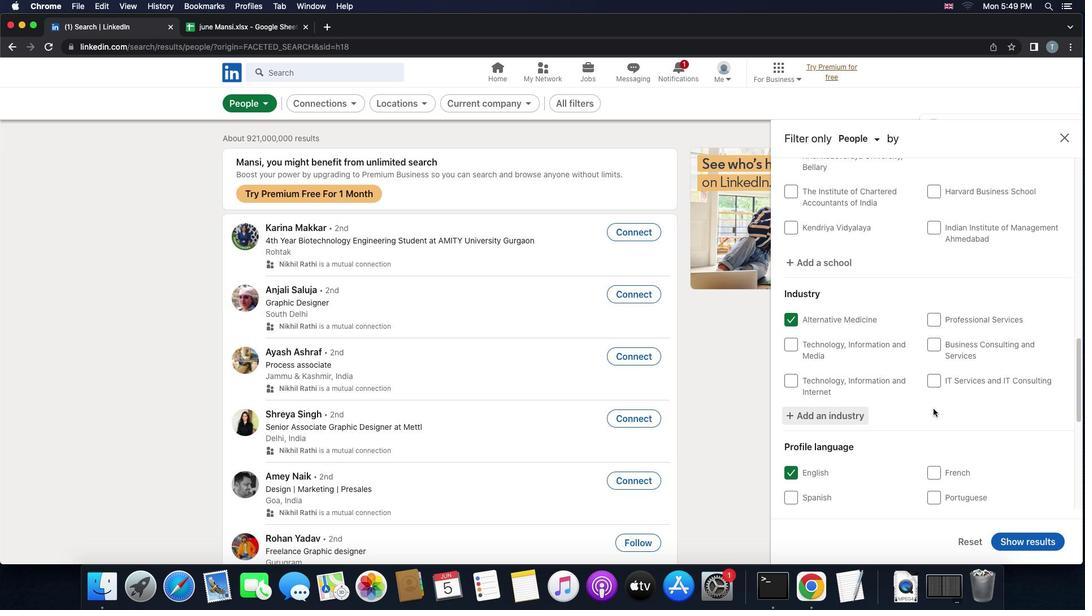 
Action: Mouse scrolled (933, 408) with delta (0, -1)
Screenshot: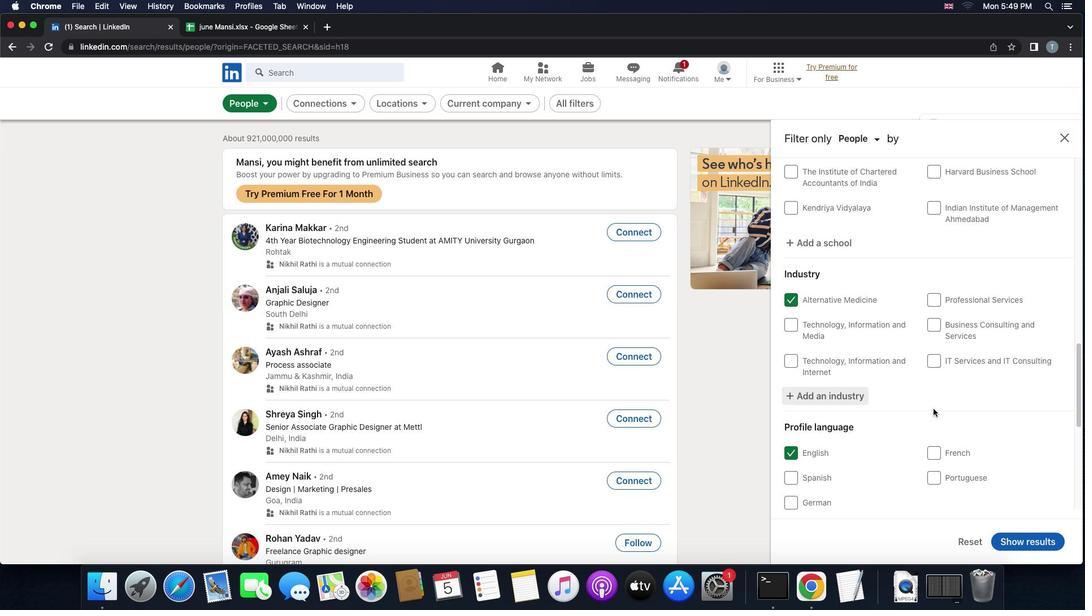 
Action: Mouse scrolled (933, 408) with delta (0, -2)
Screenshot: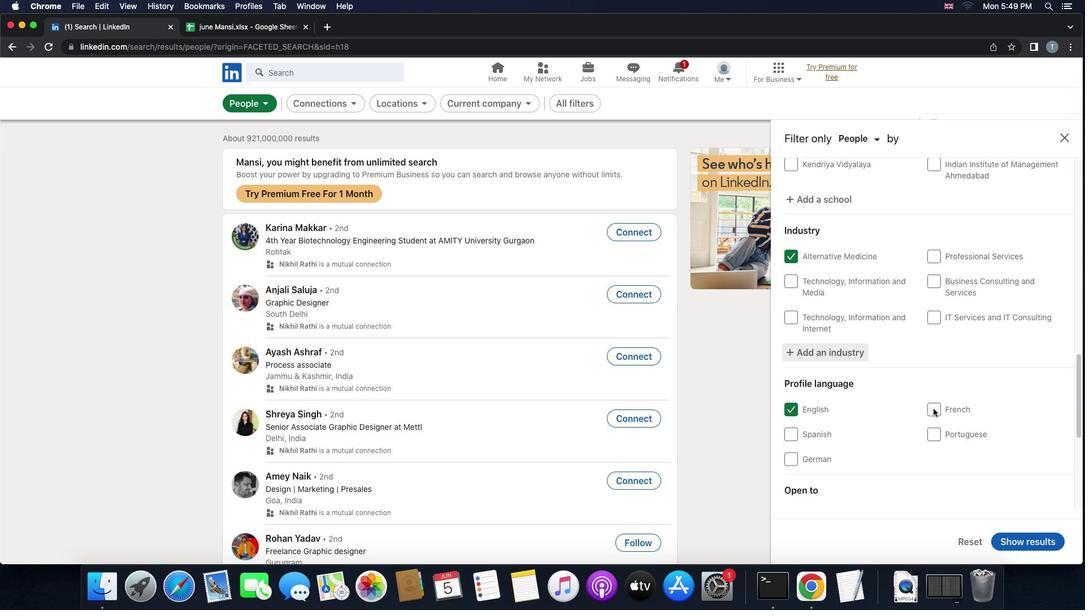 
Action: Mouse scrolled (933, 408) with delta (0, 0)
Screenshot: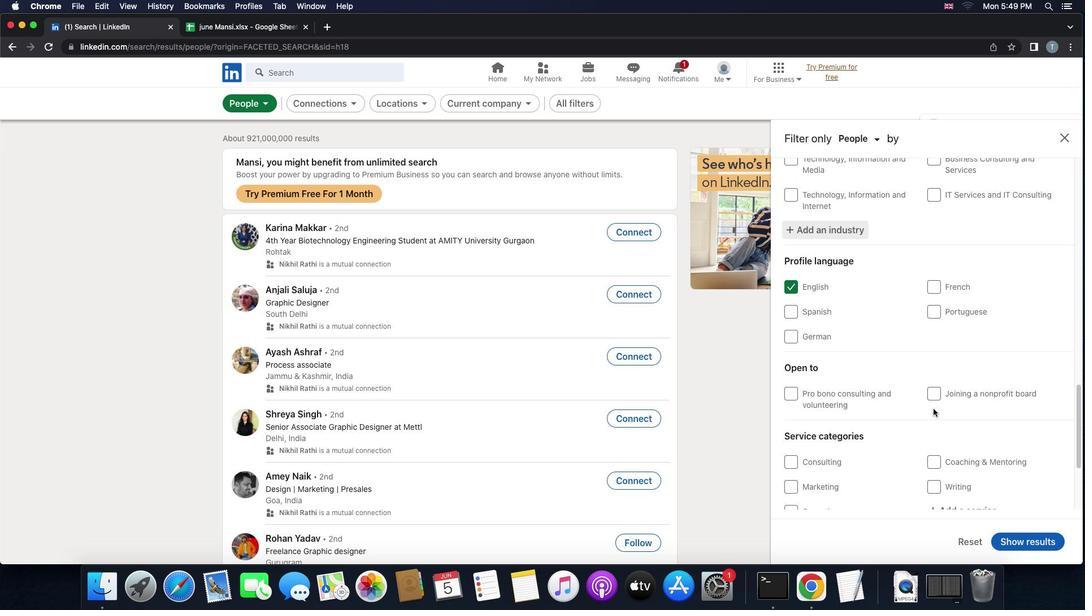 
Action: Mouse scrolled (933, 408) with delta (0, 0)
Screenshot: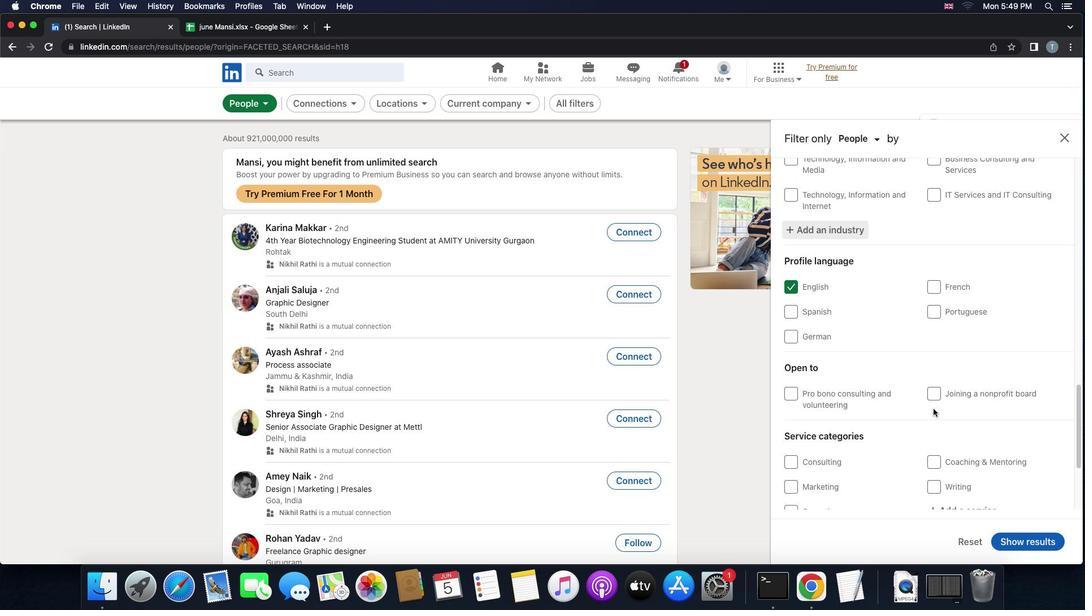 
Action: Mouse scrolled (933, 408) with delta (0, -1)
Screenshot: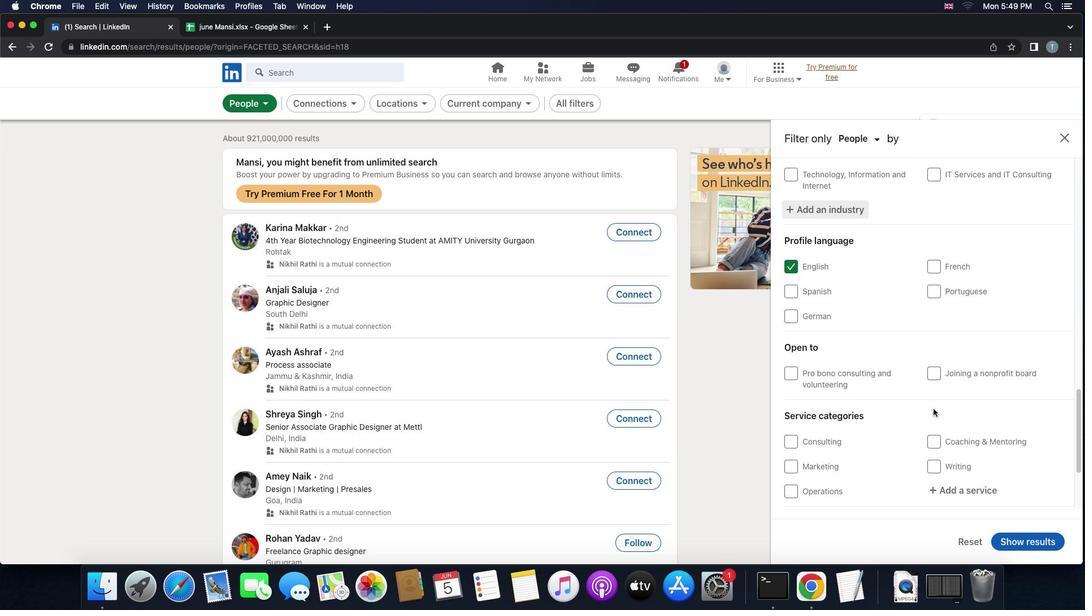 
Action: Mouse moved to (941, 412)
Screenshot: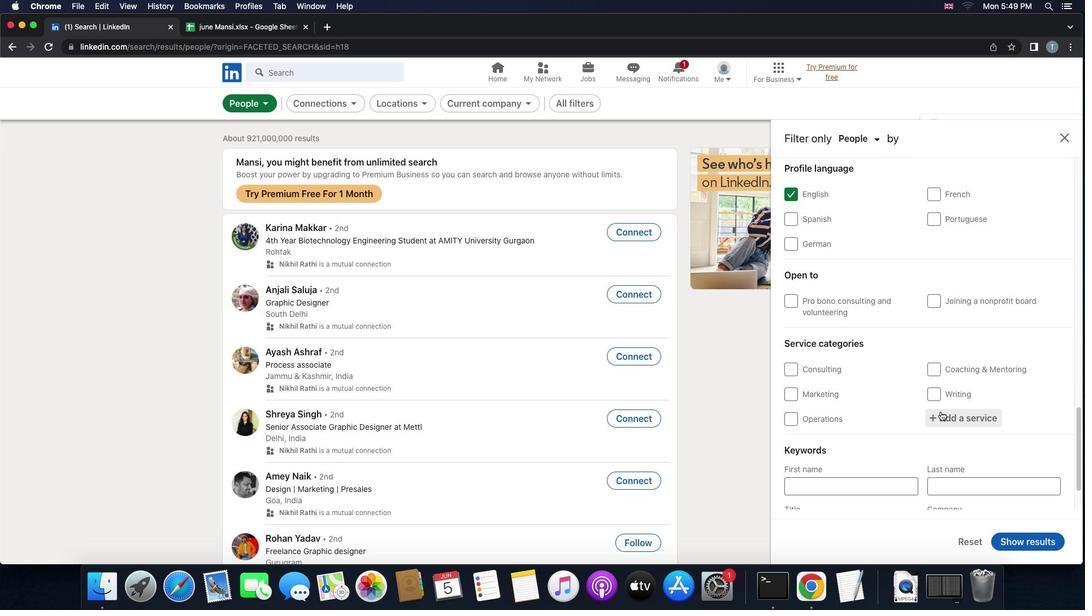 
Action: Mouse pressed left at (941, 412)
Screenshot: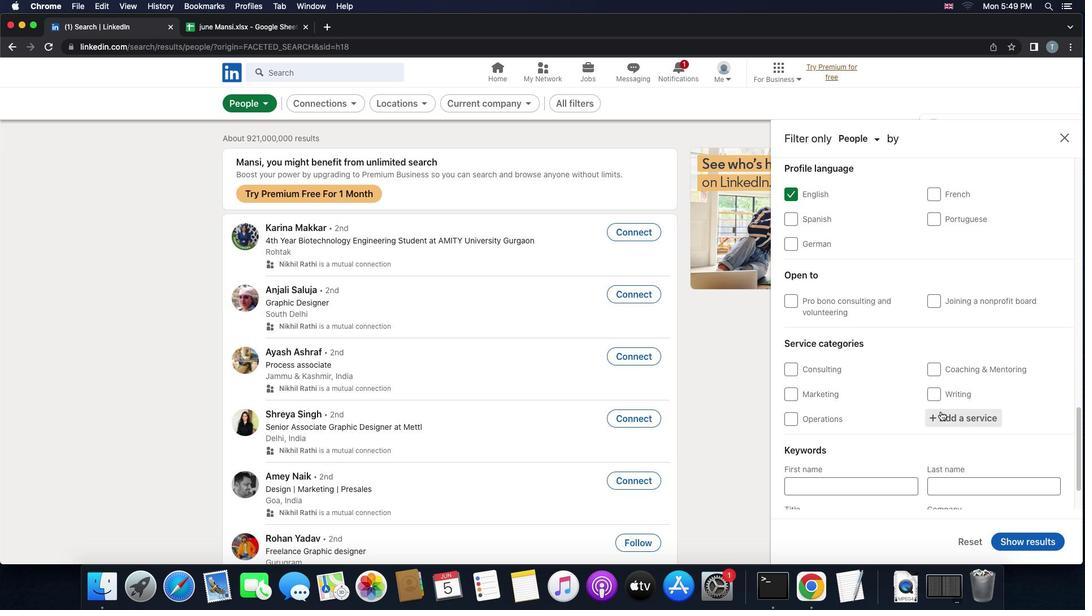 
Action: Key pressed 'n''a'
Screenshot: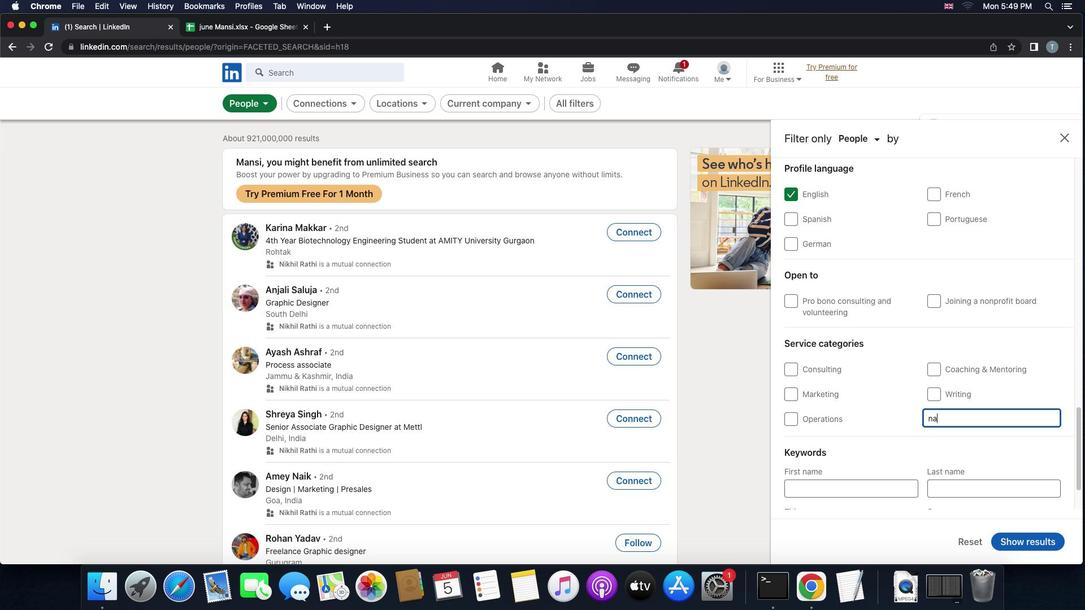 
Action: Mouse moved to (891, 435)
Screenshot: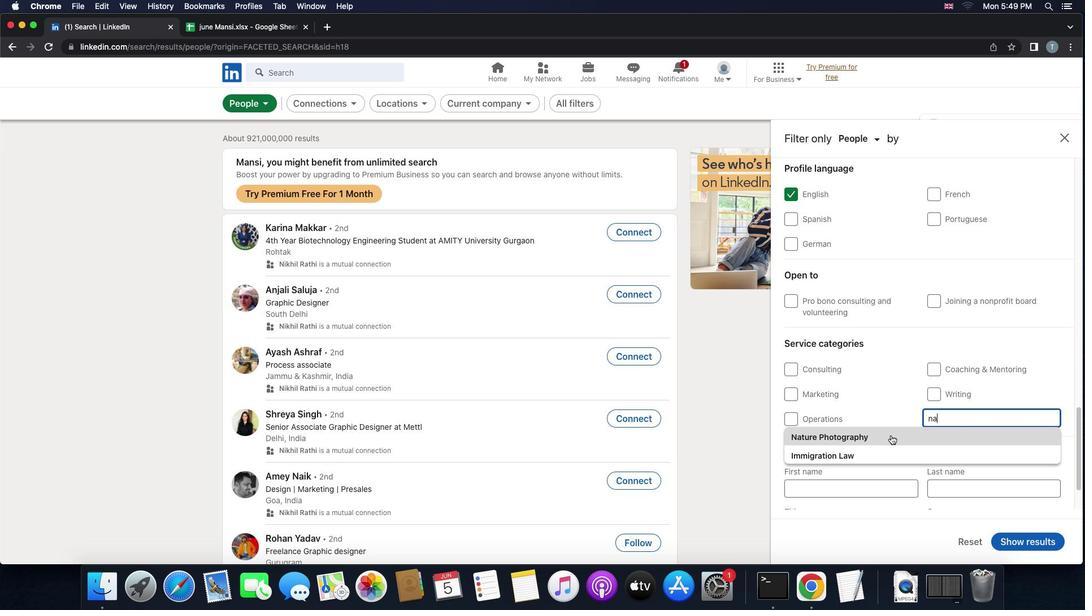 
Action: Mouse pressed left at (891, 435)
Screenshot: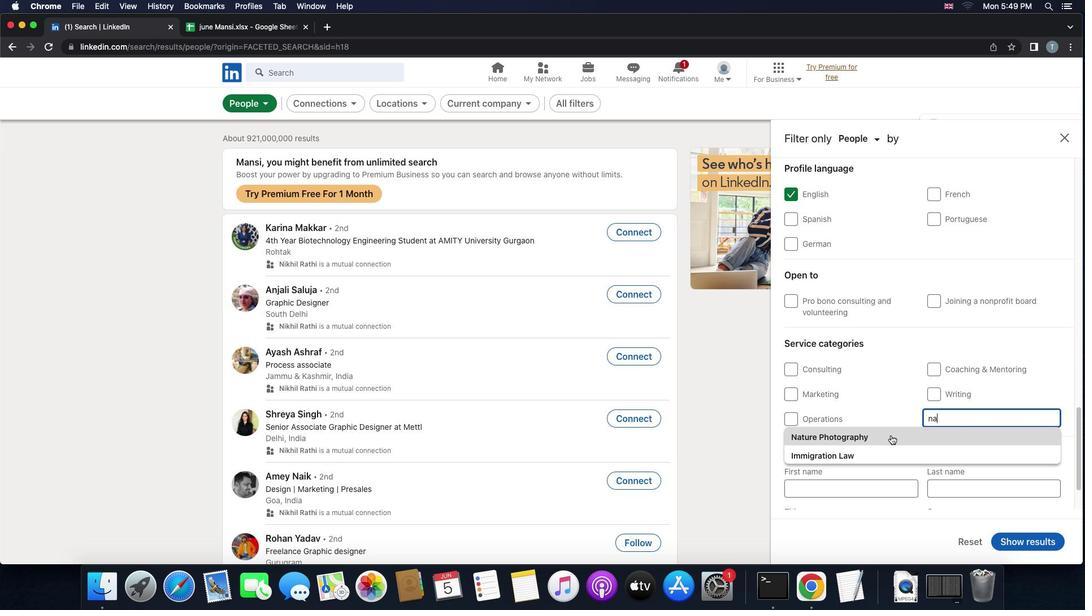
Action: Mouse scrolled (891, 435) with delta (0, 0)
Screenshot: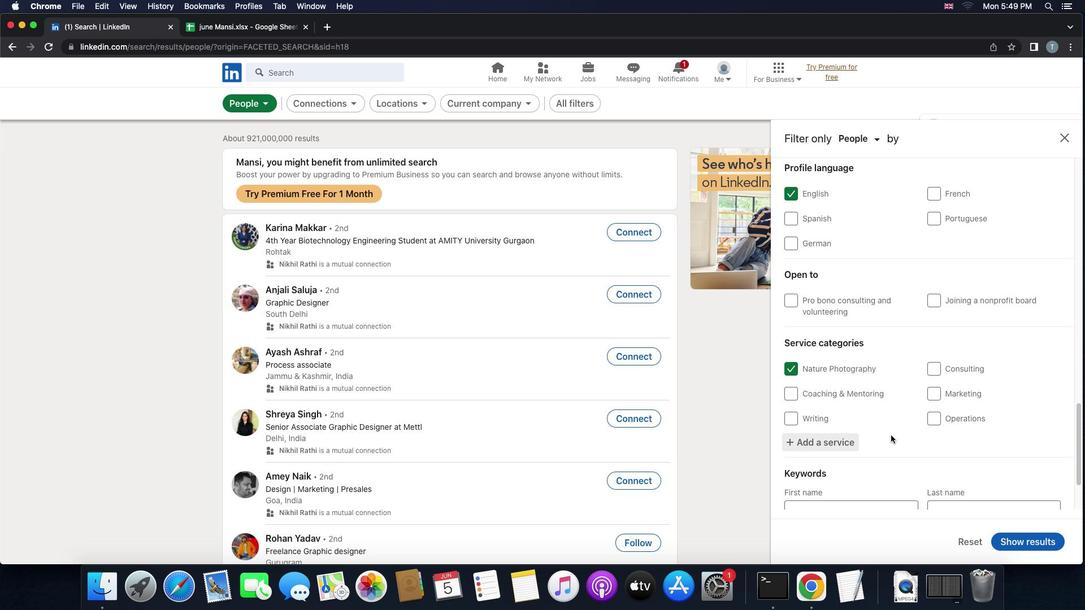 
Action: Mouse scrolled (891, 435) with delta (0, 0)
Screenshot: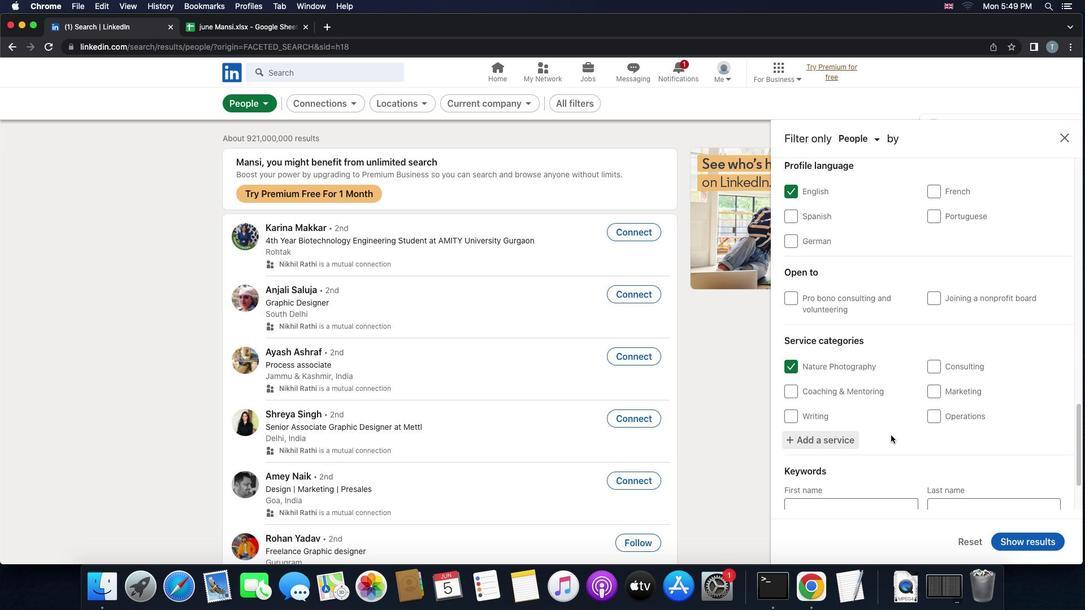 
Action: Mouse scrolled (891, 435) with delta (0, 0)
Screenshot: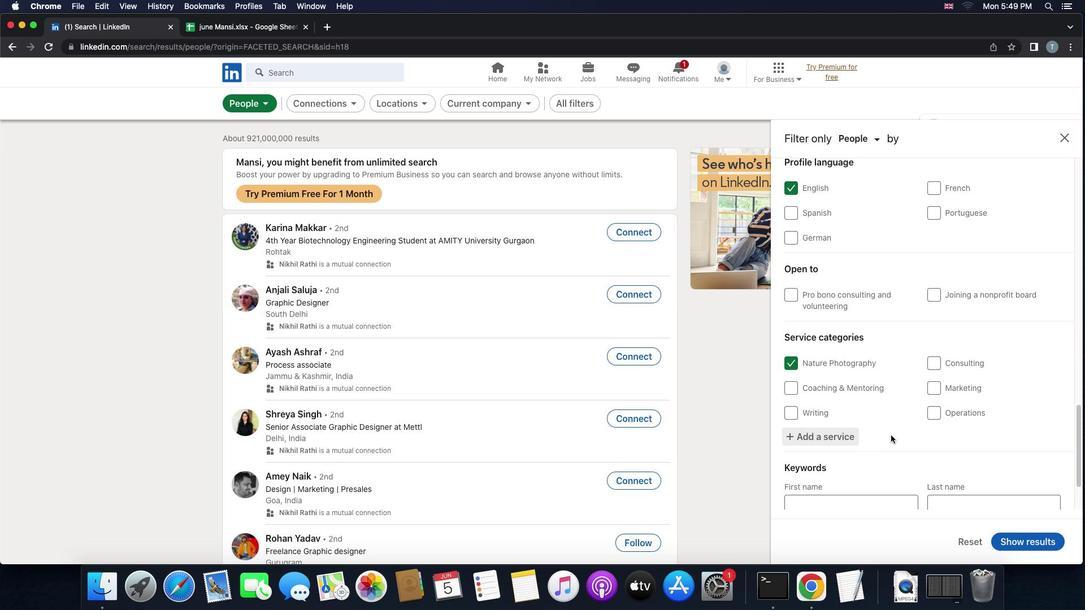 
Action: Mouse scrolled (891, 435) with delta (0, -1)
Screenshot: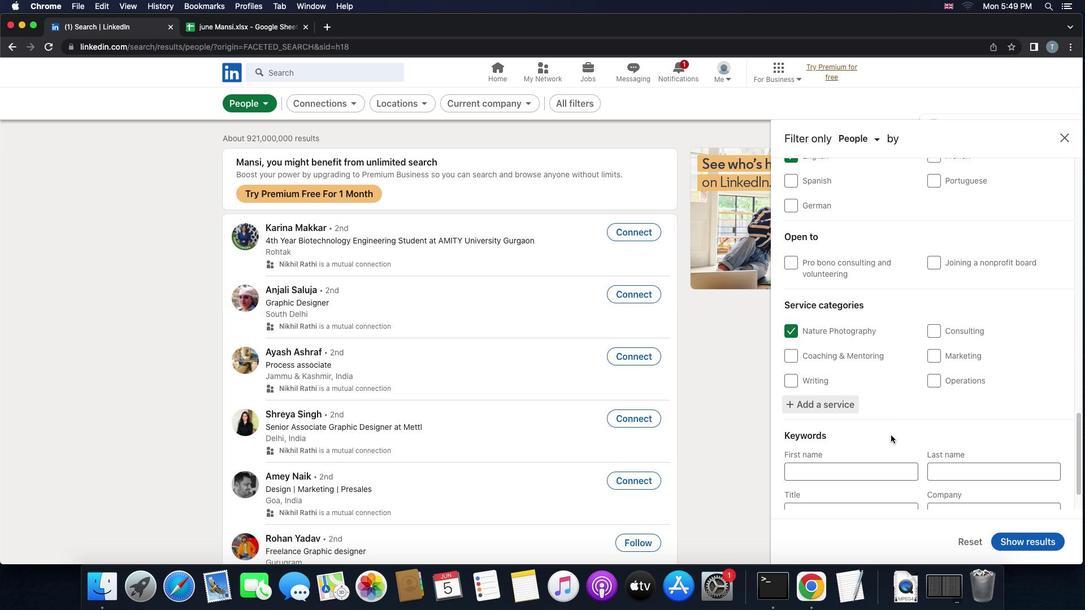 
Action: Mouse scrolled (891, 435) with delta (0, 0)
Screenshot: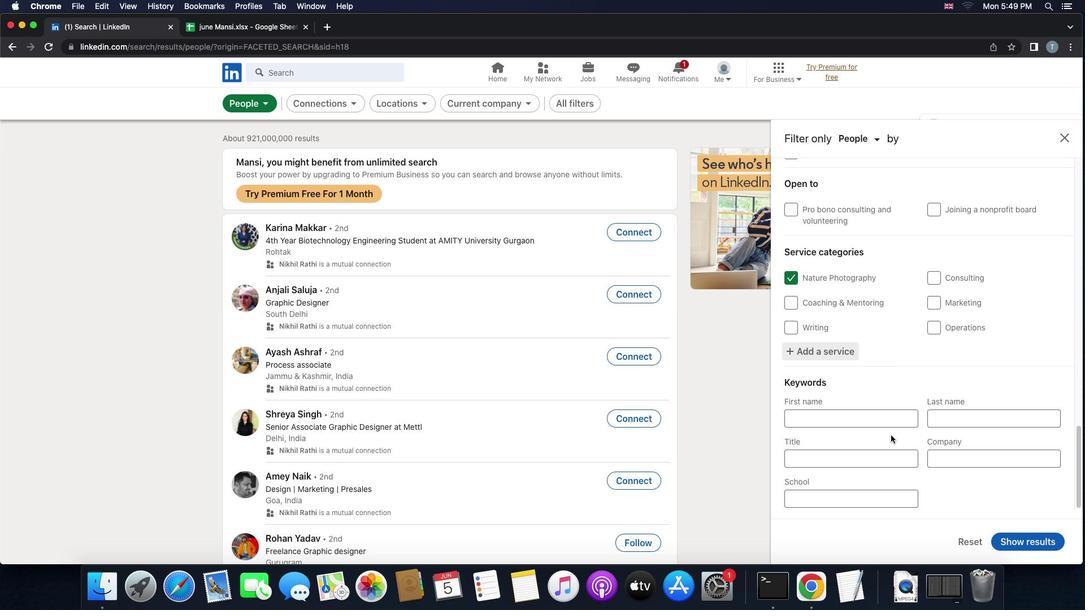 
Action: Mouse scrolled (891, 435) with delta (0, 0)
Screenshot: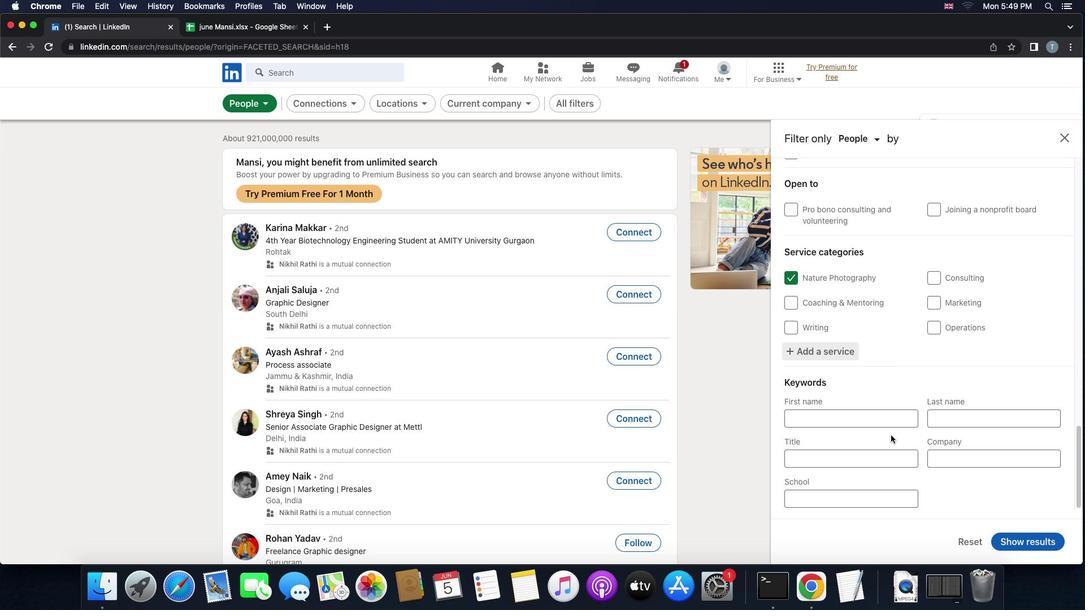 
Action: Mouse scrolled (891, 435) with delta (0, -1)
Screenshot: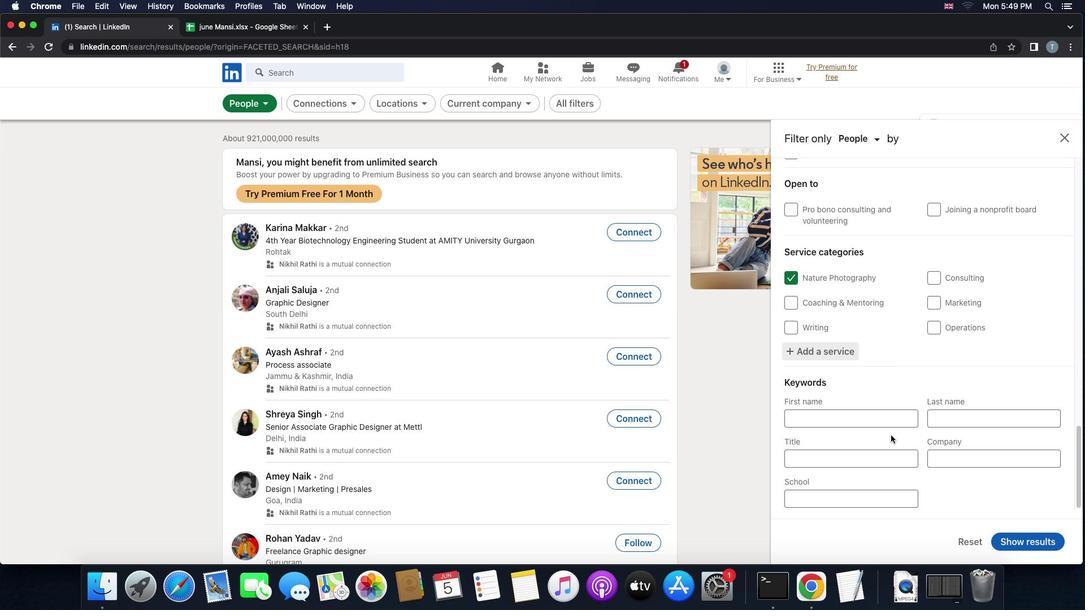 
Action: Mouse moved to (854, 458)
Screenshot: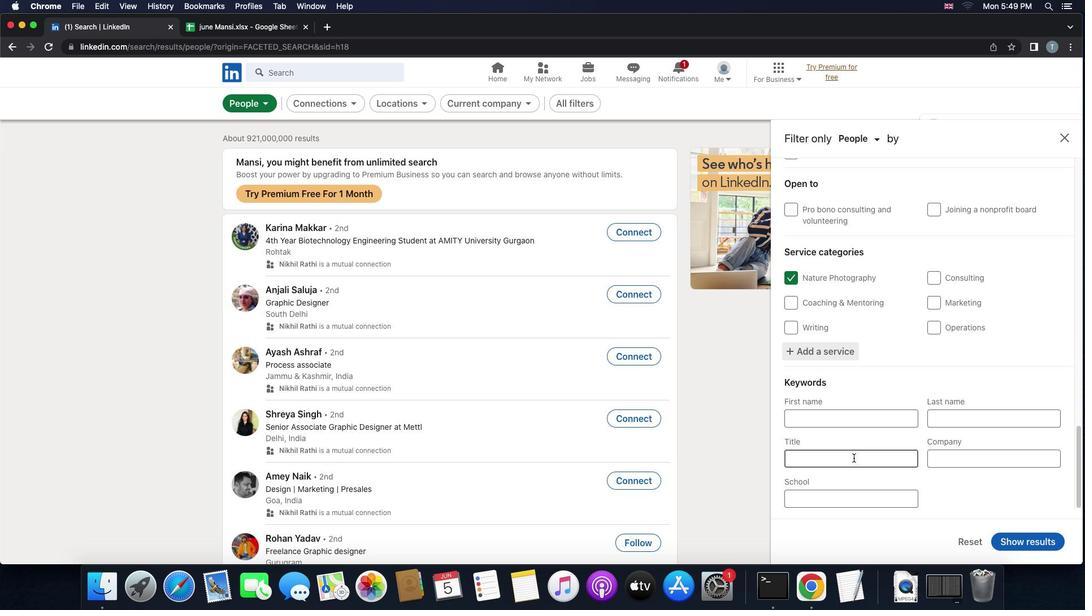 
Action: Mouse pressed left at (854, 458)
Screenshot: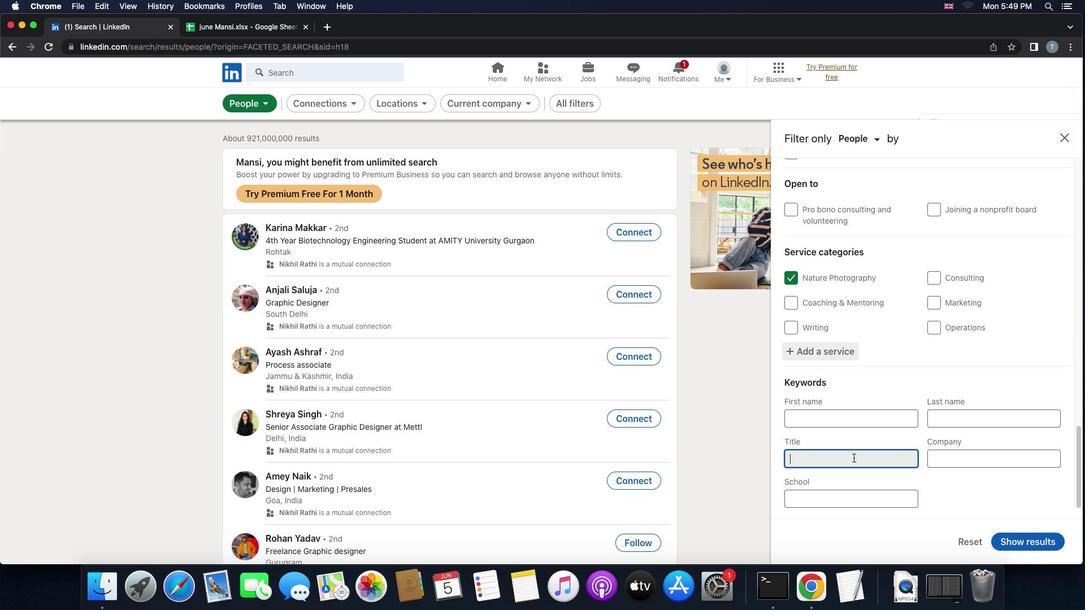 
Action: Key pressed 'p''r''o''d''u''c''t''i''o''n'Key.space'e''n''g''i''n''e''e''r'
Screenshot: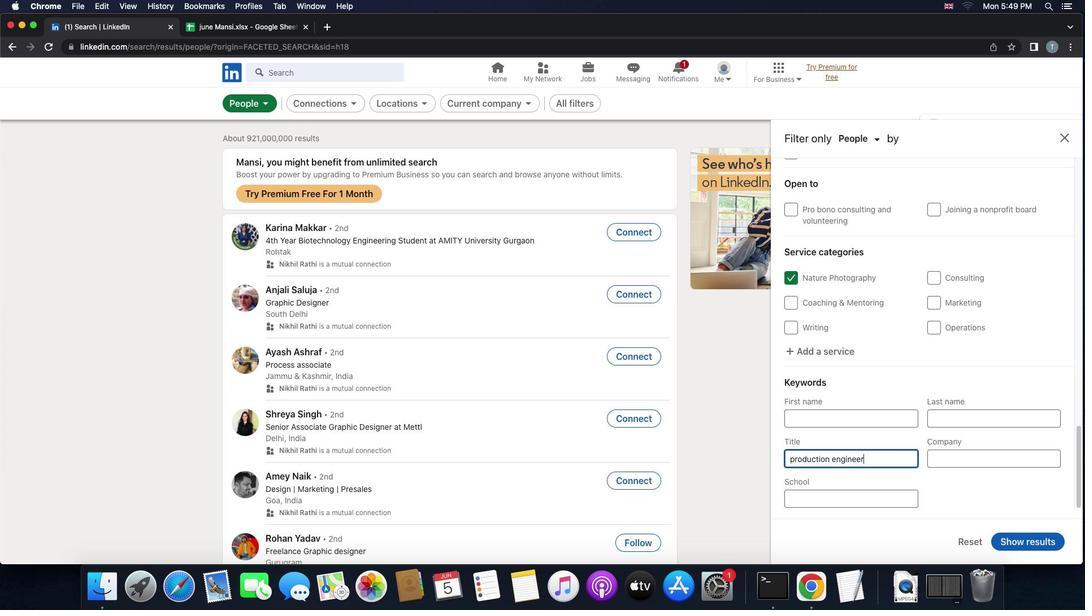
Action: Mouse moved to (1007, 536)
Screenshot: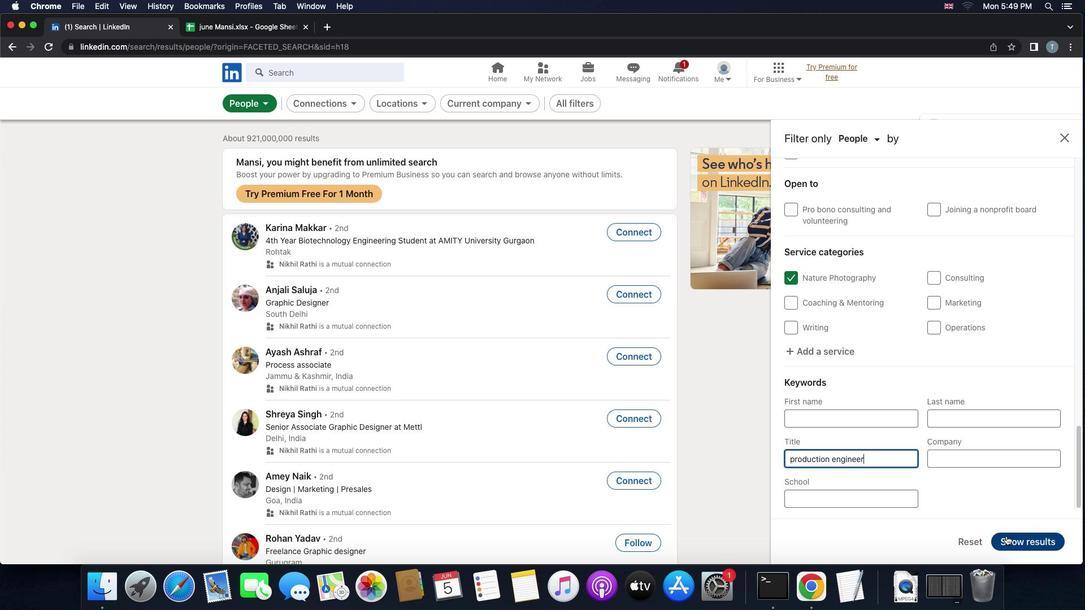 
Action: Mouse pressed left at (1007, 536)
Screenshot: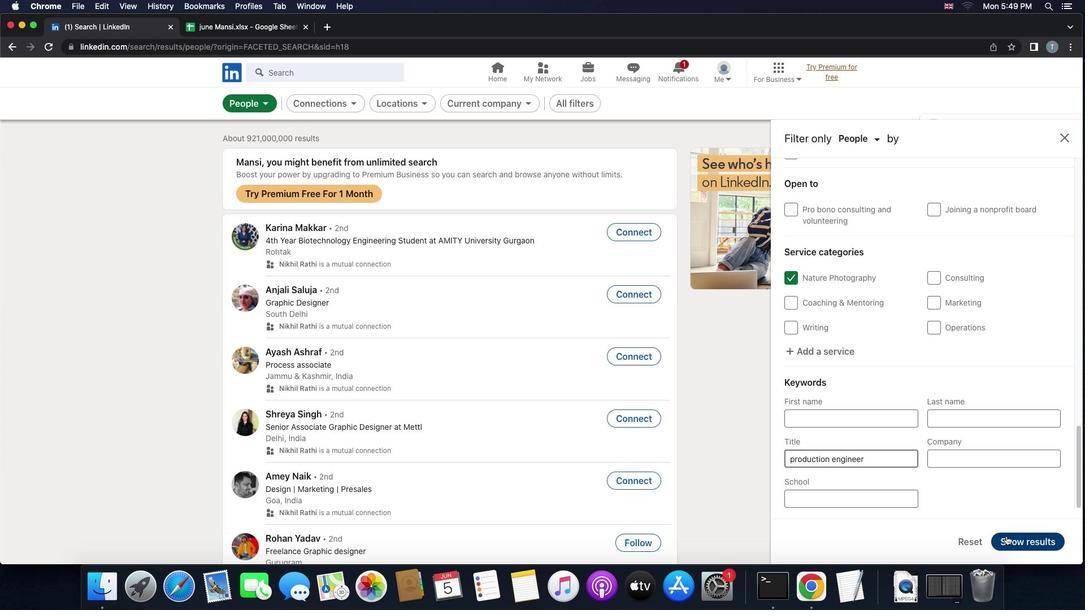 
Action: Mouse moved to (1000, 534)
Screenshot: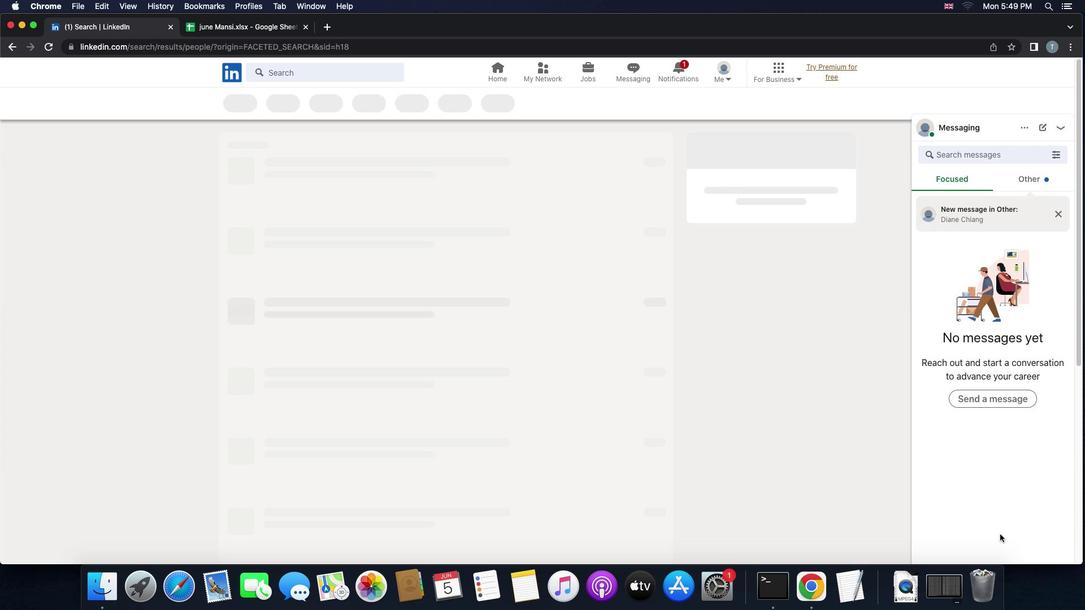 
Action: Key pressed Key.f9
Screenshot: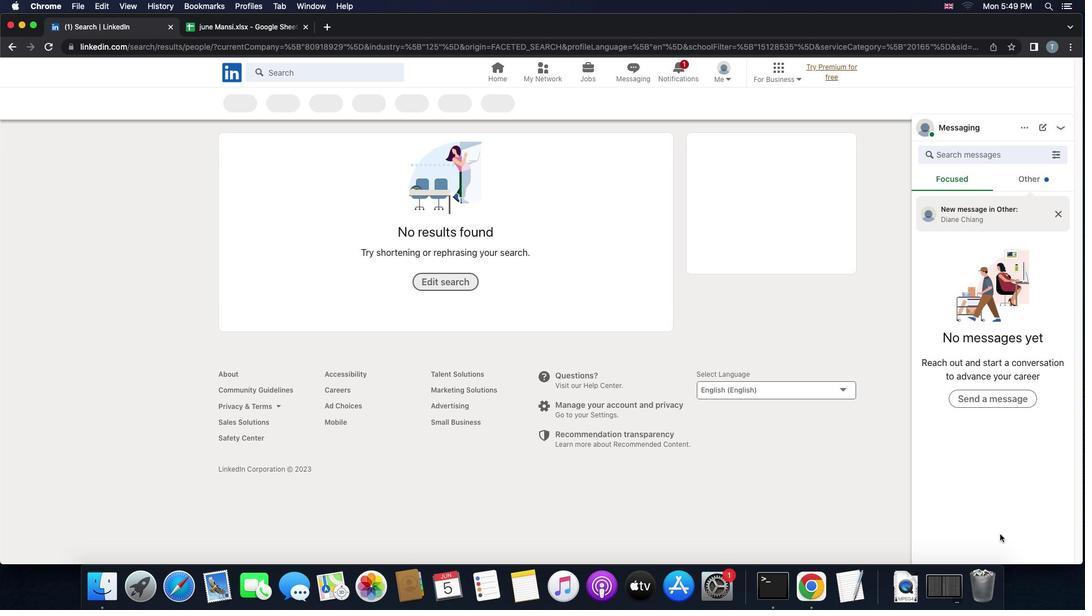 
